 Task: Check the departure time for the last NJ Transit train from Penn Station to Trenton.
Action: Mouse moved to (906, 59)
Screenshot: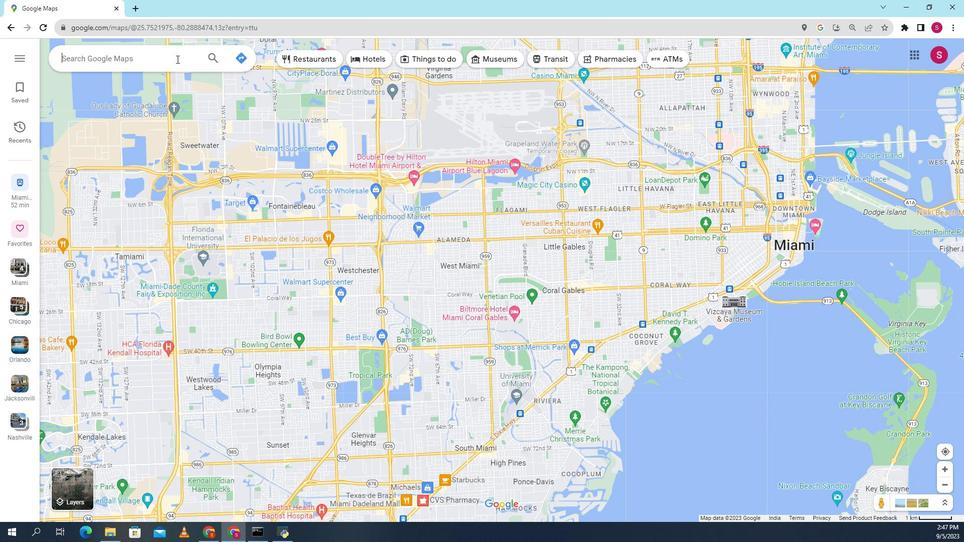 
Action: Mouse pressed left at (906, 59)
Screenshot: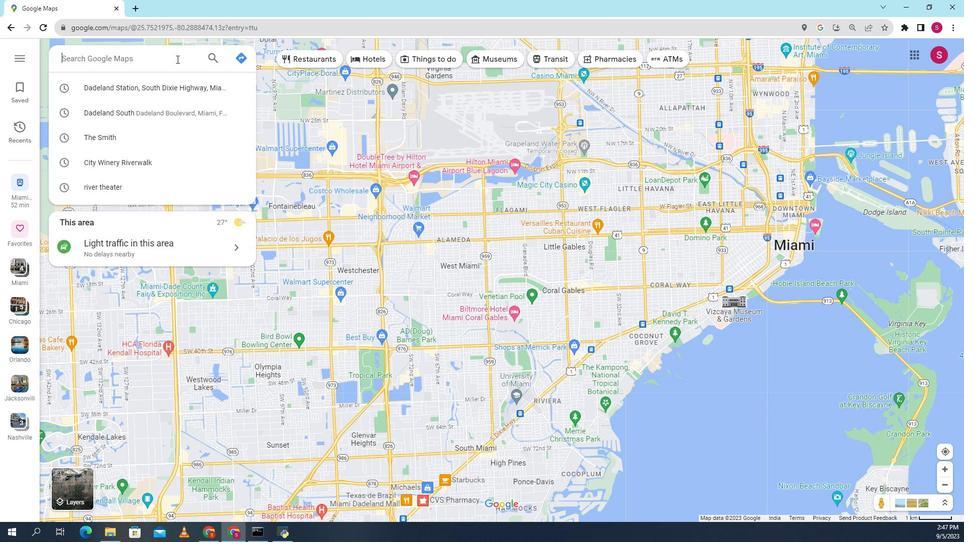 
Action: Mouse moved to (906, 59)
Screenshot: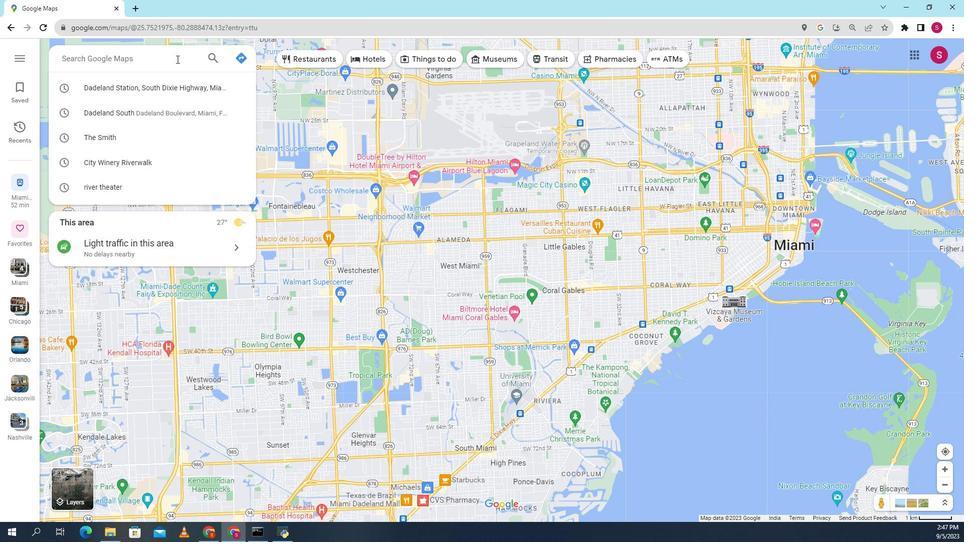 
Action: Key pressed peen<Key.space><Key.backspace><Key.backspace><Key.backspace>nn
Screenshot: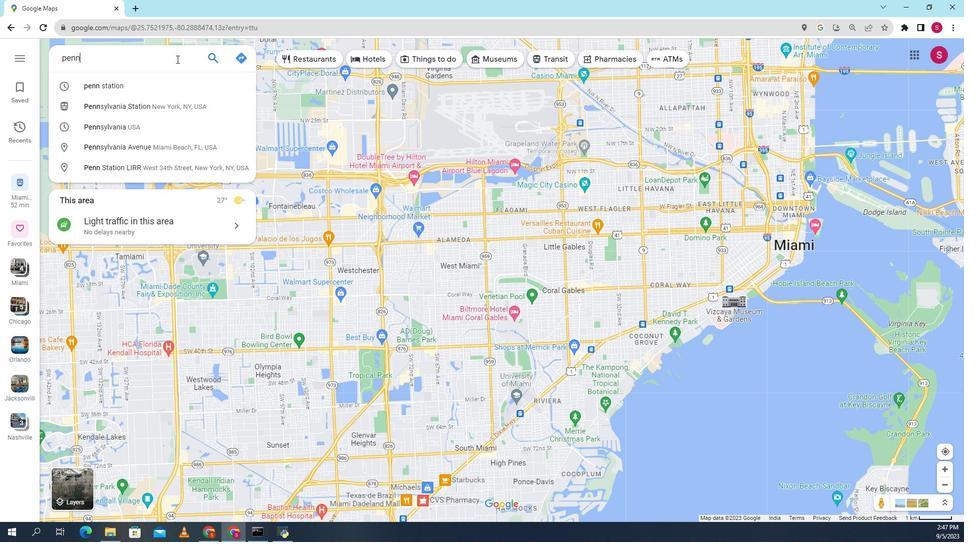 
Action: Mouse moved to (870, 84)
Screenshot: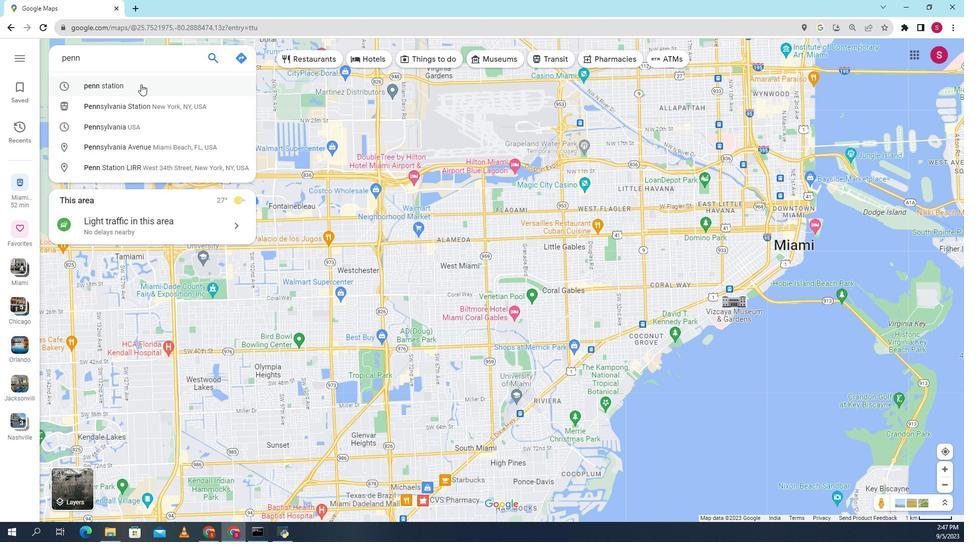 
Action: Mouse pressed left at (870, 84)
Screenshot: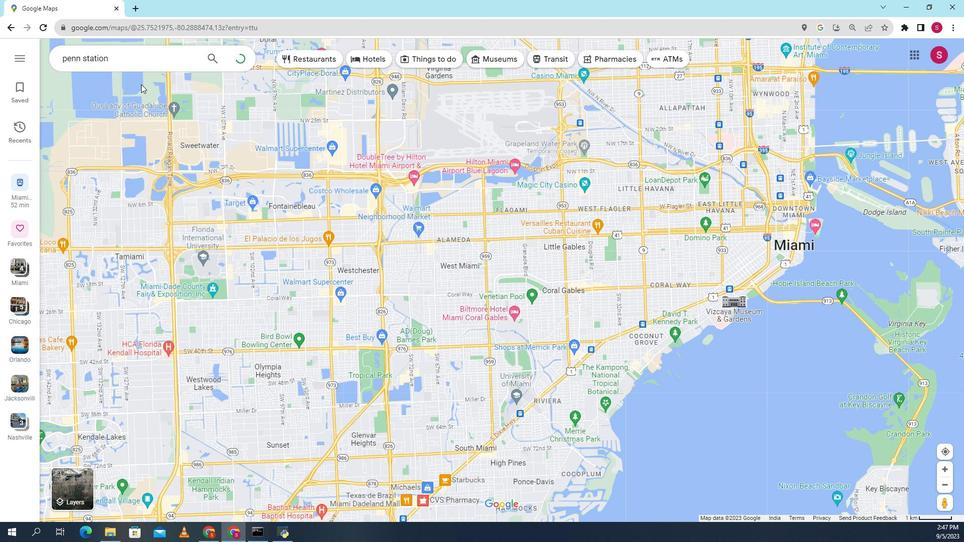 
Action: Mouse moved to (966, 98)
Screenshot: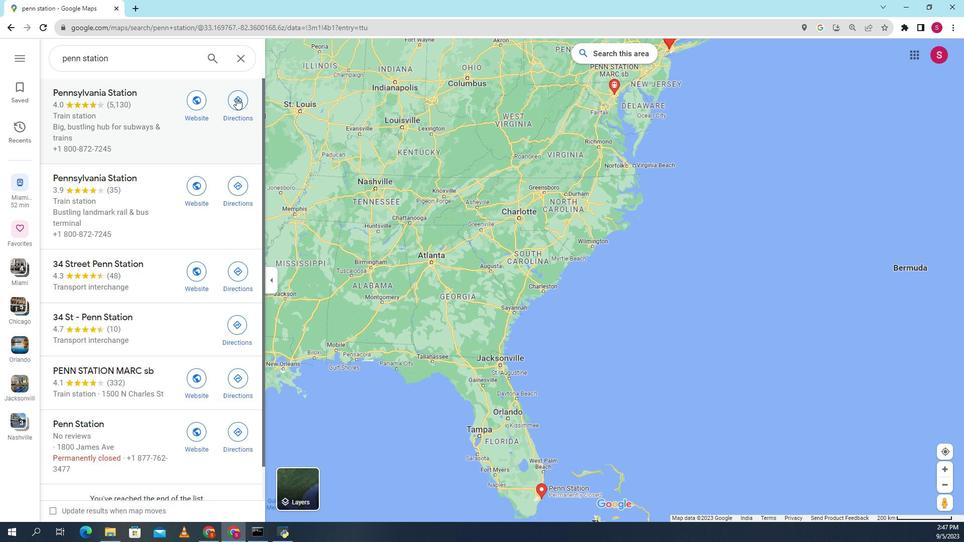 
Action: Mouse pressed left at (966, 98)
Screenshot: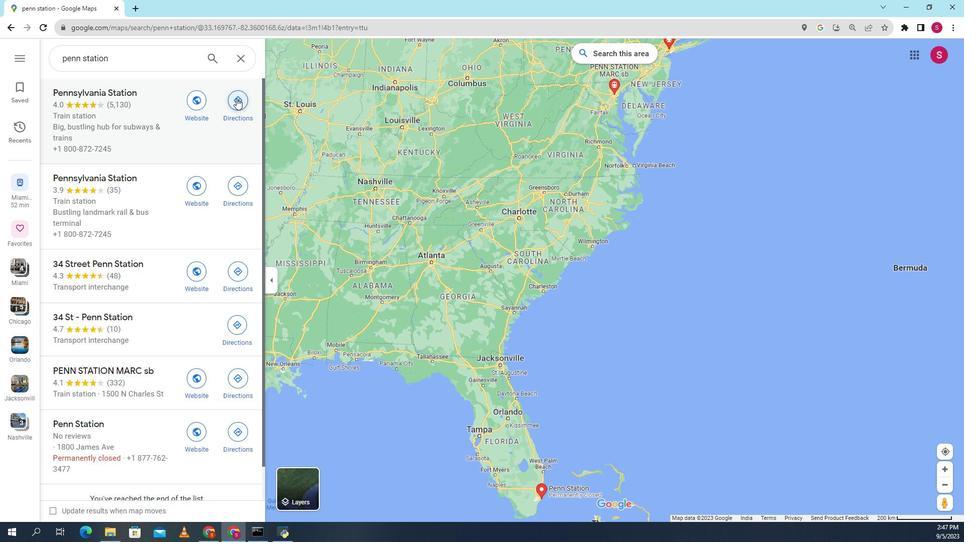 
Action: Mouse moved to (788, 119)
Screenshot: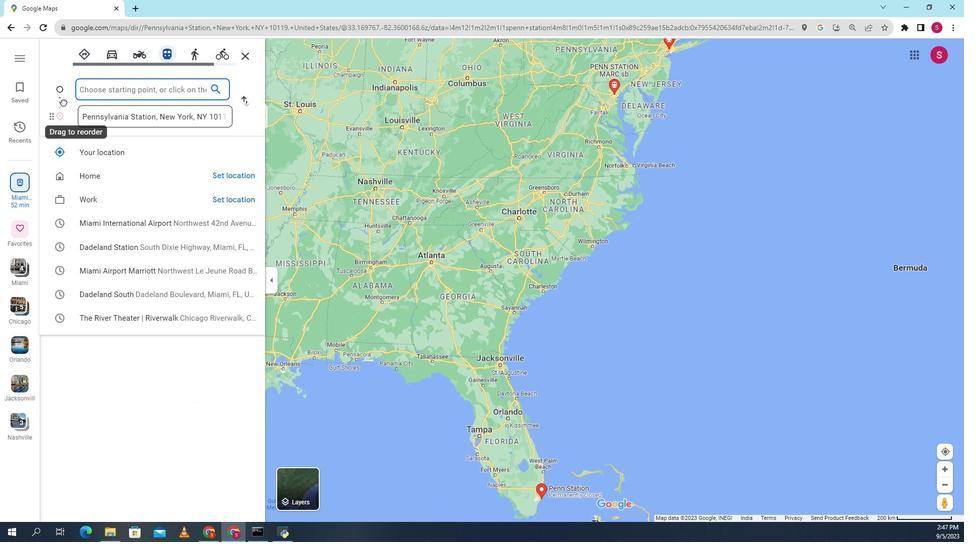 
Action: Mouse pressed left at (788, 119)
Screenshot: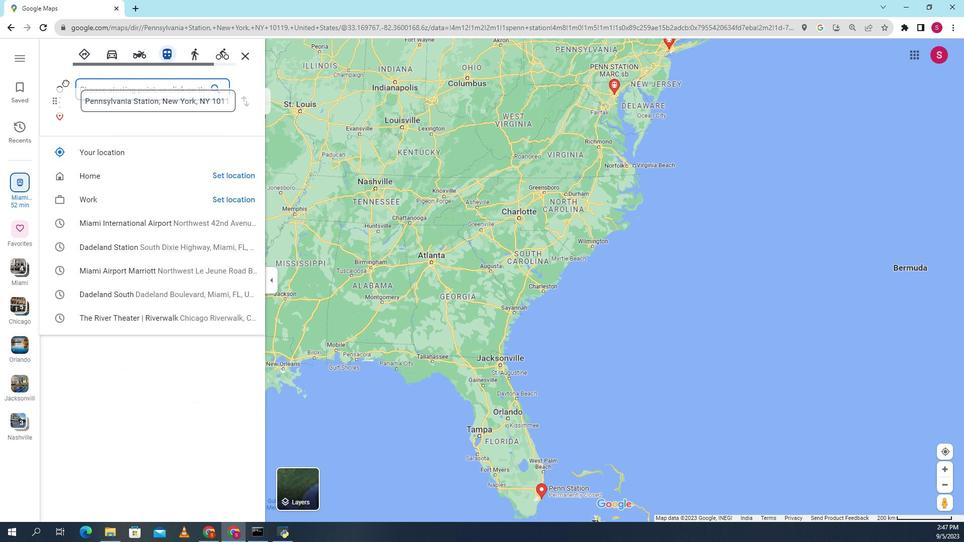 
Action: Mouse moved to (854, 112)
Screenshot: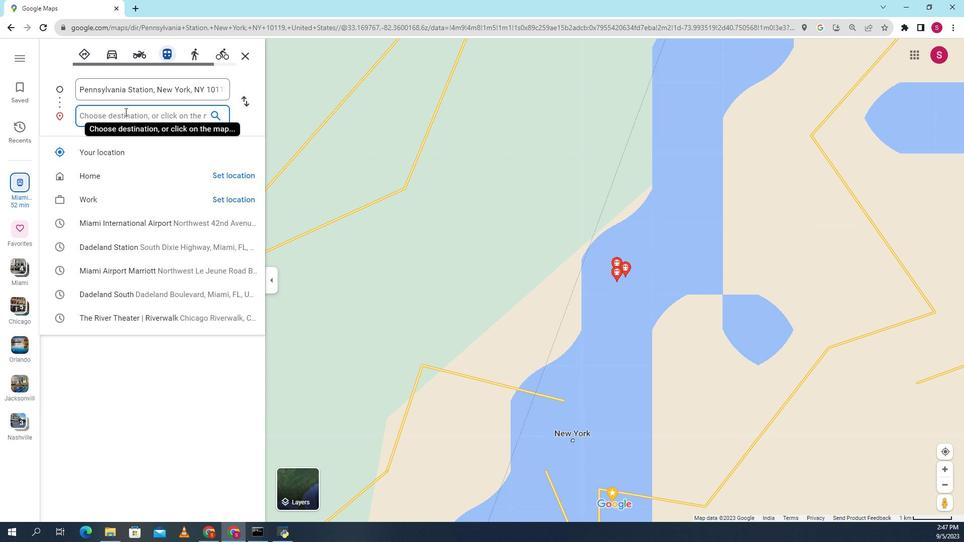 
Action: Key pressed trenton
Screenshot: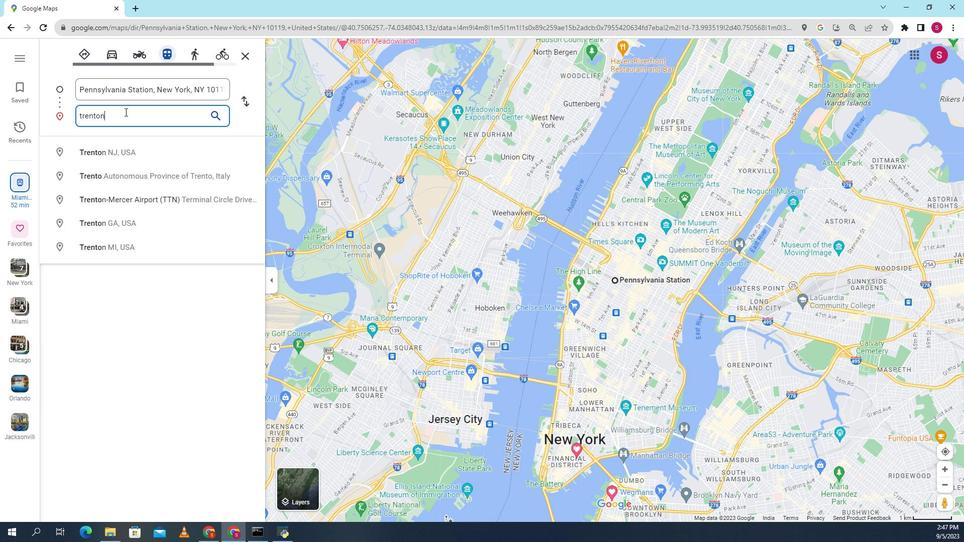 
Action: Mouse moved to (876, 155)
Screenshot: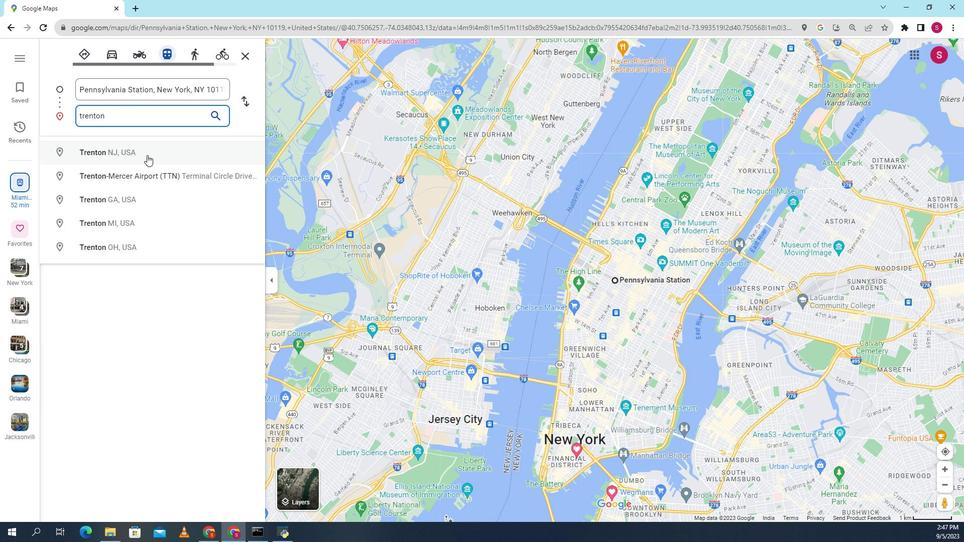 
Action: Mouse pressed left at (876, 155)
Screenshot: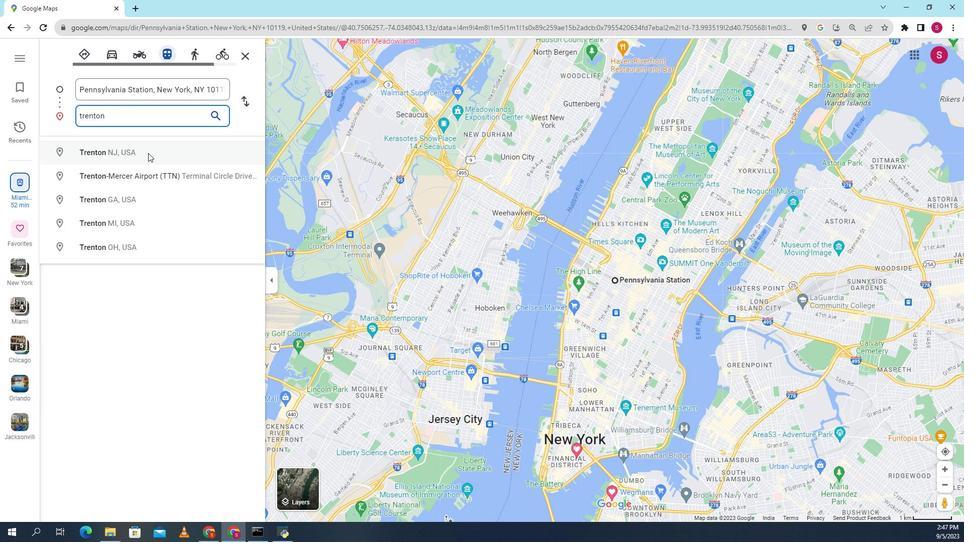 
Action: Mouse moved to (841, 159)
Screenshot: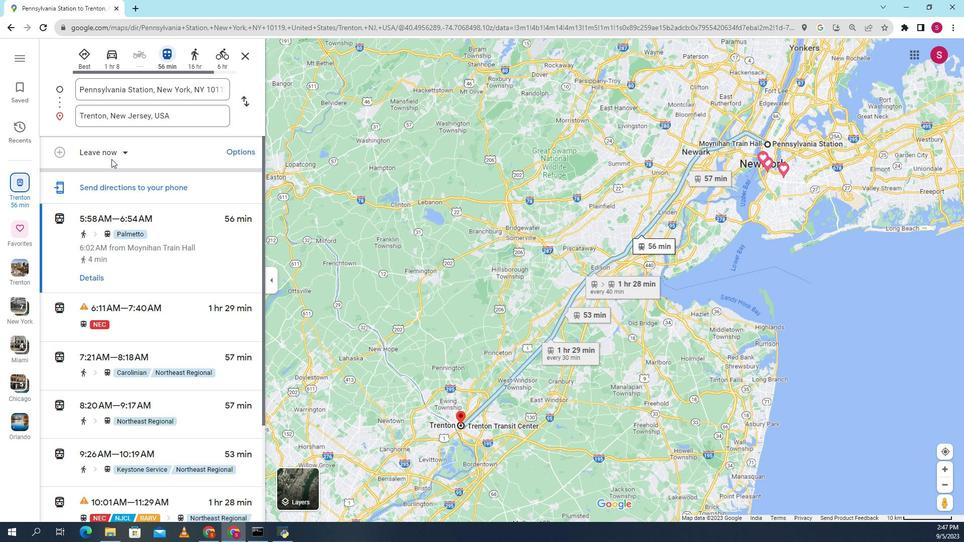
Action: Mouse pressed left at (841, 159)
Screenshot: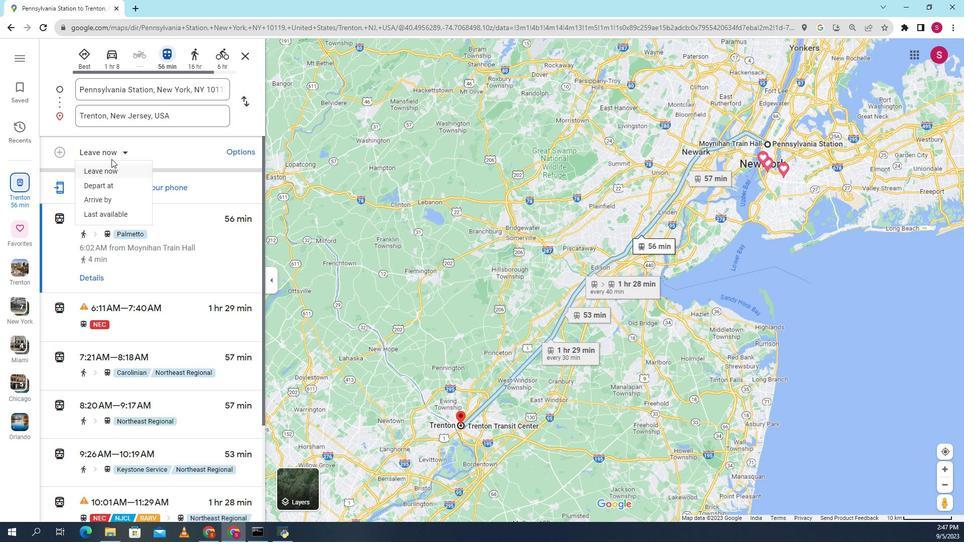 
Action: Mouse moved to (845, 212)
Screenshot: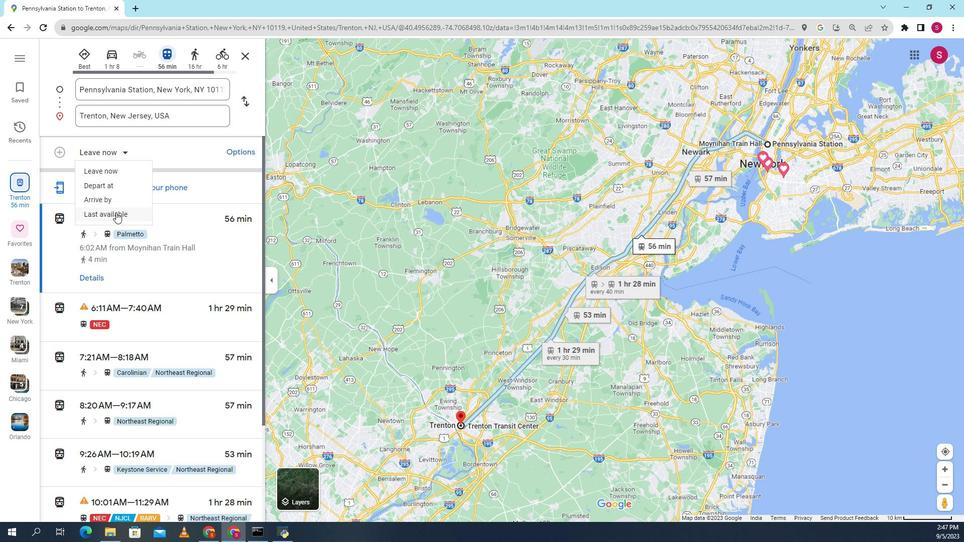
Action: Mouse pressed left at (845, 212)
Screenshot: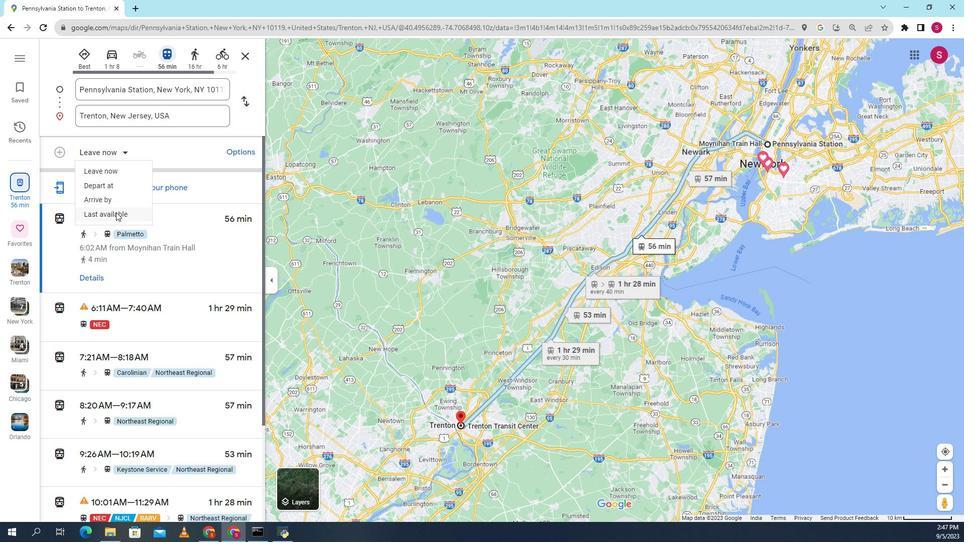 
Action: Mouse moved to (898, 224)
Screenshot: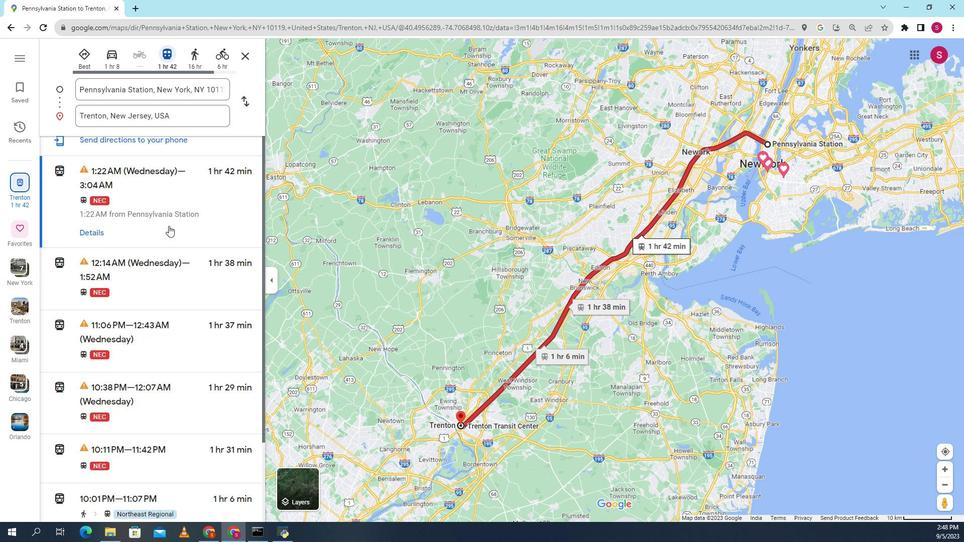 
Action: Mouse scrolled (898, 224) with delta (0, 0)
Screenshot: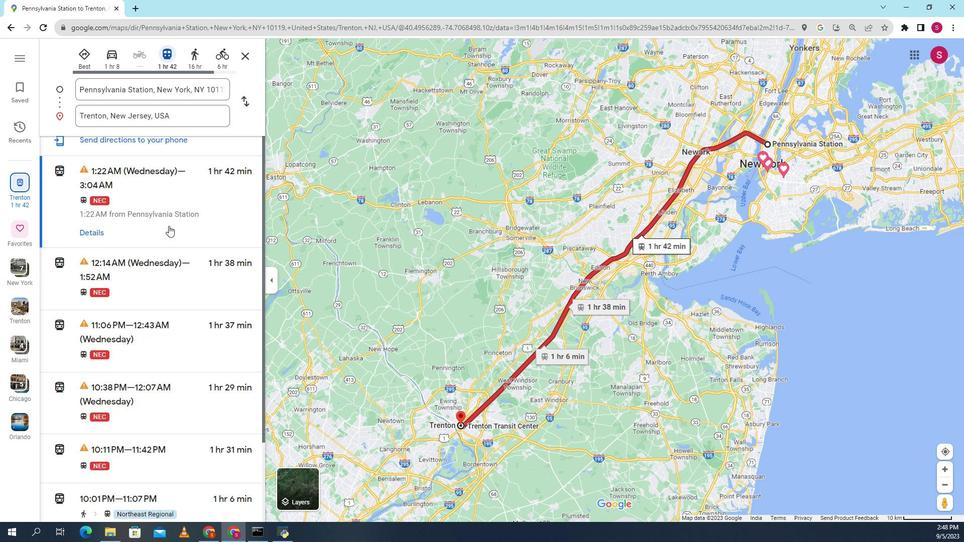 
Action: Mouse moved to (898, 226)
Screenshot: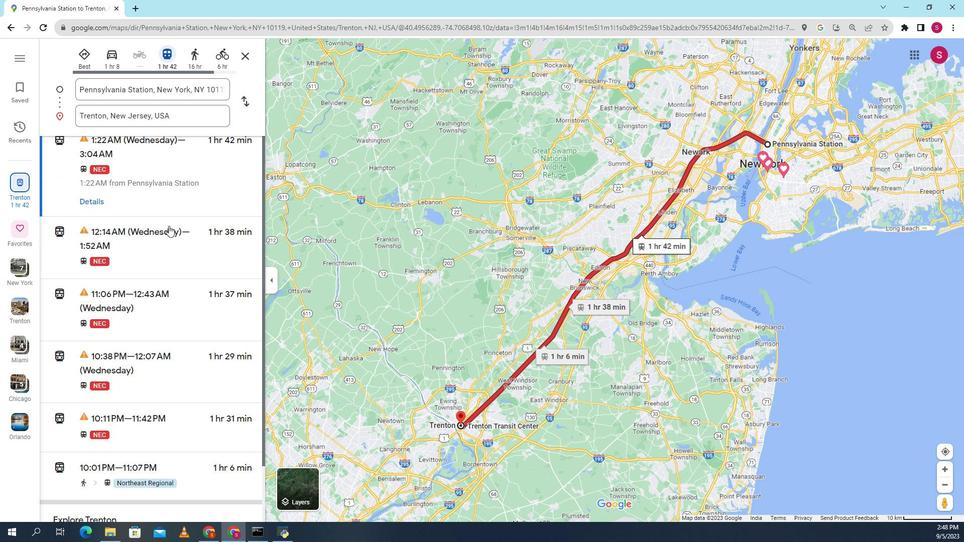 
Action: Mouse scrolled (898, 225) with delta (0, 0)
Screenshot: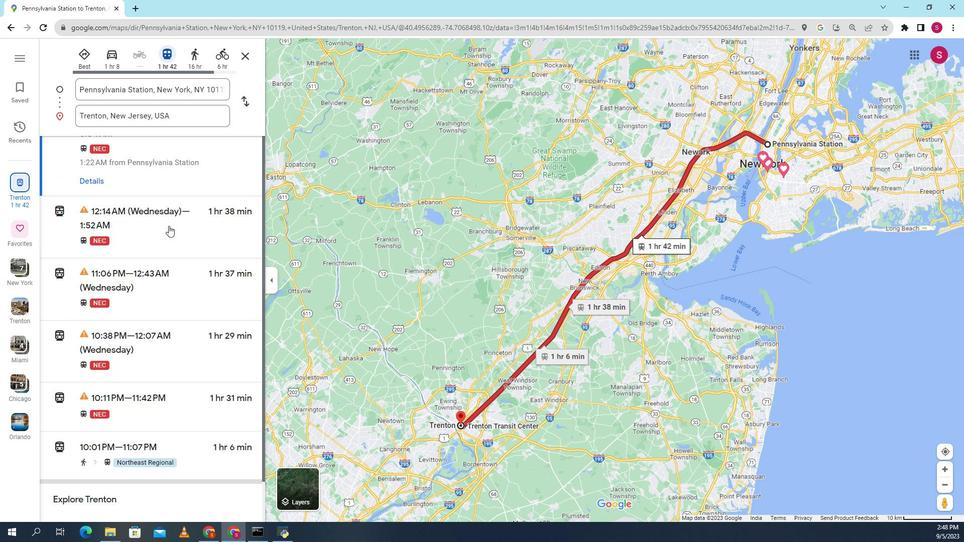 
Action: Mouse scrolled (898, 226) with delta (0, 0)
Screenshot: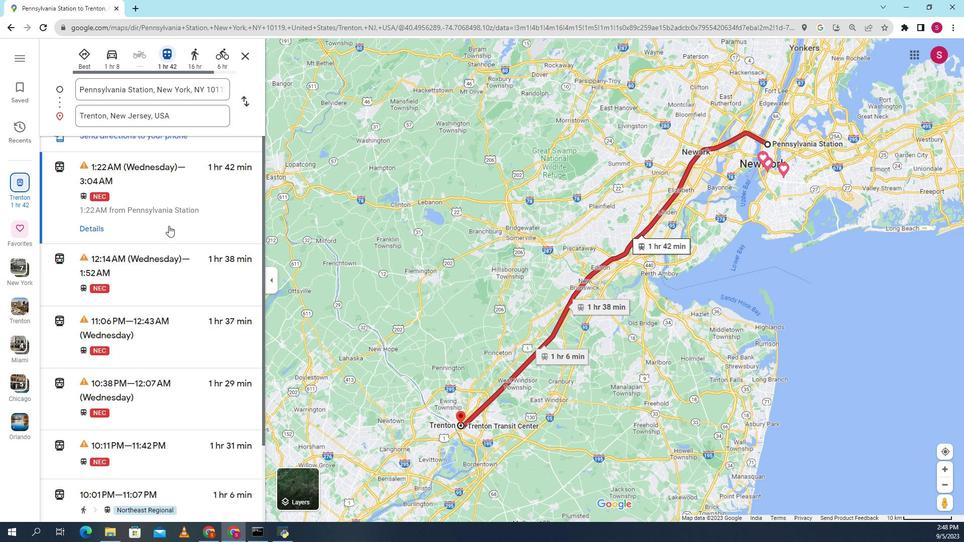 
Action: Mouse scrolled (898, 226) with delta (0, 0)
Screenshot: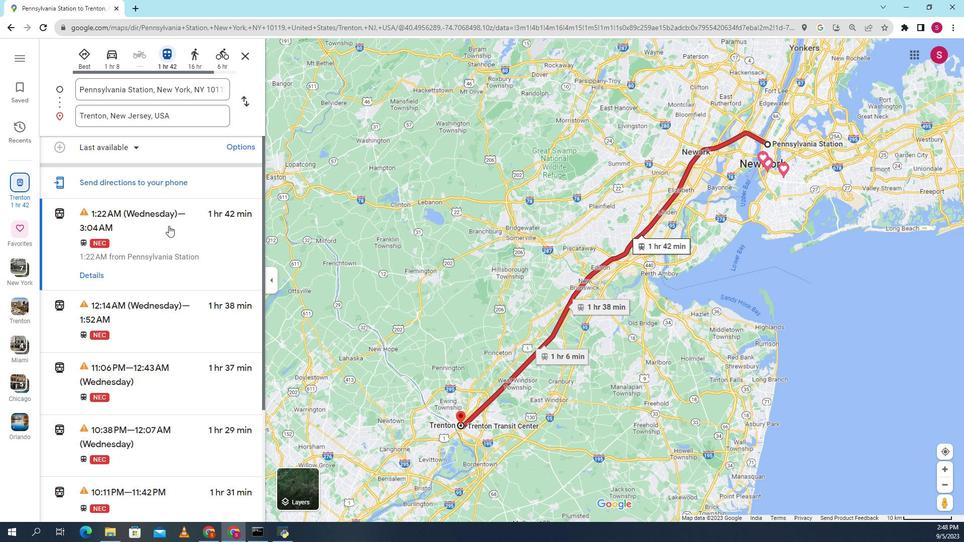
Action: Mouse moved to (937, 88)
Screenshot: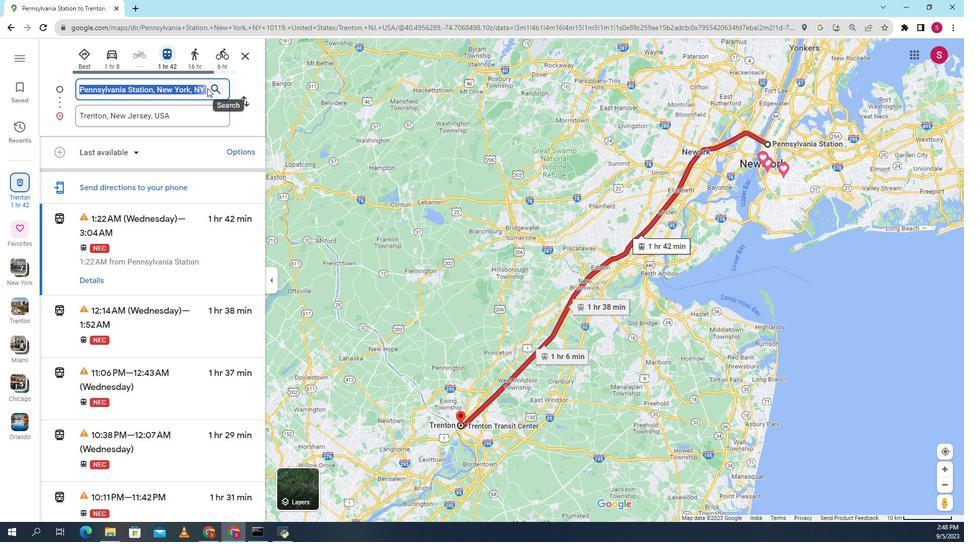 
Action: Mouse pressed left at (937, 88)
Screenshot: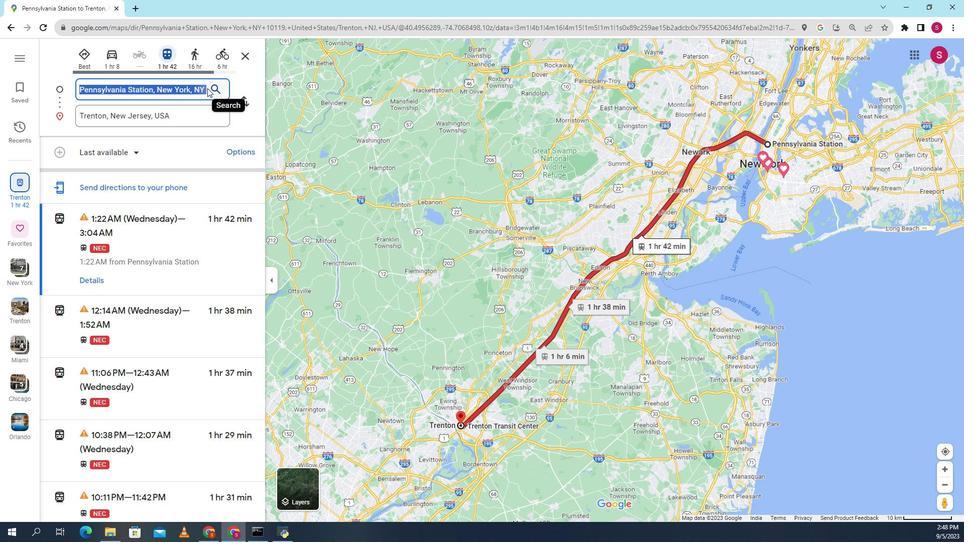 
Action: Mouse moved to (942, 90)
Screenshot: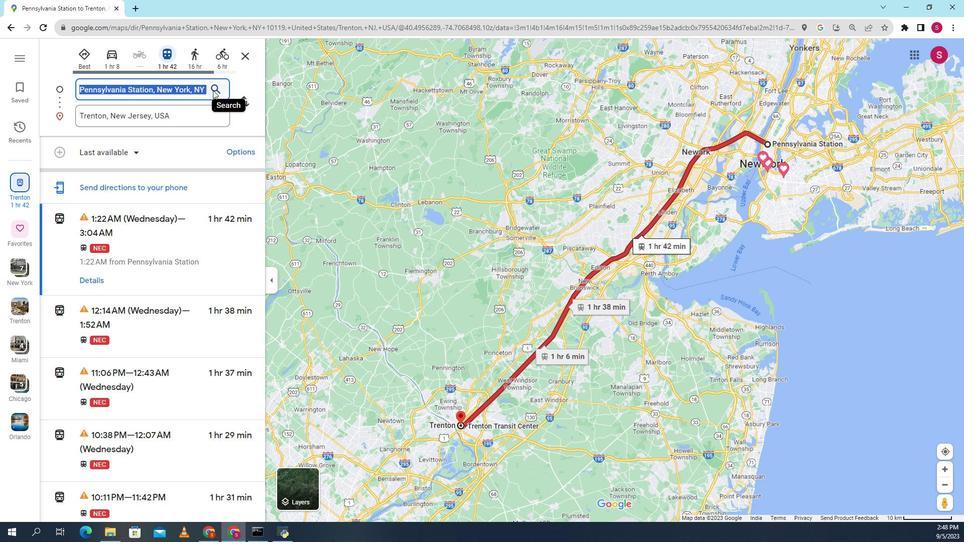 
Action: Key pressed peen<Key.backspace><Key.backspace>nn<Key.space>station
Screenshot: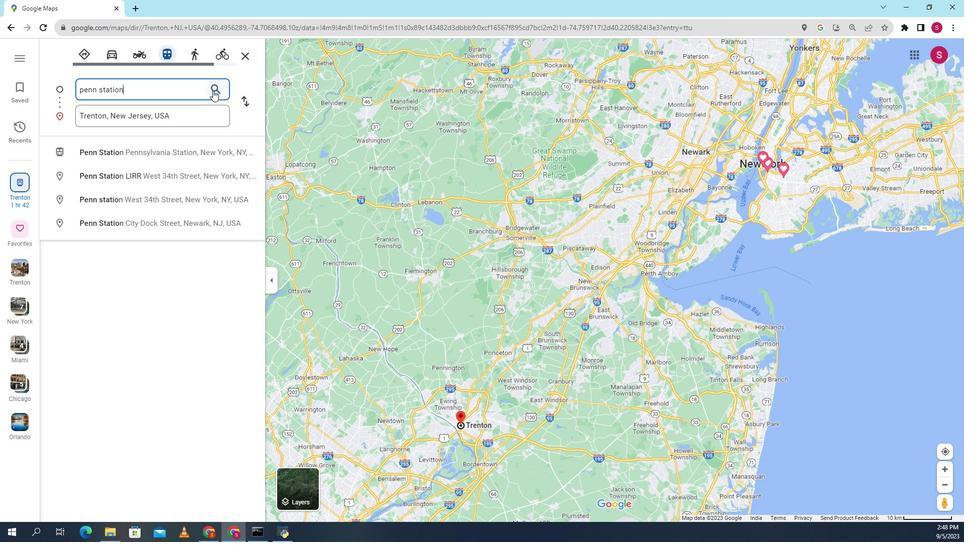 
Action: Mouse moved to (924, 146)
Screenshot: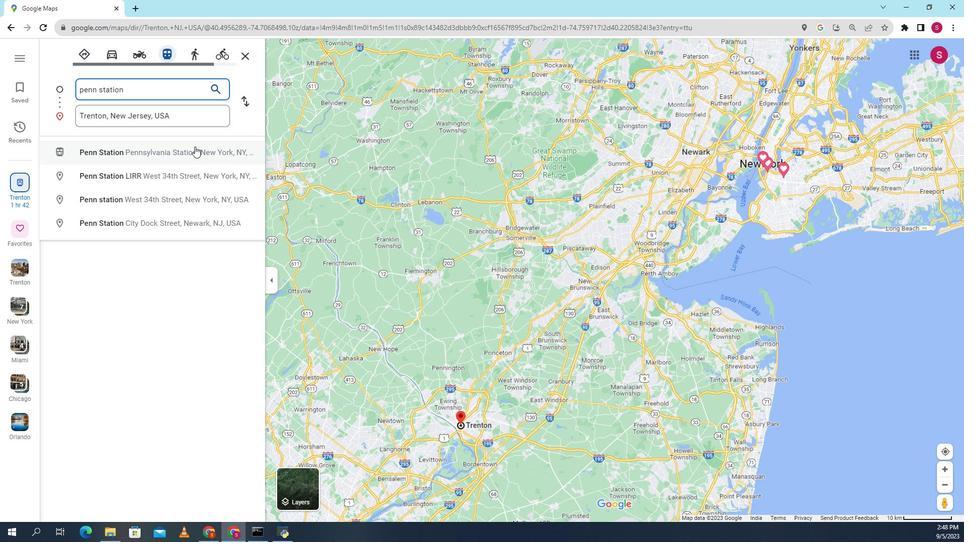 
Action: Mouse pressed left at (924, 146)
Screenshot: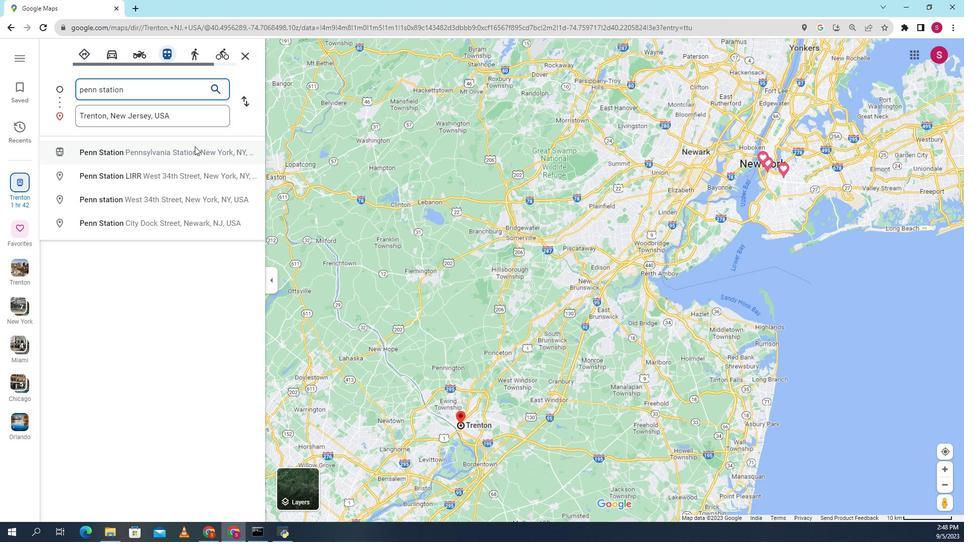 
Action: Mouse moved to (925, 261)
Screenshot: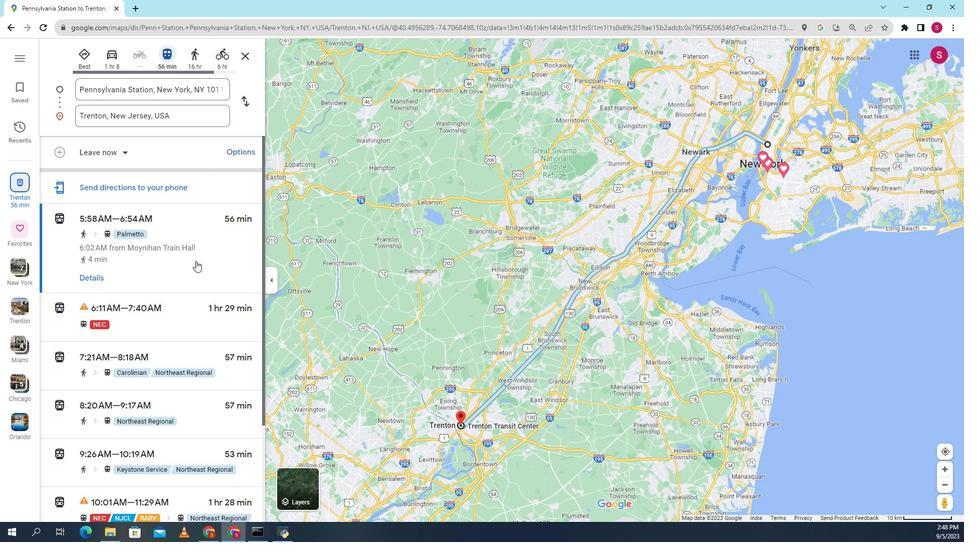 
Action: Mouse scrolled (925, 260) with delta (0, 0)
Screenshot: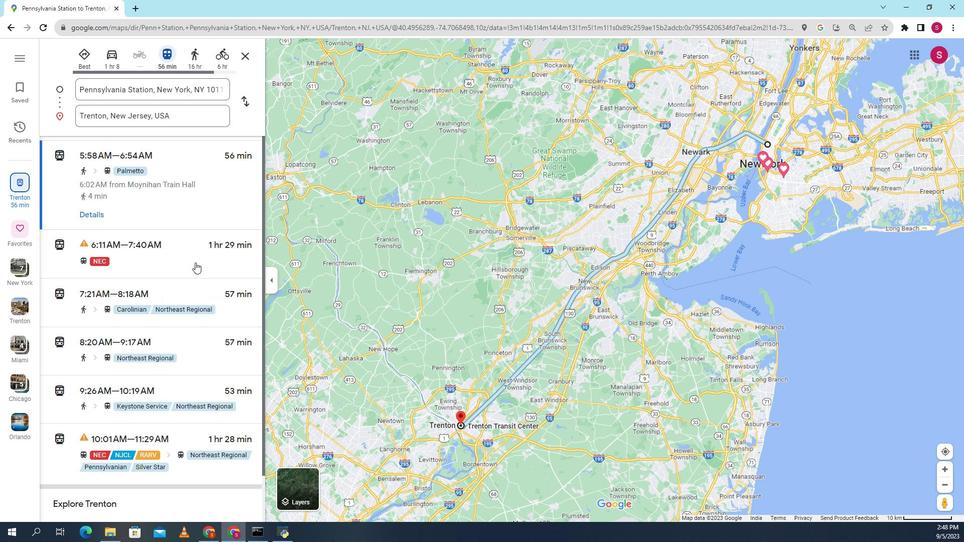 
Action: Mouse moved to (925, 262)
Screenshot: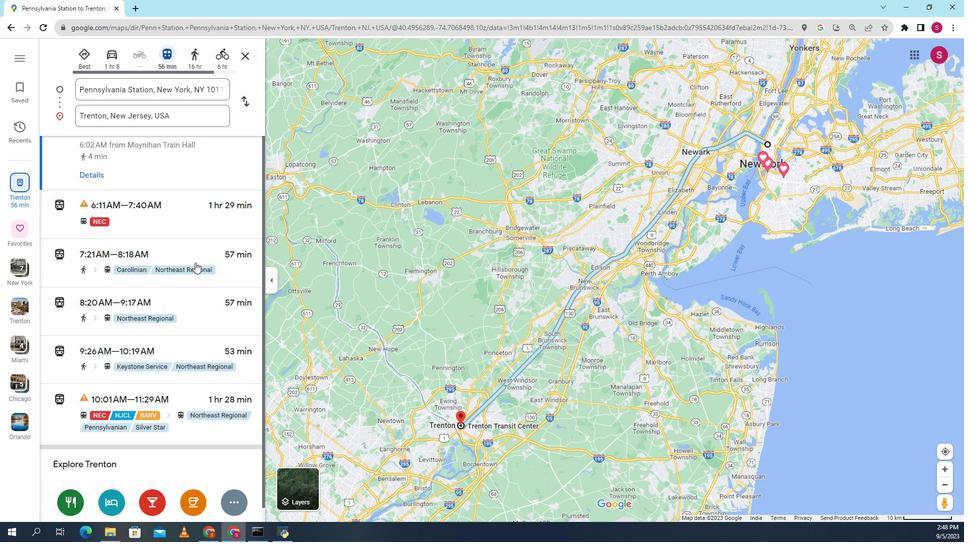 
Action: Mouse scrolled (925, 262) with delta (0, 0)
Screenshot: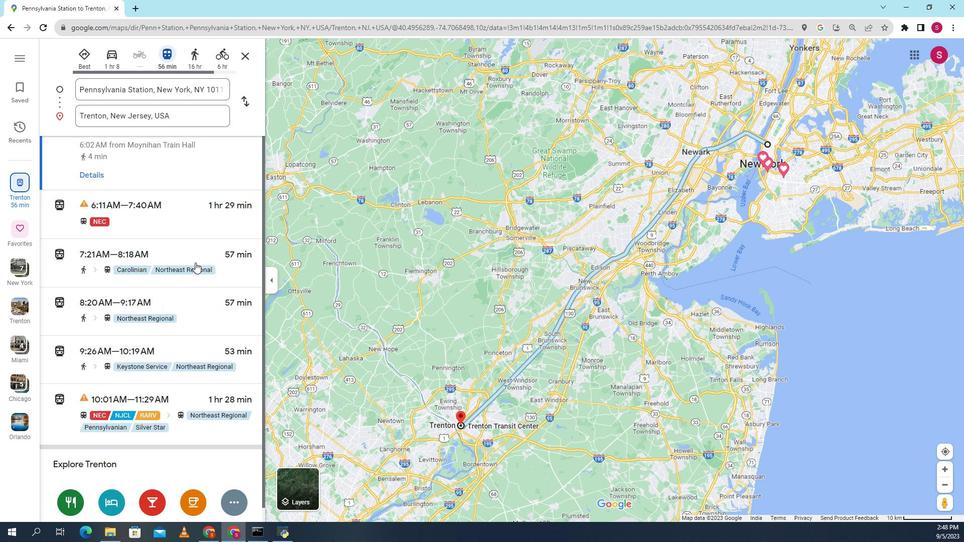 
Action: Mouse scrolled (925, 262) with delta (0, 0)
Screenshot: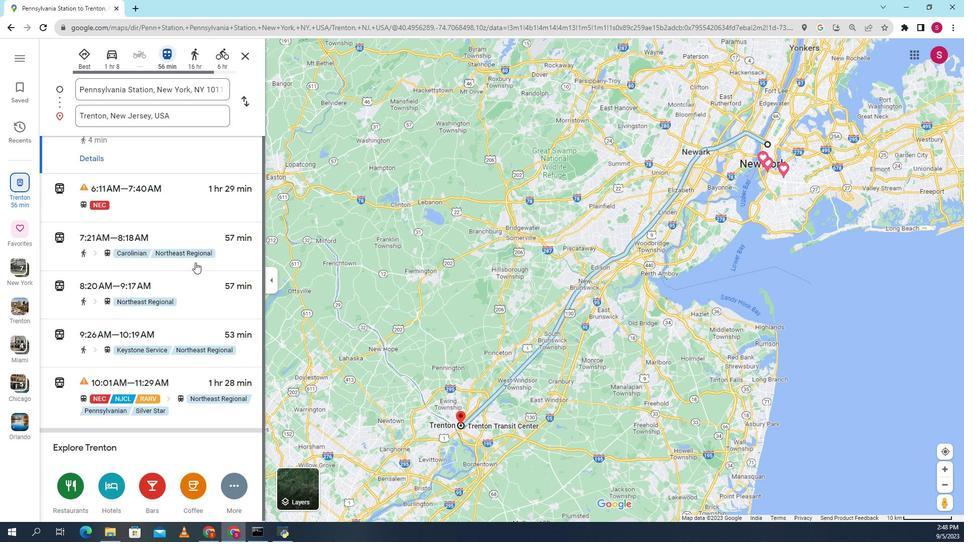 
Action: Mouse moved to (857, 126)
Screenshot: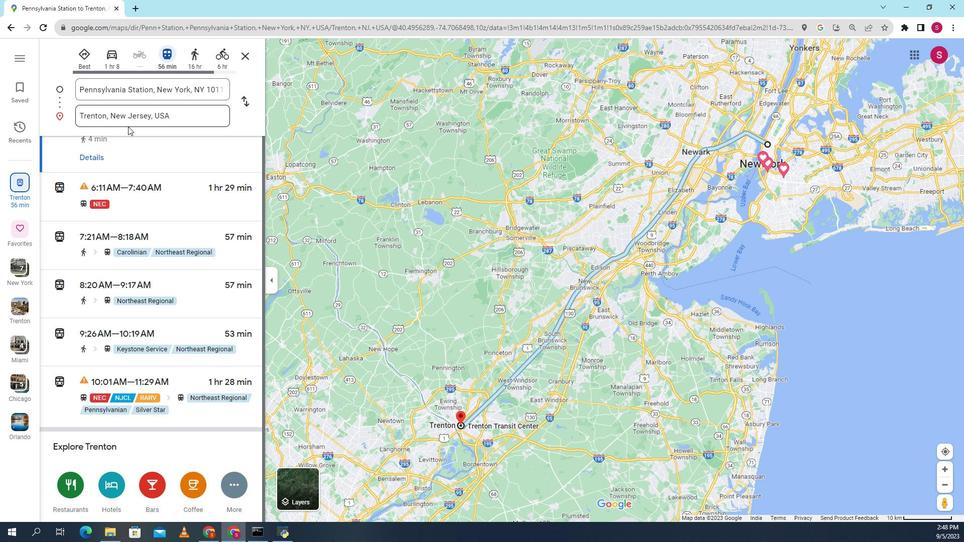 
Action: Mouse scrolled (857, 126) with delta (0, 0)
Screenshot: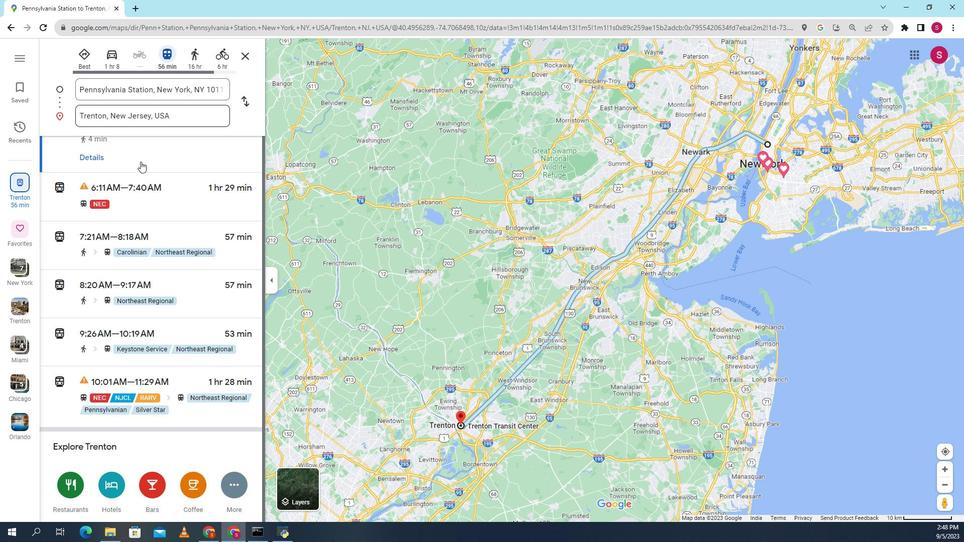 
Action: Mouse scrolled (857, 126) with delta (0, 0)
Screenshot: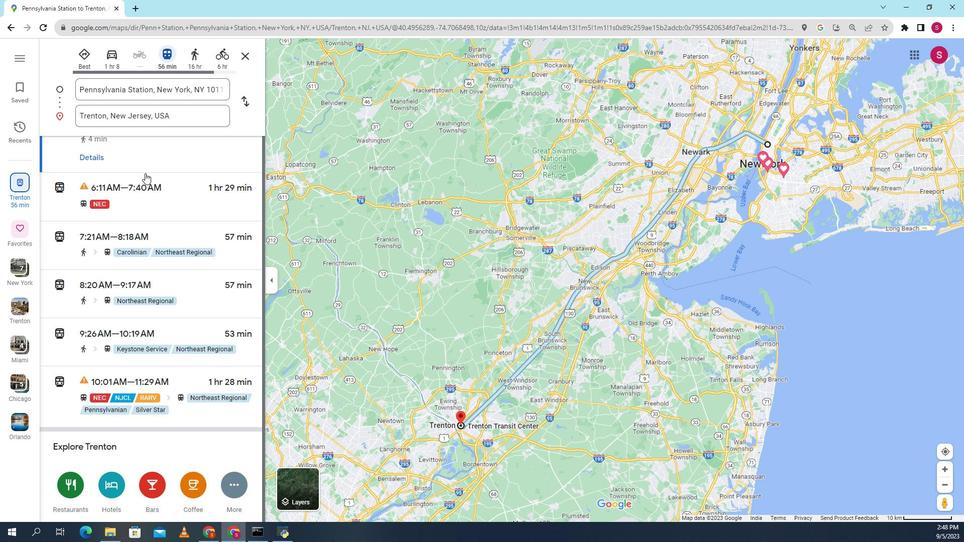 
Action: Mouse moved to (876, 173)
Screenshot: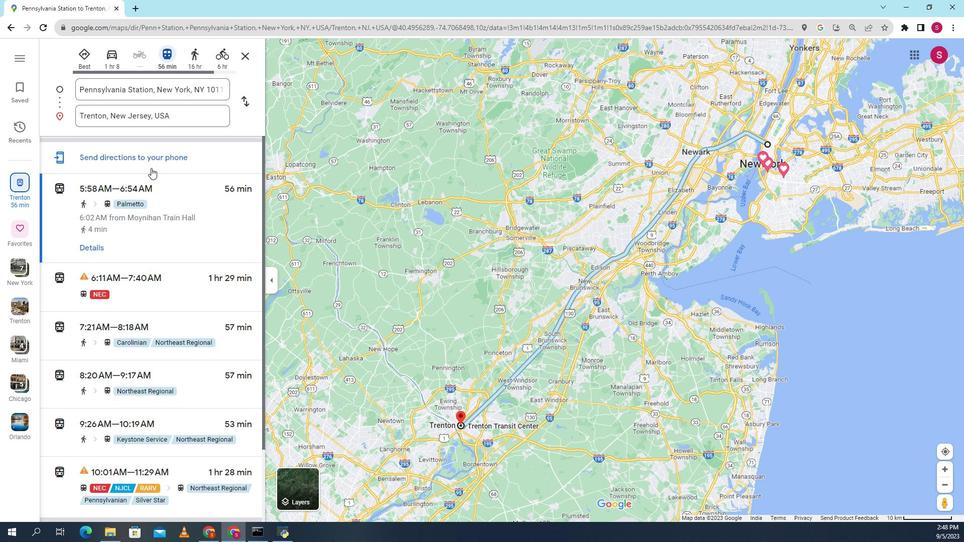 
Action: Mouse scrolled (876, 174) with delta (0, 0)
Screenshot: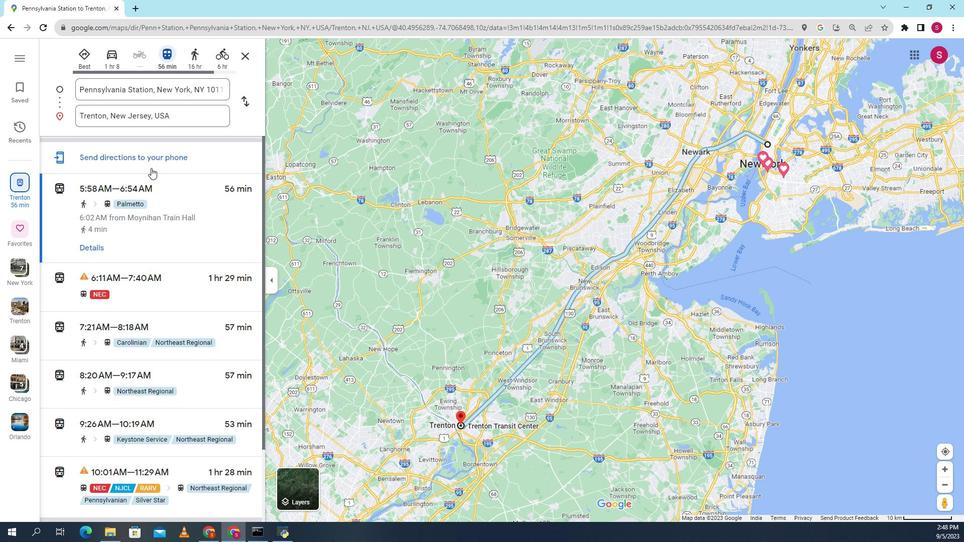 
Action: Mouse moved to (877, 172)
Screenshot: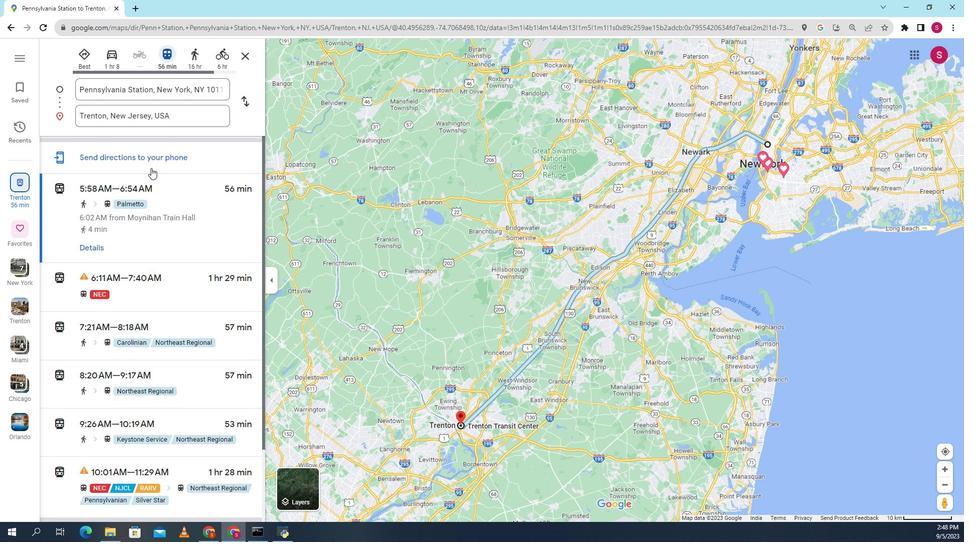 
Action: Mouse scrolled (877, 172) with delta (0, 0)
Screenshot: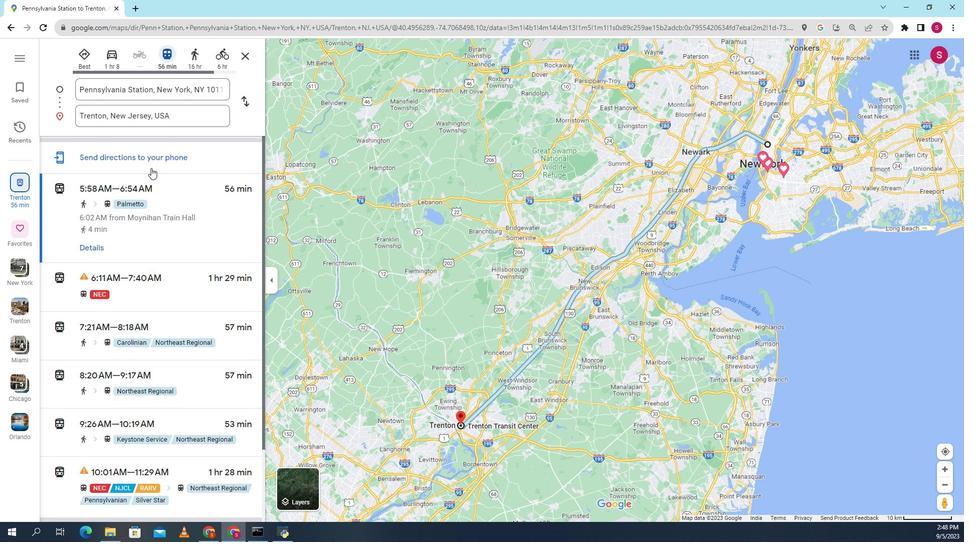 
Action: Mouse moved to (879, 170)
Screenshot: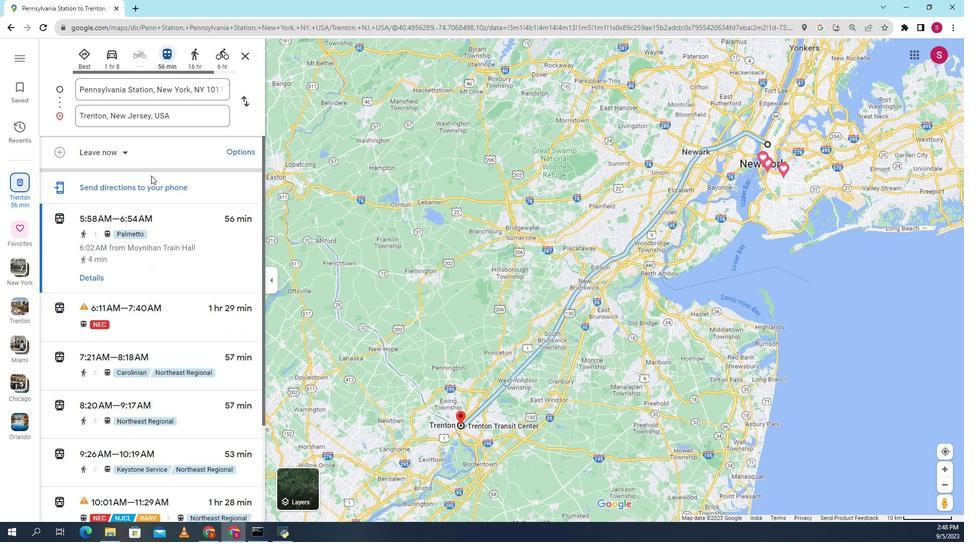 
Action: Mouse scrolled (879, 171) with delta (0, 0)
Screenshot: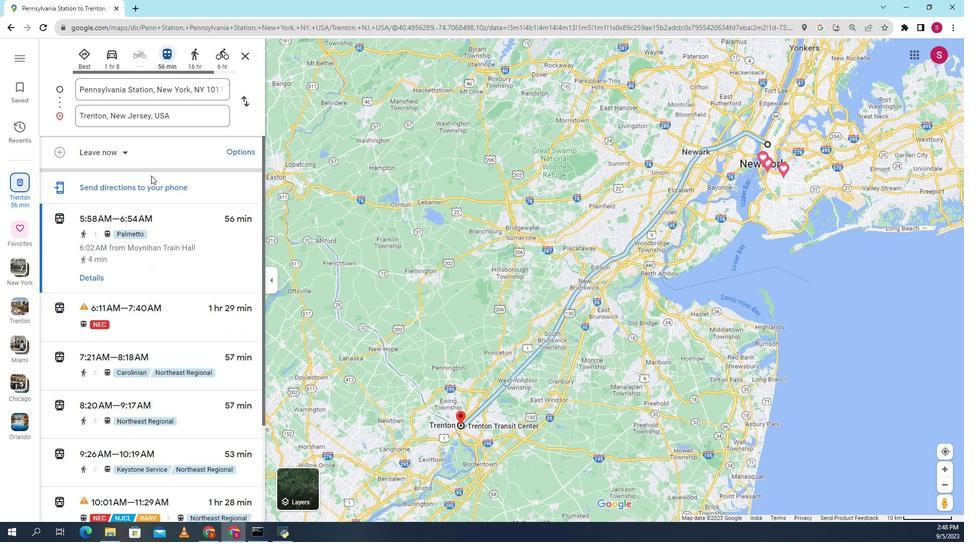 
Action: Mouse moved to (888, 197)
Screenshot: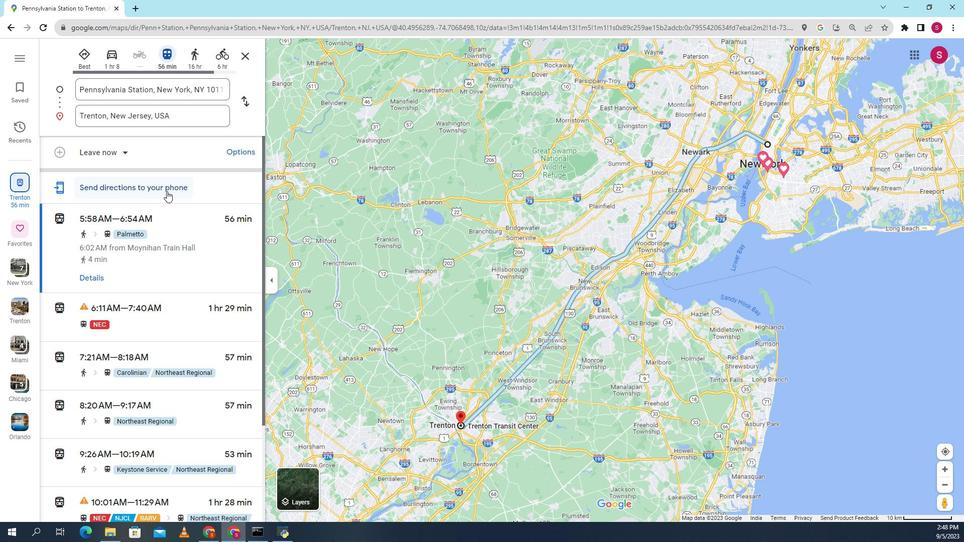 
Action: Mouse scrolled (888, 197) with delta (0, 0)
Screenshot: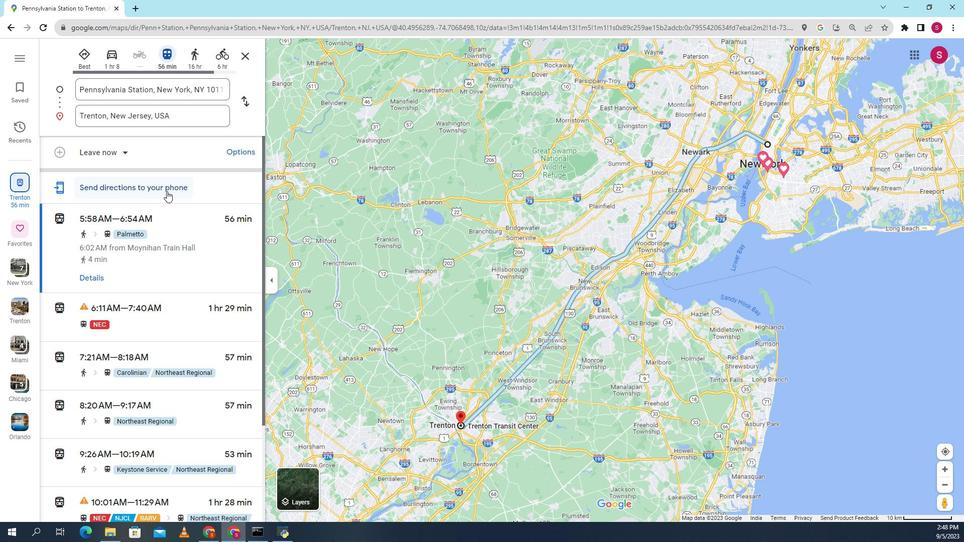 
Action: Mouse moved to (889, 198)
Screenshot: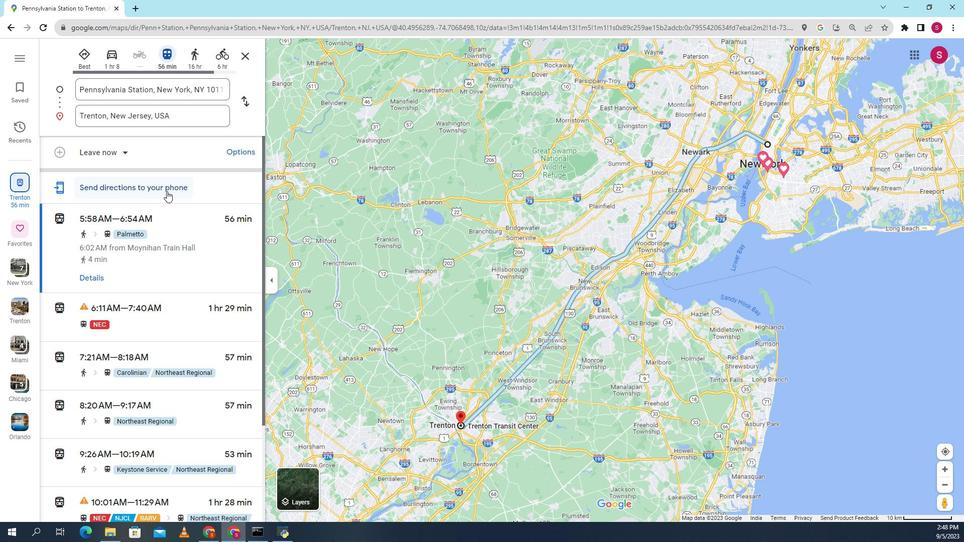 
Action: Mouse scrolled (889, 199) with delta (0, 0)
Screenshot: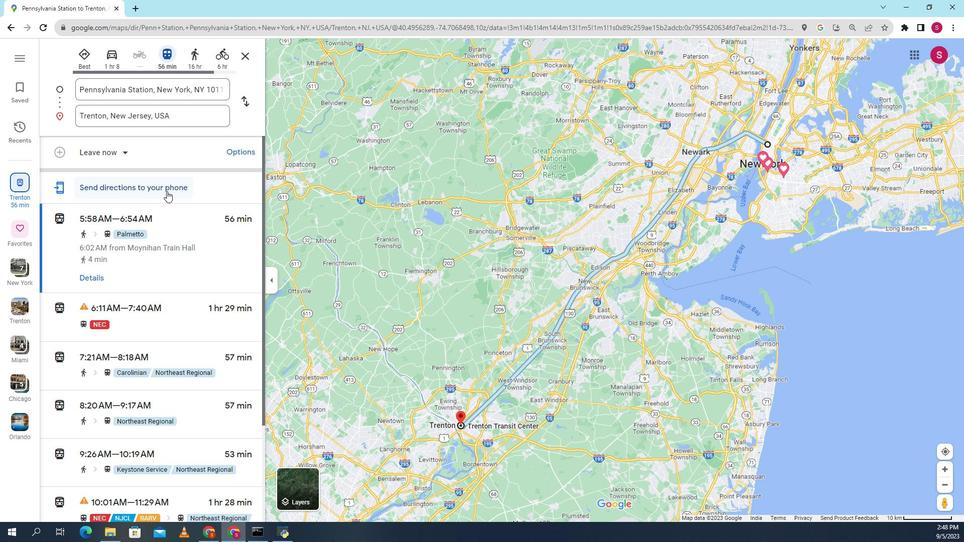 
Action: Mouse moved to (892, 198)
Screenshot: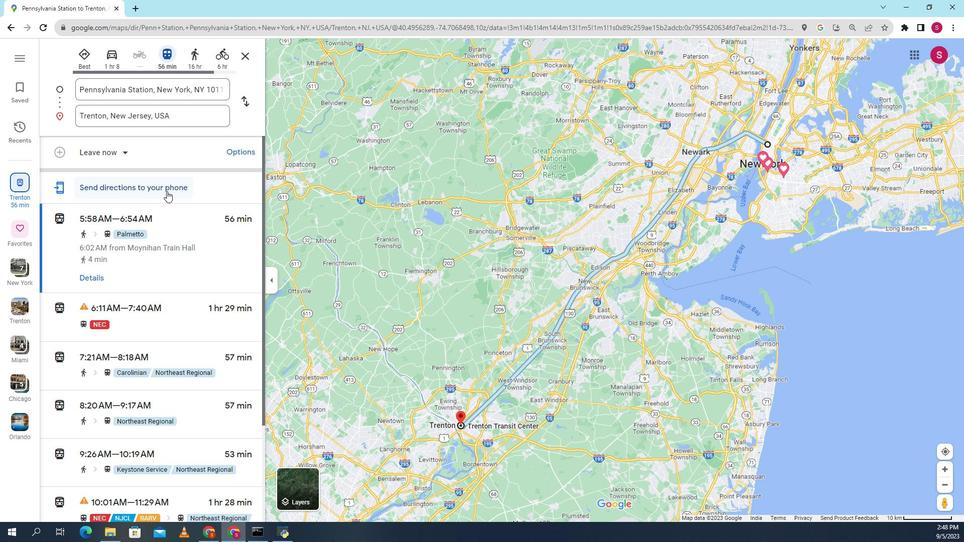 
Action: Mouse scrolled (892, 199) with delta (0, 0)
Screenshot: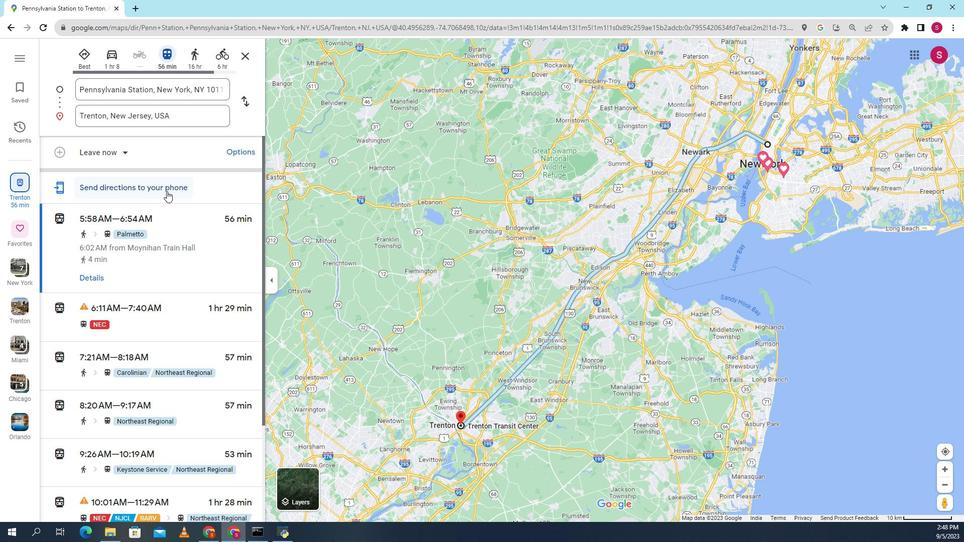 
Action: Mouse moved to (962, 156)
Screenshot: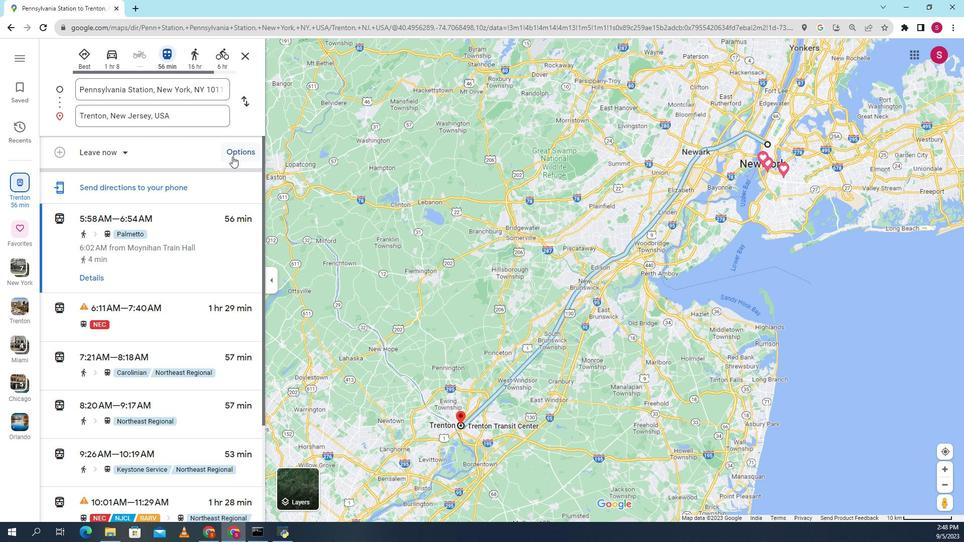 
Action: Mouse pressed left at (962, 156)
Screenshot: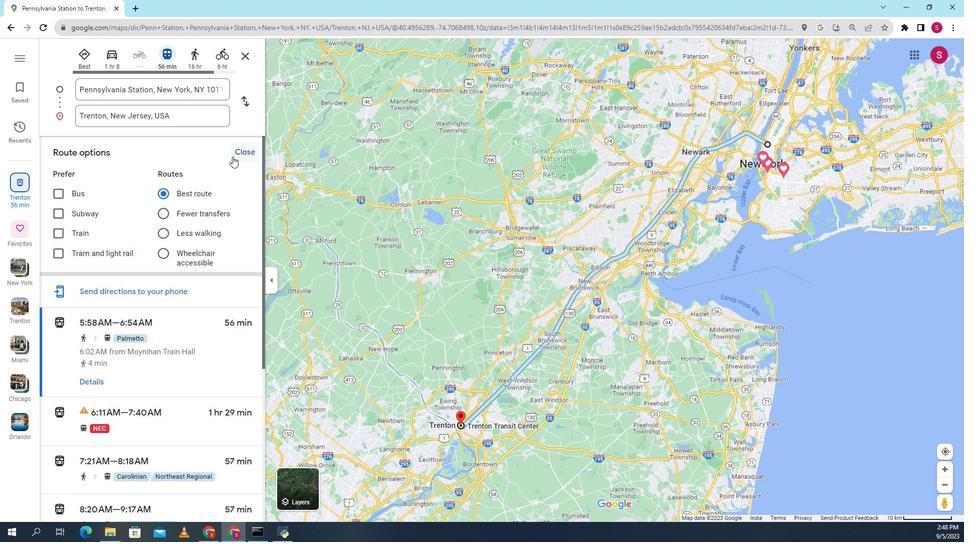 
Action: Mouse moved to (808, 232)
Screenshot: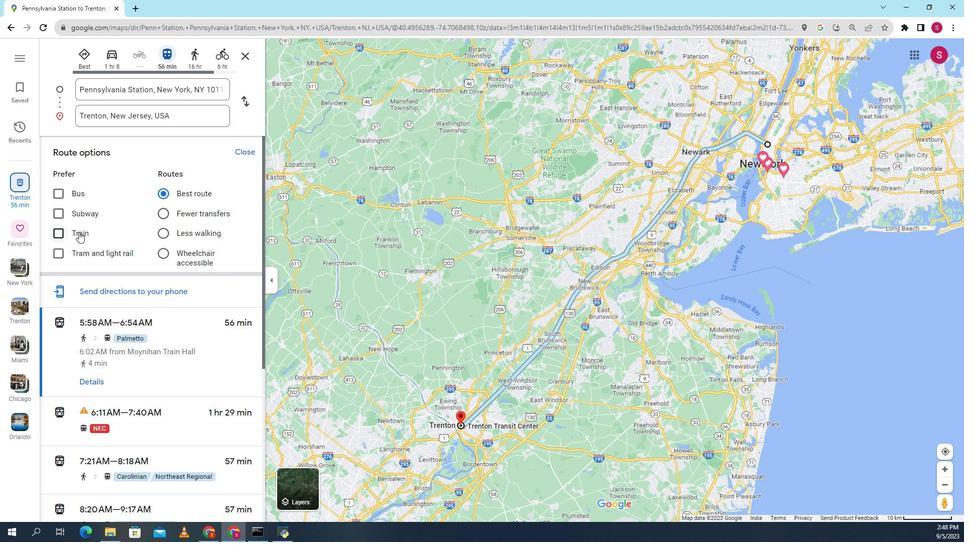 
Action: Mouse pressed left at (808, 232)
Screenshot: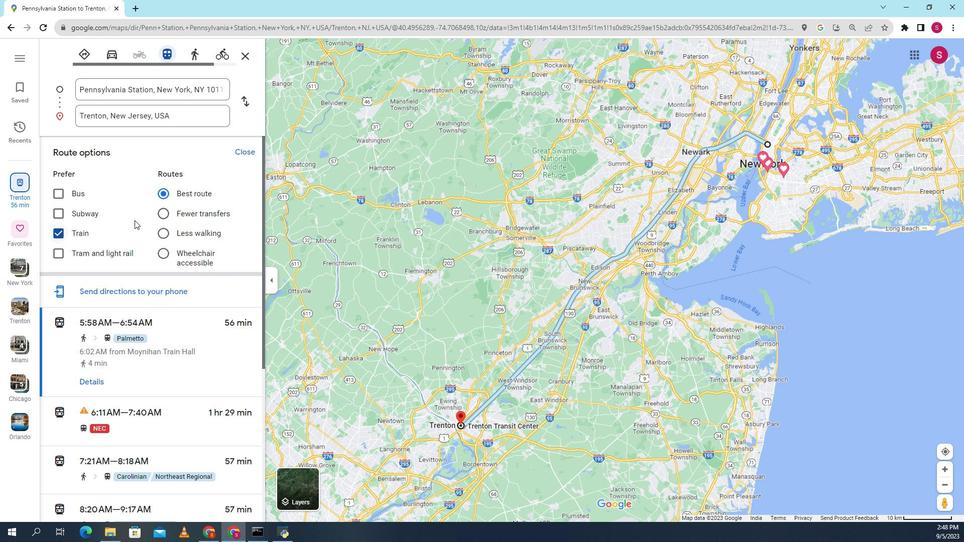 
Action: Mouse moved to (920, 196)
Screenshot: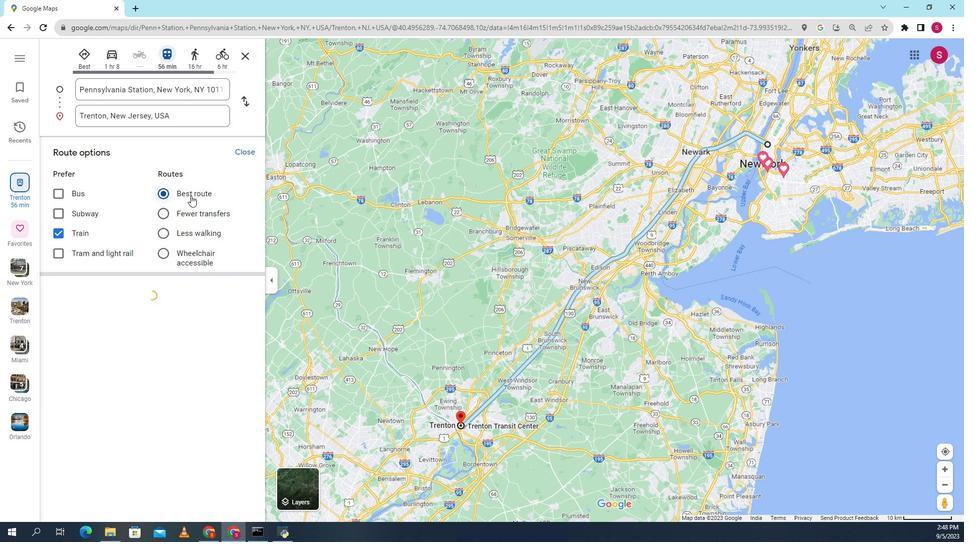 
Action: Mouse pressed left at (920, 196)
Screenshot: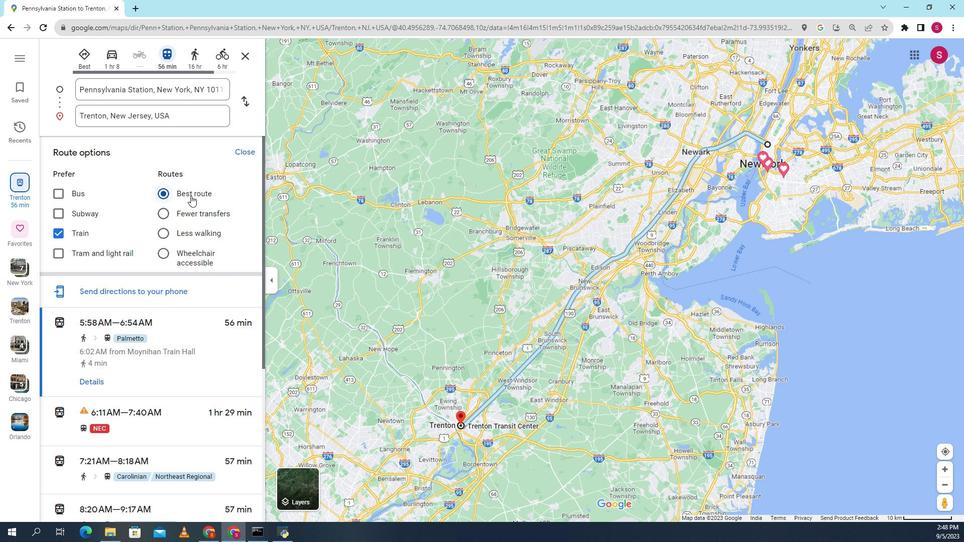 
Action: Mouse moved to (932, 214)
Screenshot: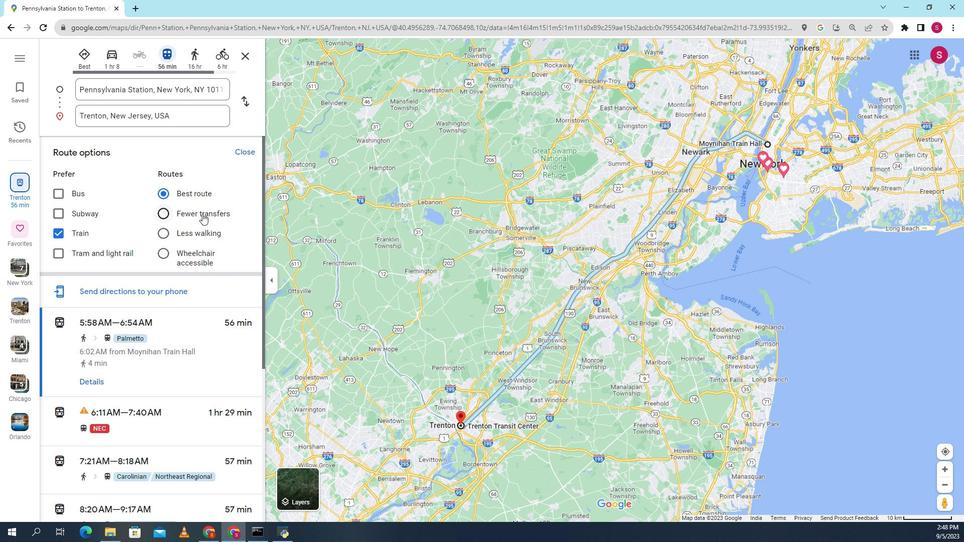 
Action: Mouse pressed left at (932, 214)
Screenshot: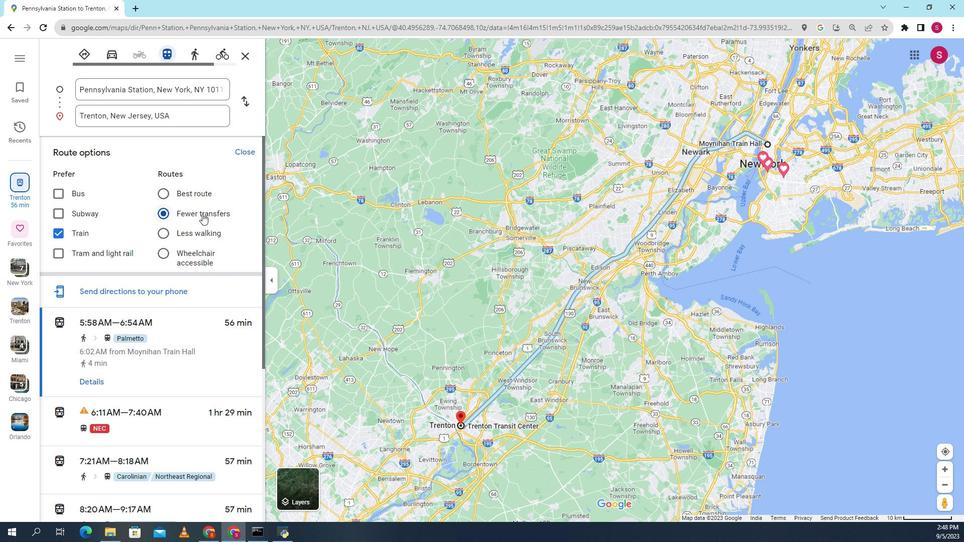 
Action: Mouse moved to (932, 233)
Screenshot: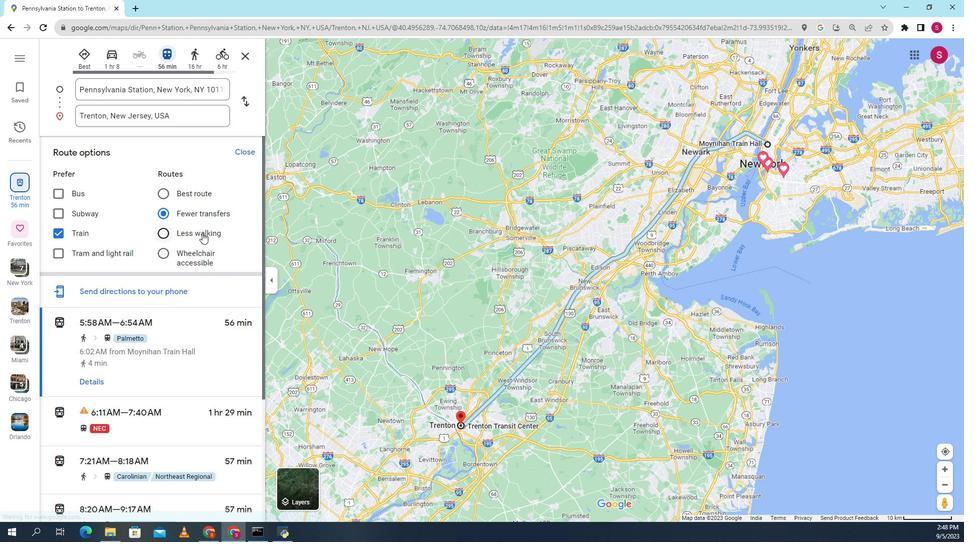 
Action: Mouse scrolled (932, 232) with delta (0, 0)
Screenshot: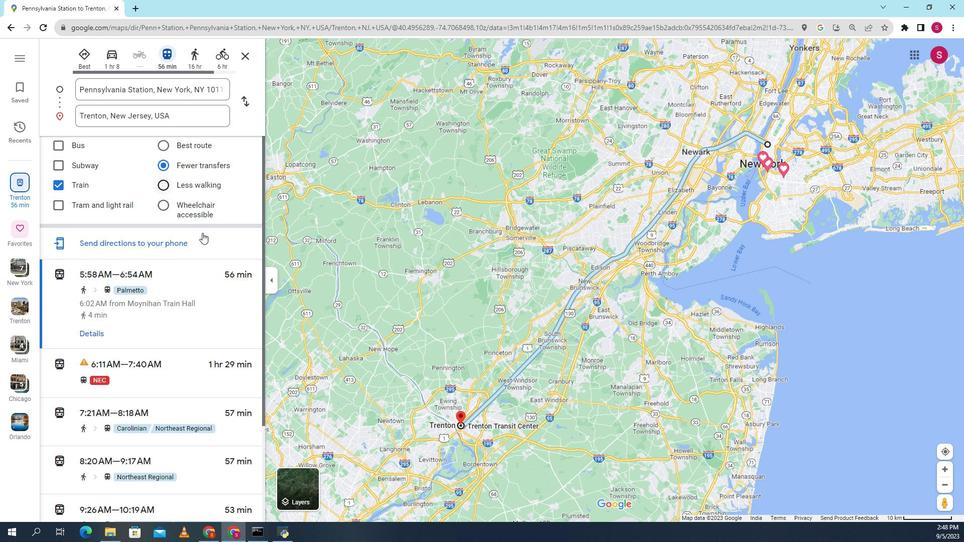 
Action: Mouse scrolled (932, 232) with delta (0, 0)
Screenshot: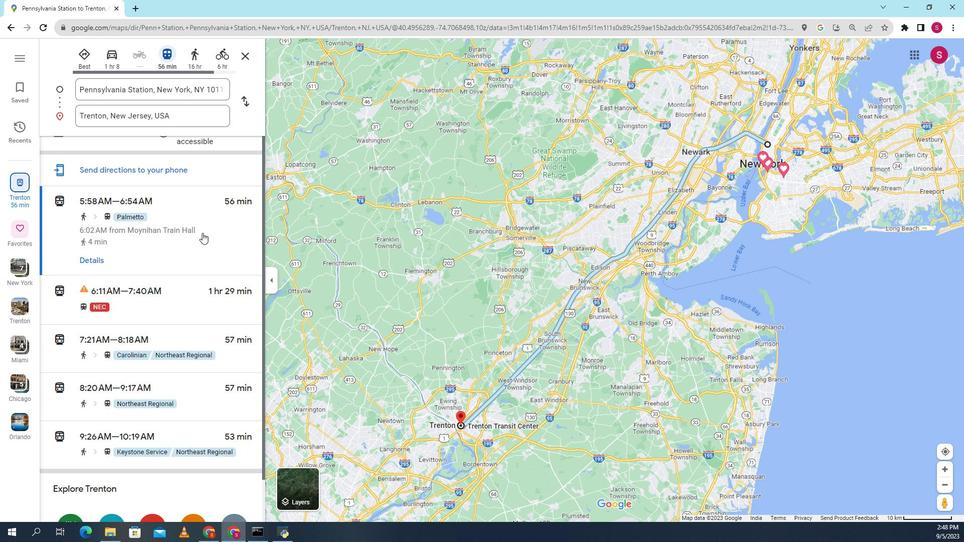 
Action: Mouse scrolled (932, 232) with delta (0, 0)
Screenshot: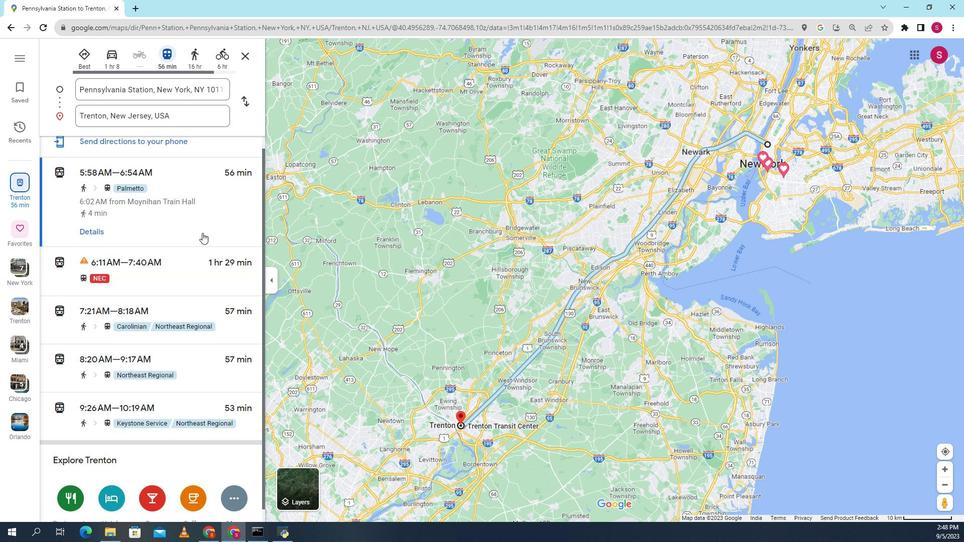 
Action: Mouse scrolled (932, 232) with delta (0, 0)
Screenshot: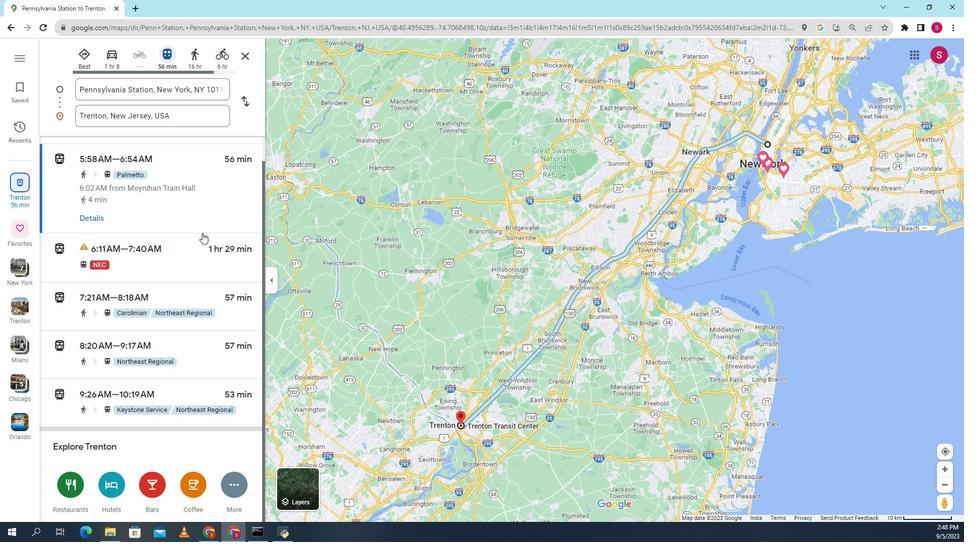 
Action: Mouse scrolled (932, 233) with delta (0, 0)
Screenshot: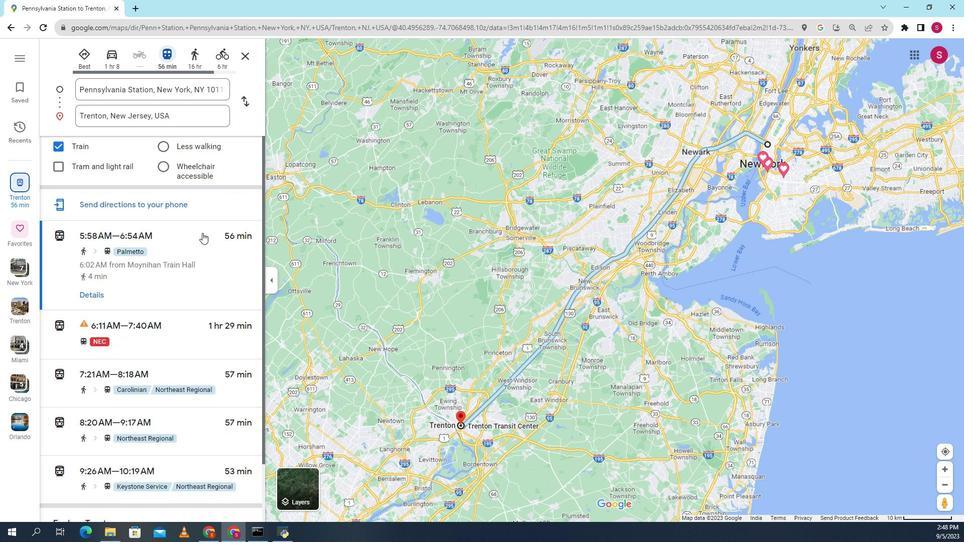 
Action: Mouse scrolled (932, 233) with delta (0, 0)
Screenshot: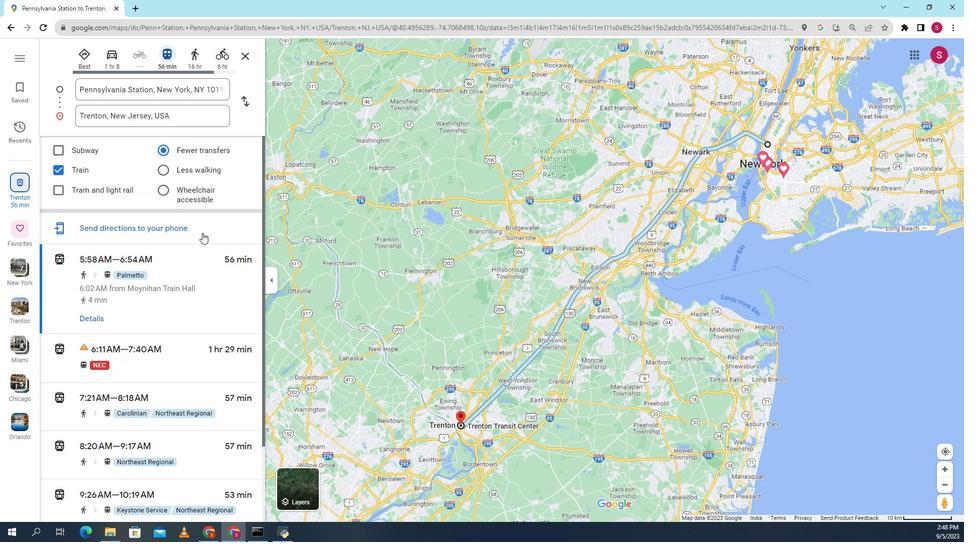 
Action: Mouse scrolled (932, 232) with delta (0, 0)
Screenshot: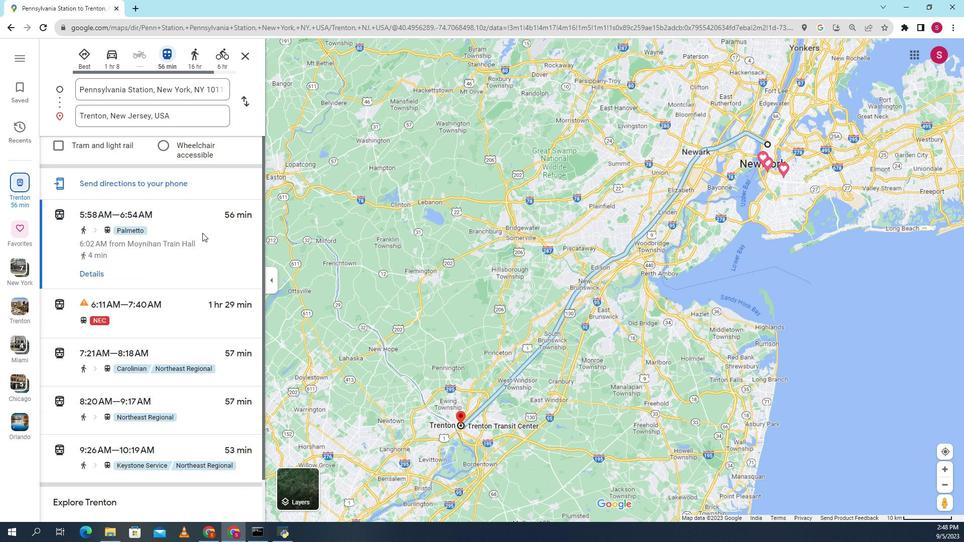 
Action: Mouse scrolled (932, 232) with delta (0, 0)
Screenshot: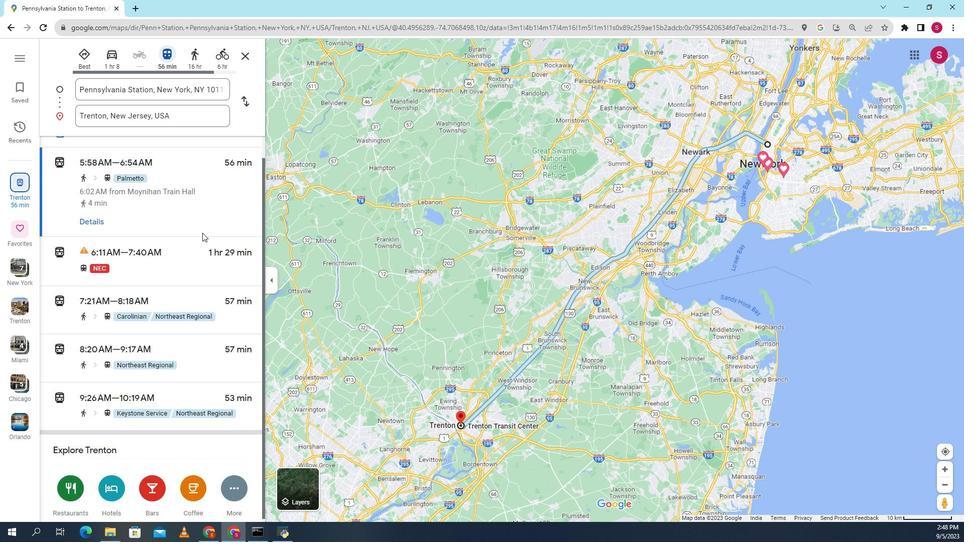 
Action: Mouse moved to (903, 270)
Screenshot: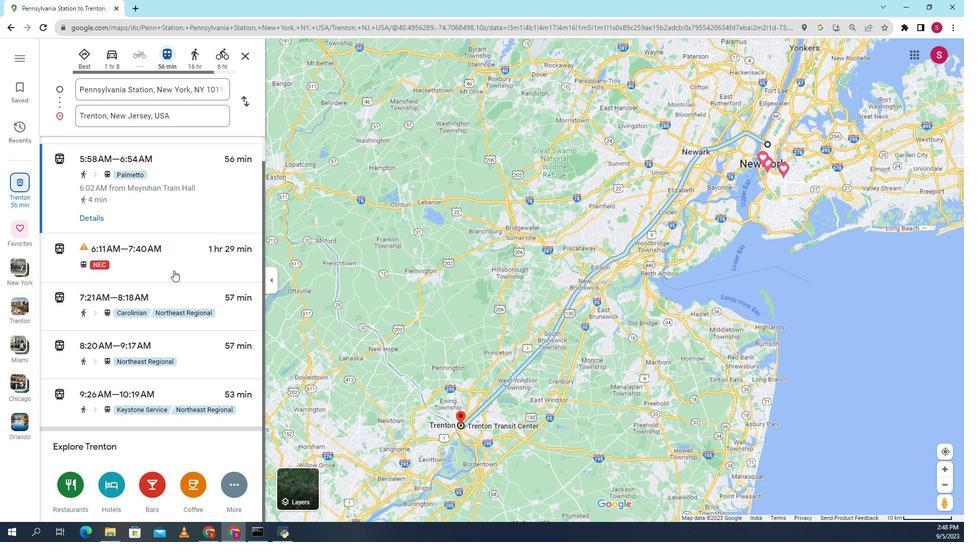
Action: Mouse pressed left at (903, 270)
Screenshot: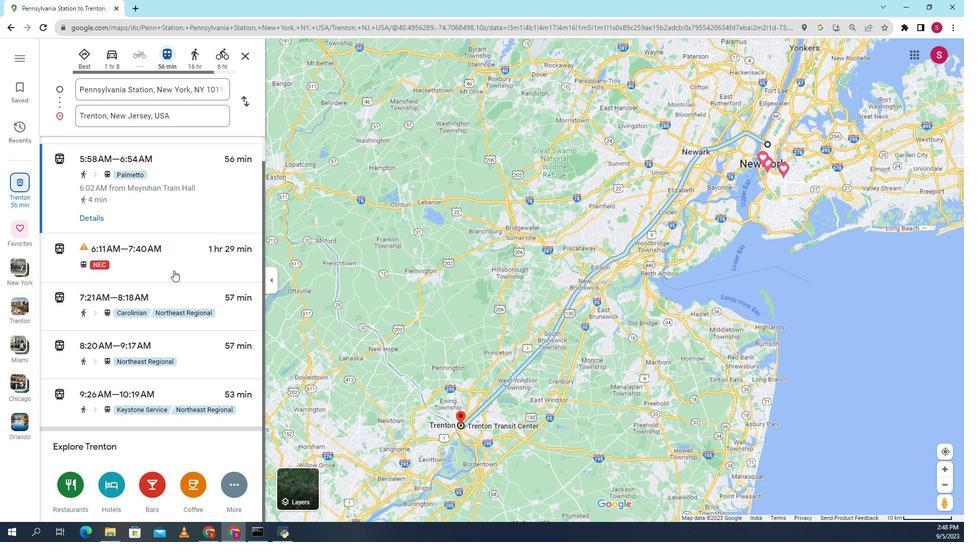 
Action: Mouse moved to (830, 269)
Screenshot: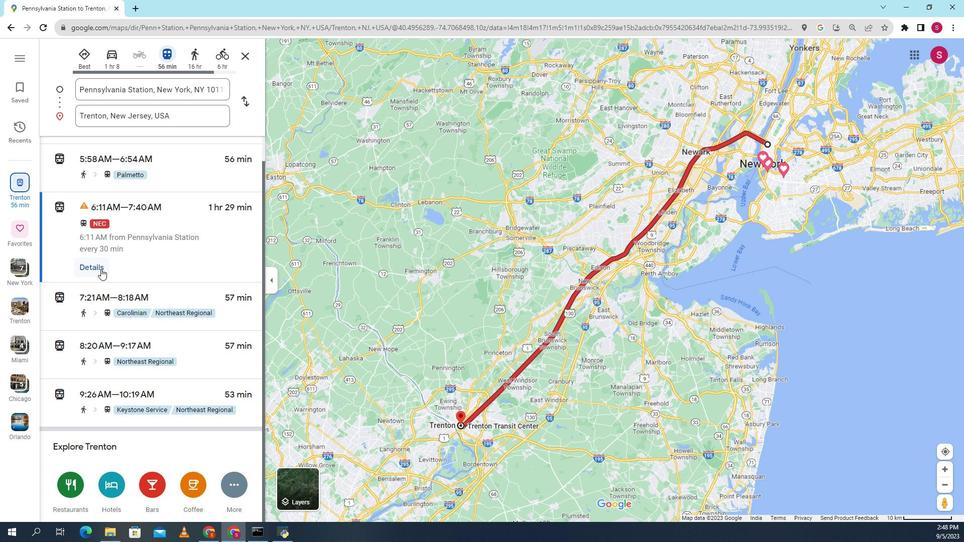 
Action: Mouse pressed left at (830, 269)
Screenshot: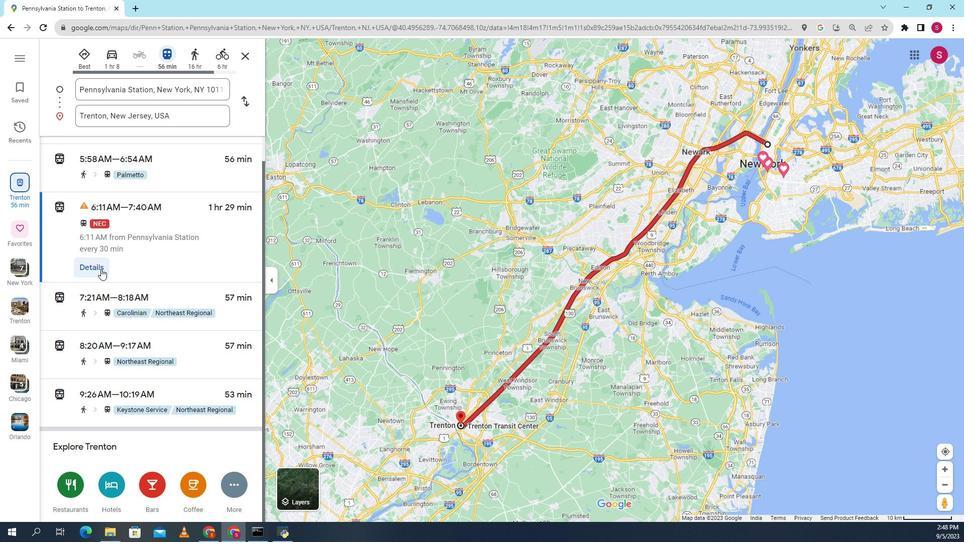 
Action: Mouse moved to (881, 263)
Screenshot: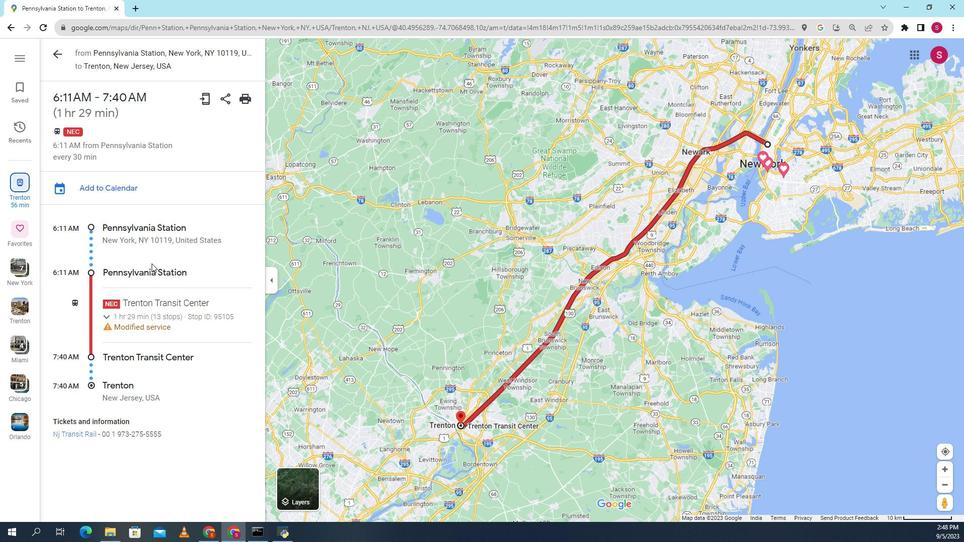 
Action: Mouse scrolled (881, 263) with delta (0, 0)
Screenshot: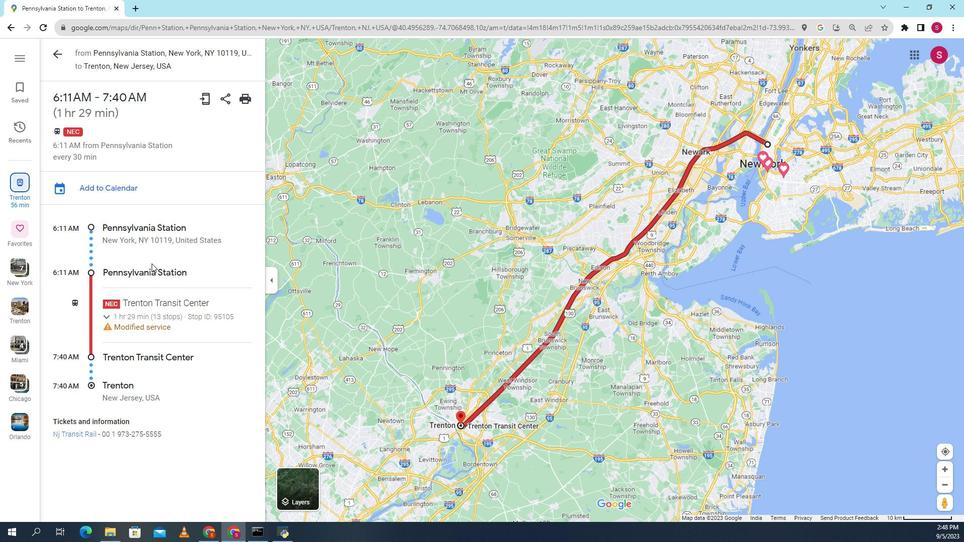 
Action: Mouse scrolled (881, 263) with delta (0, 0)
Screenshot: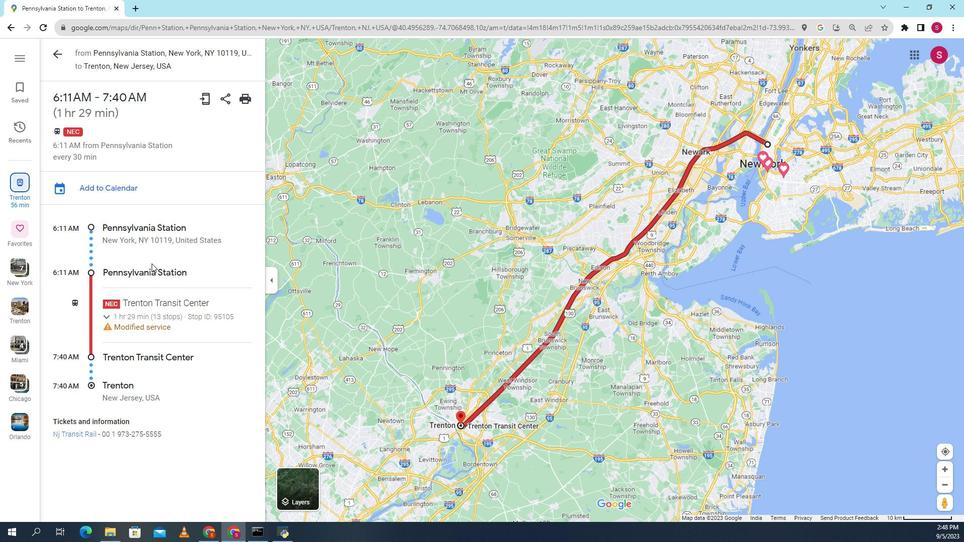 
Action: Mouse moved to (839, 320)
Screenshot: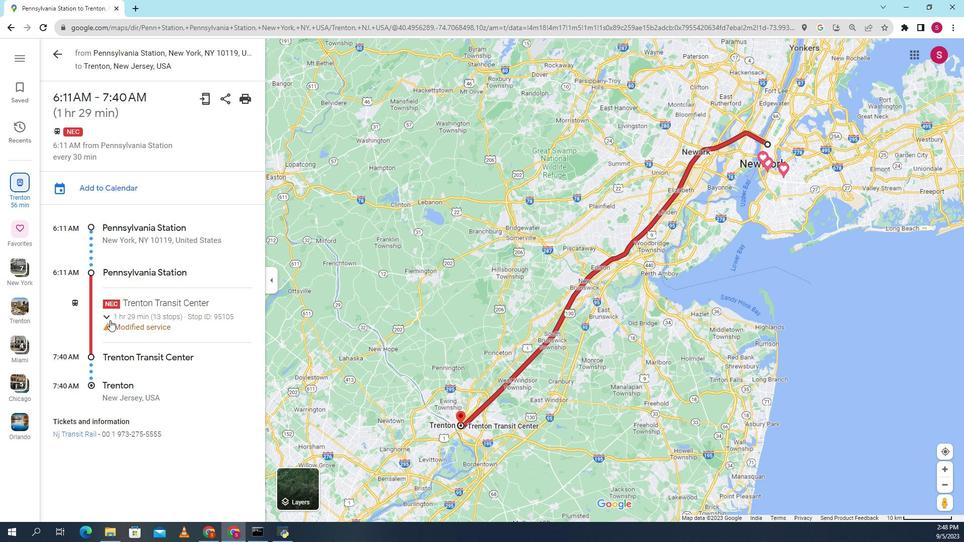 
Action: Mouse pressed left at (839, 320)
Screenshot: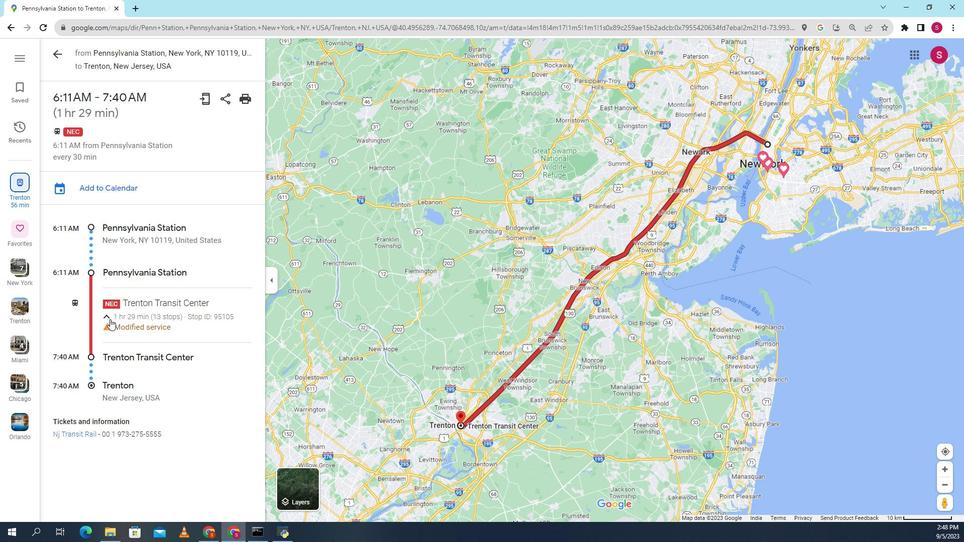 
Action: Mouse moved to (890, 317)
Screenshot: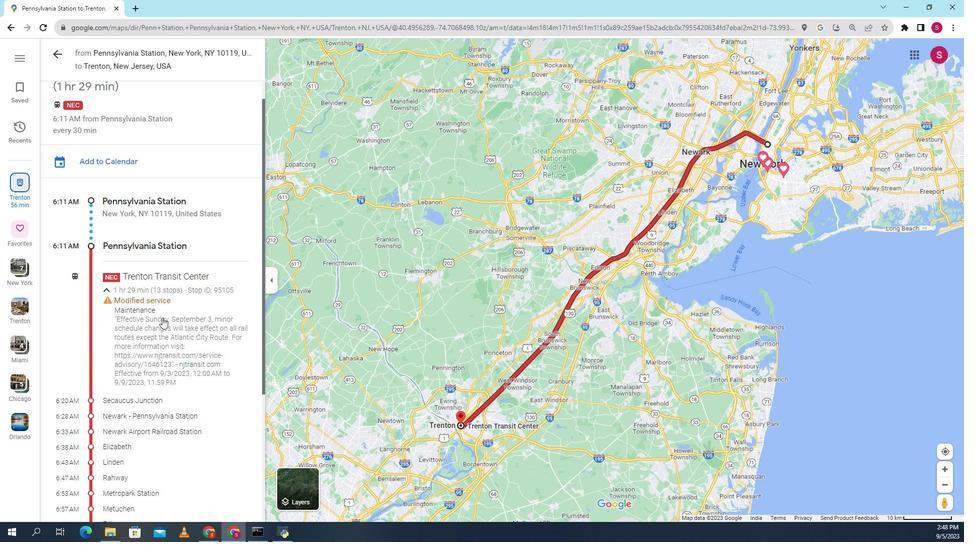 
Action: Mouse scrolled (890, 317) with delta (0, 0)
Screenshot: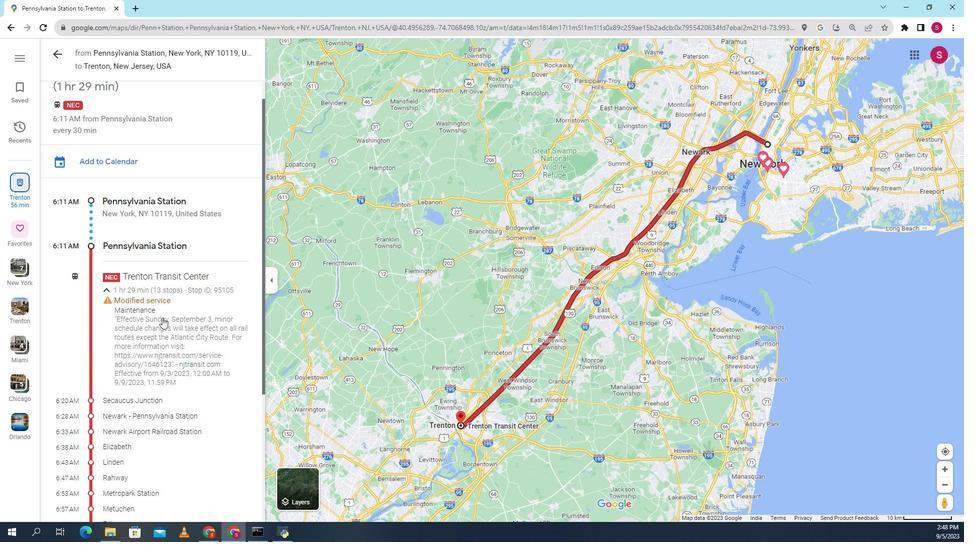 
Action: Mouse moved to (911, 280)
Screenshot: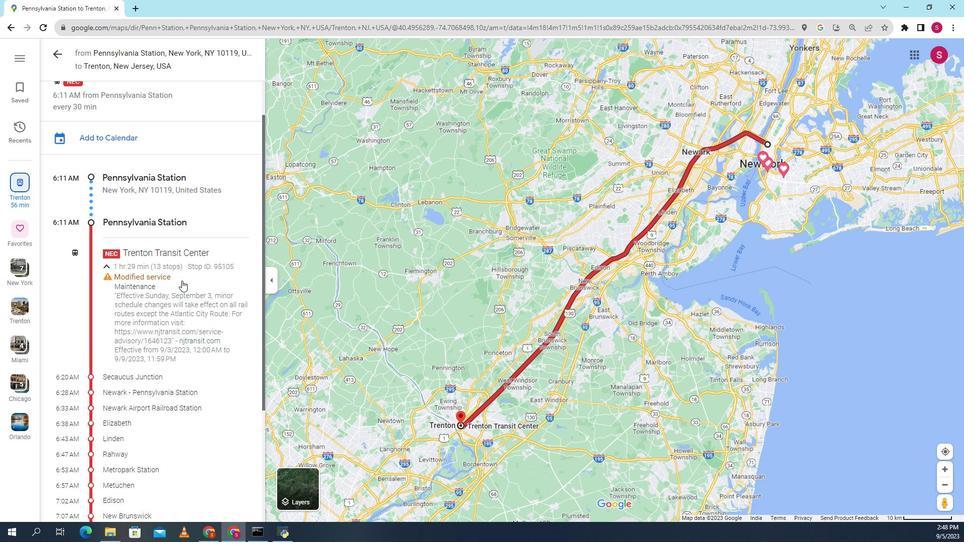 
Action: Mouse scrolled (911, 280) with delta (0, 0)
Screenshot: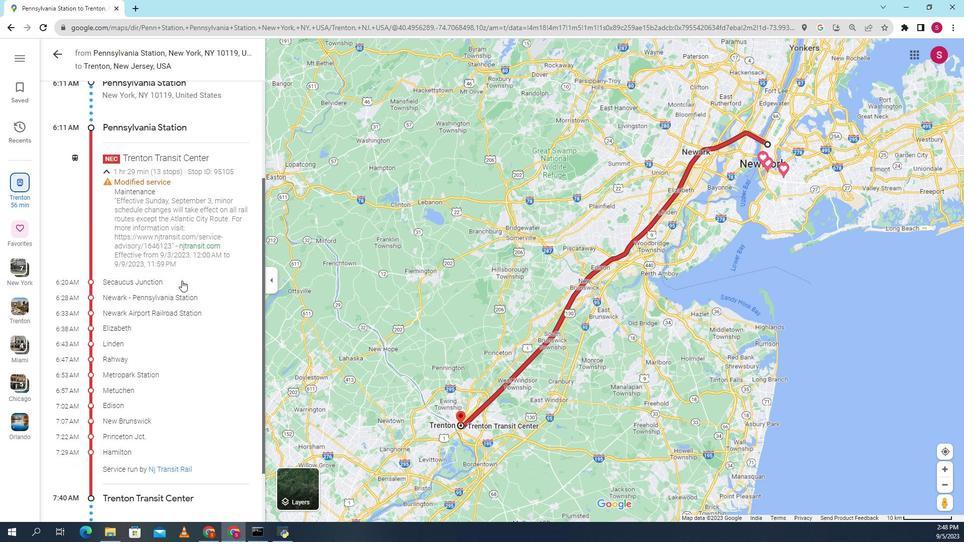 
Action: Mouse scrolled (911, 280) with delta (0, 0)
Screenshot: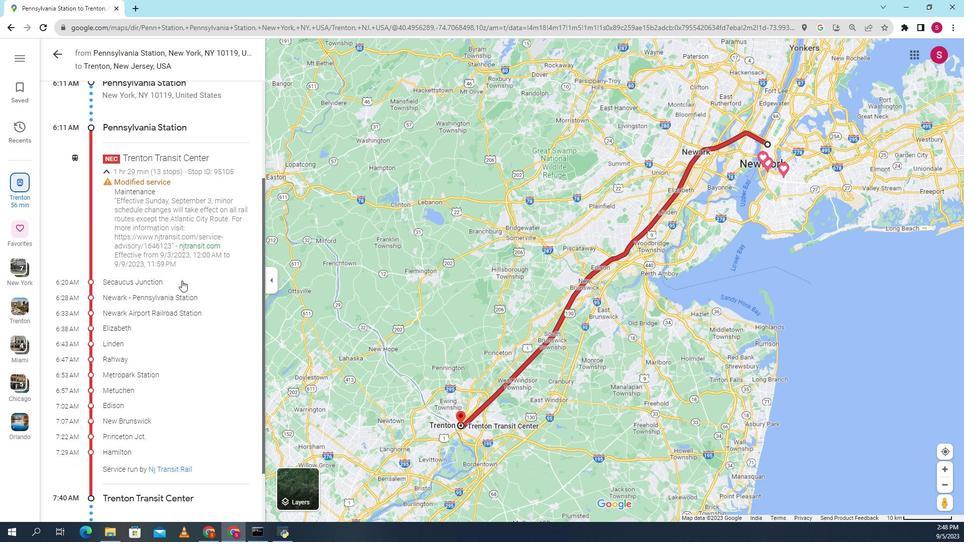 
Action: Mouse scrolled (911, 280) with delta (0, 0)
Screenshot: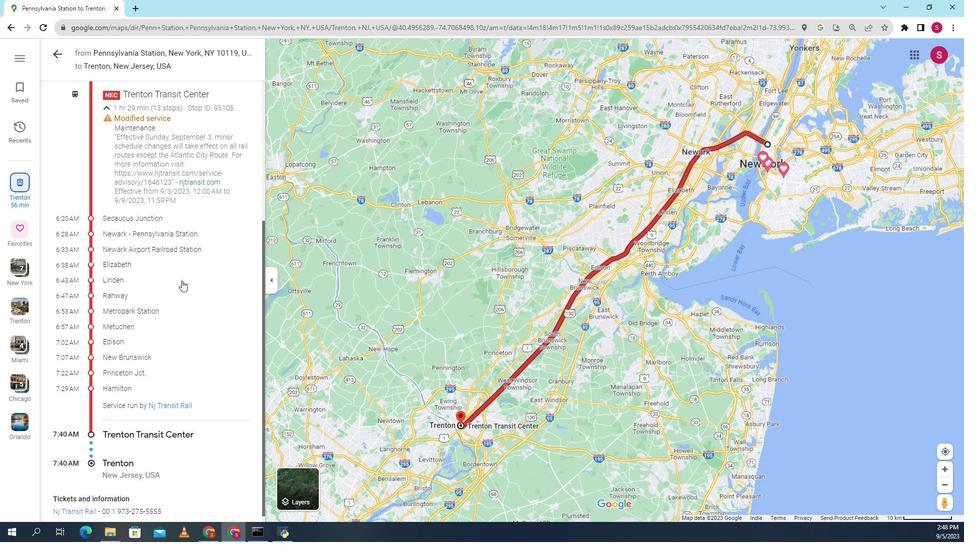 
Action: Mouse scrolled (911, 280) with delta (0, 0)
Screenshot: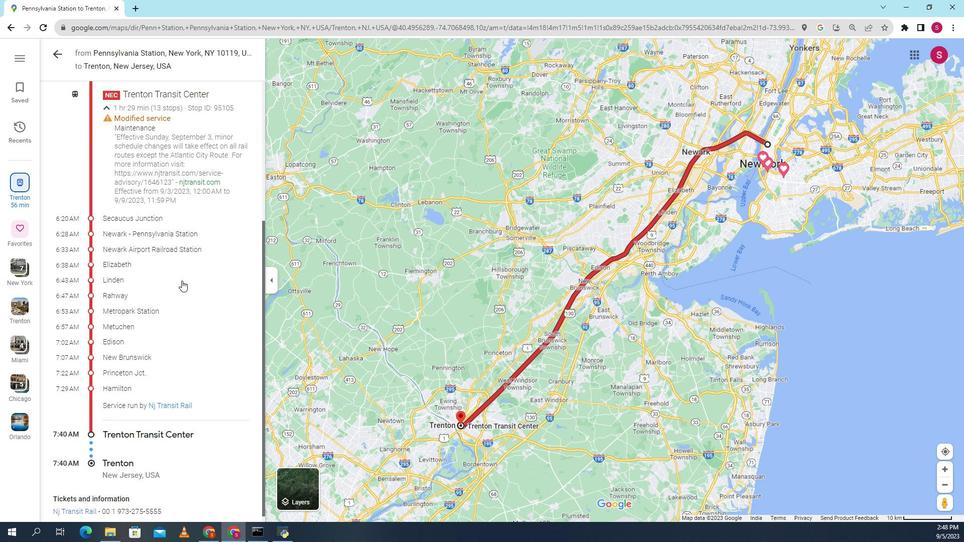 
Action: Mouse scrolled (911, 281) with delta (0, 0)
Screenshot: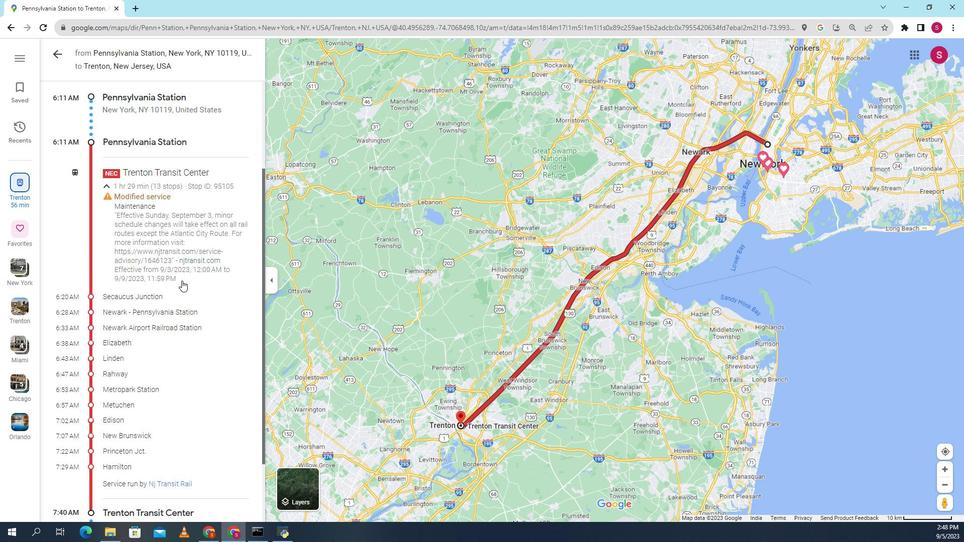 
Action: Mouse scrolled (911, 281) with delta (0, 0)
Screenshot: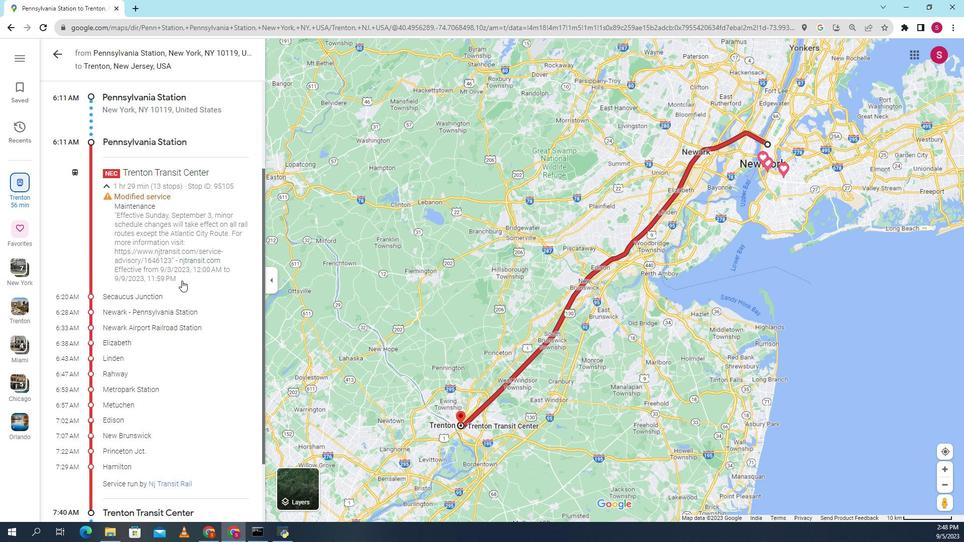 
Action: Mouse scrolled (911, 281) with delta (0, 0)
Screenshot: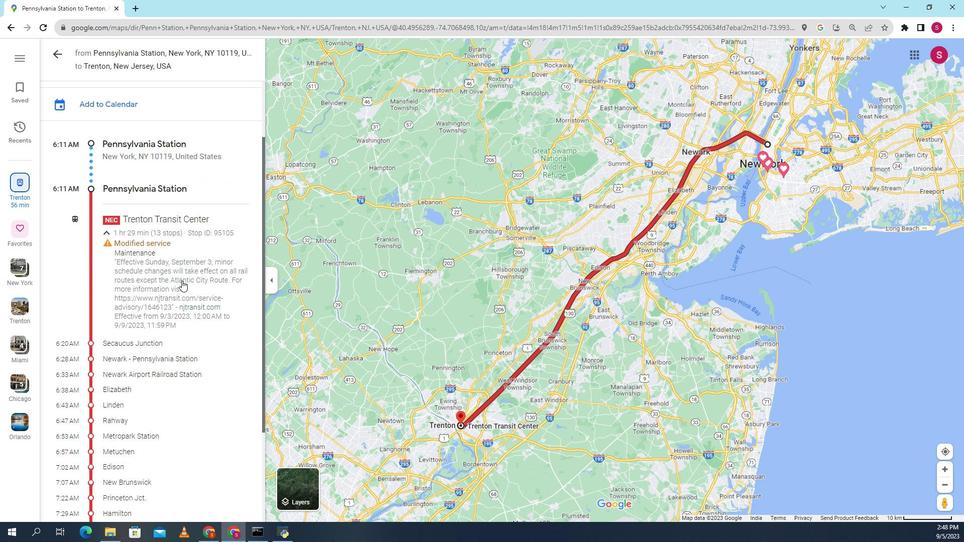 
Action: Mouse scrolled (911, 281) with delta (0, 0)
Screenshot: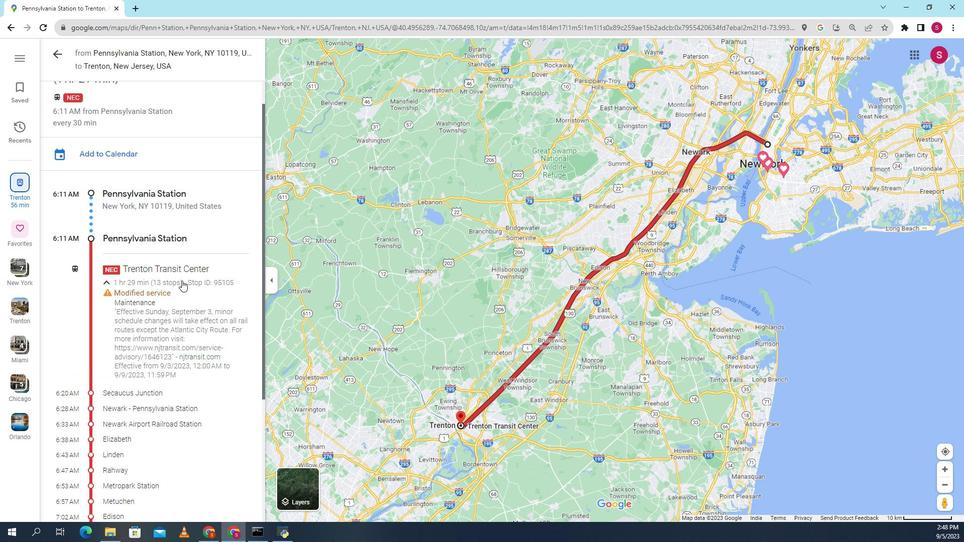 
Action: Mouse scrolled (911, 281) with delta (0, 0)
Screenshot: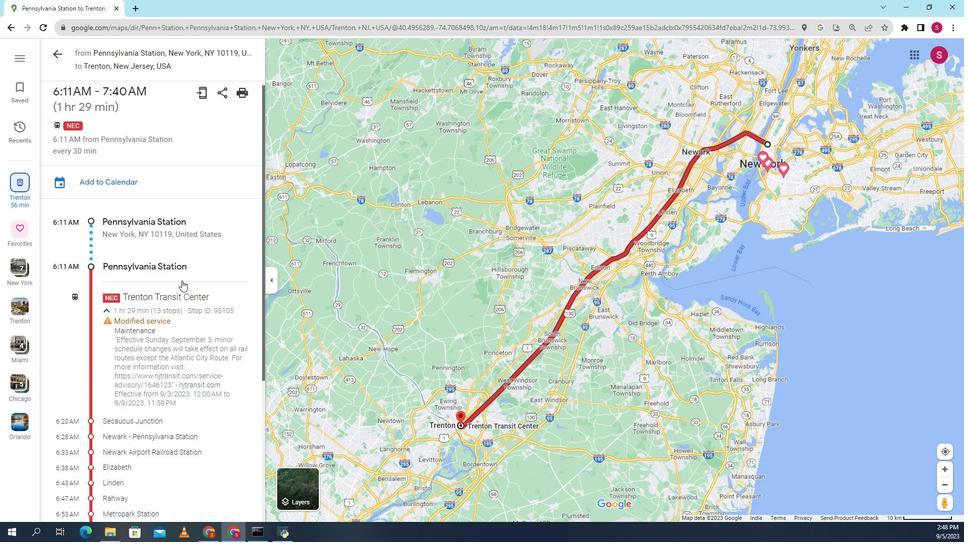 
Action: Mouse scrolled (911, 281) with delta (0, 0)
Screenshot: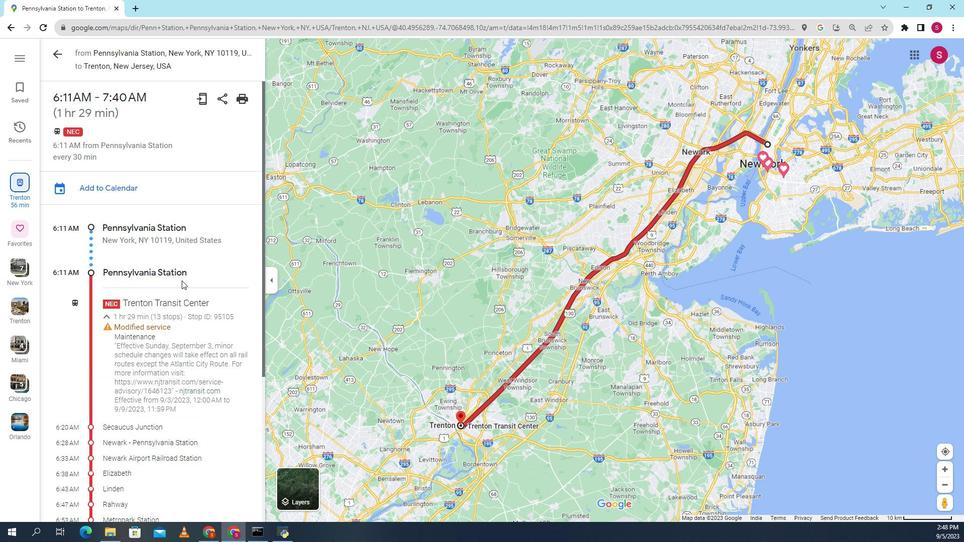 
Action: Mouse scrolled (911, 281) with delta (0, 0)
Screenshot: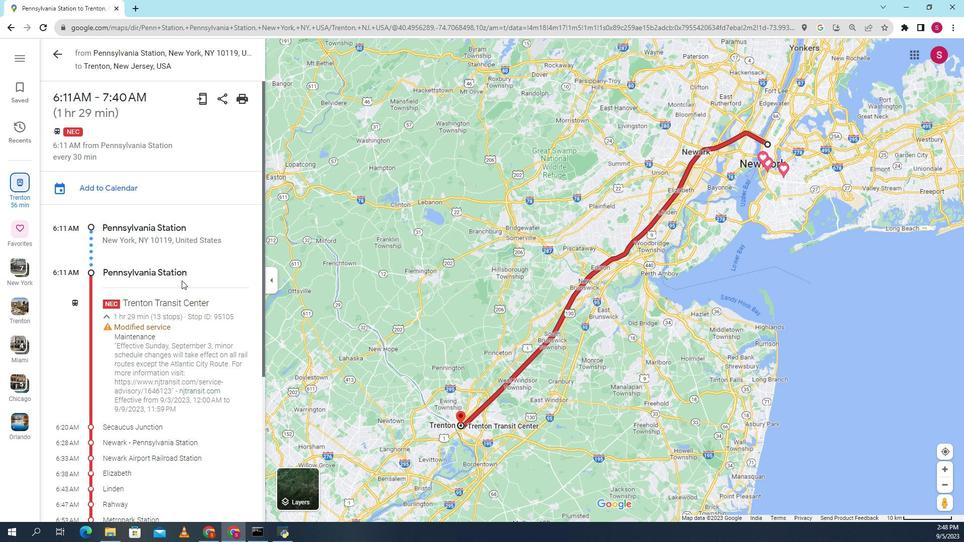 
Action: Mouse scrolled (911, 280) with delta (0, 0)
Screenshot: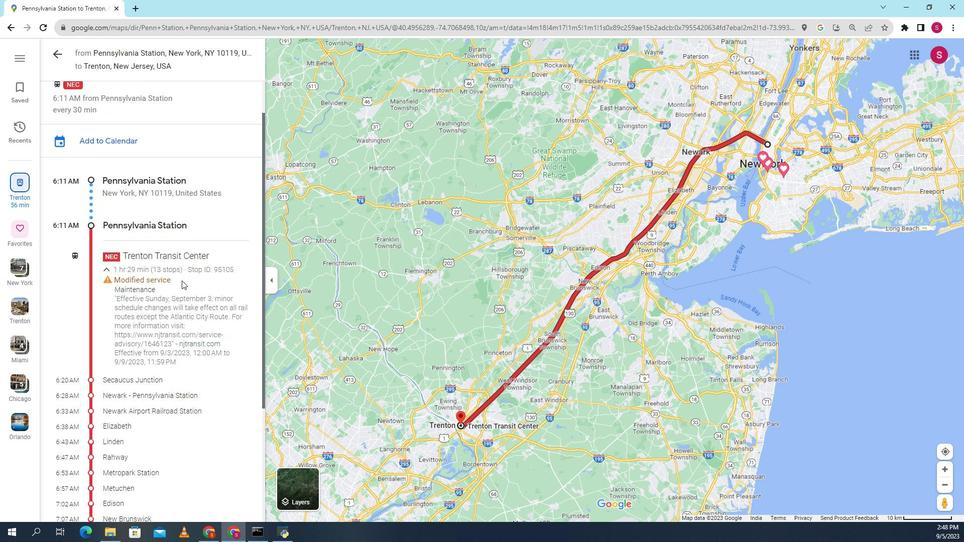 
Action: Mouse scrolled (911, 280) with delta (0, 0)
Screenshot: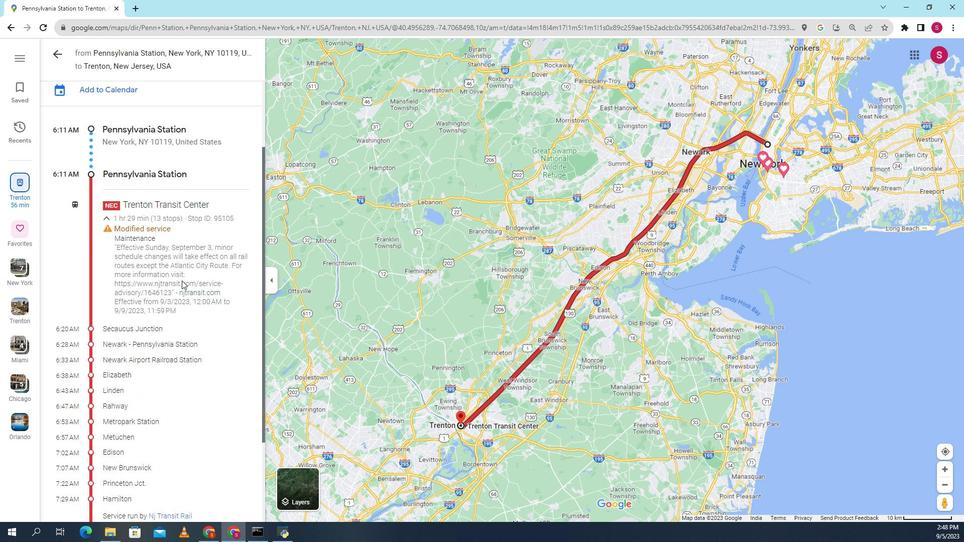 
Action: Mouse moved to (887, 224)
Screenshot: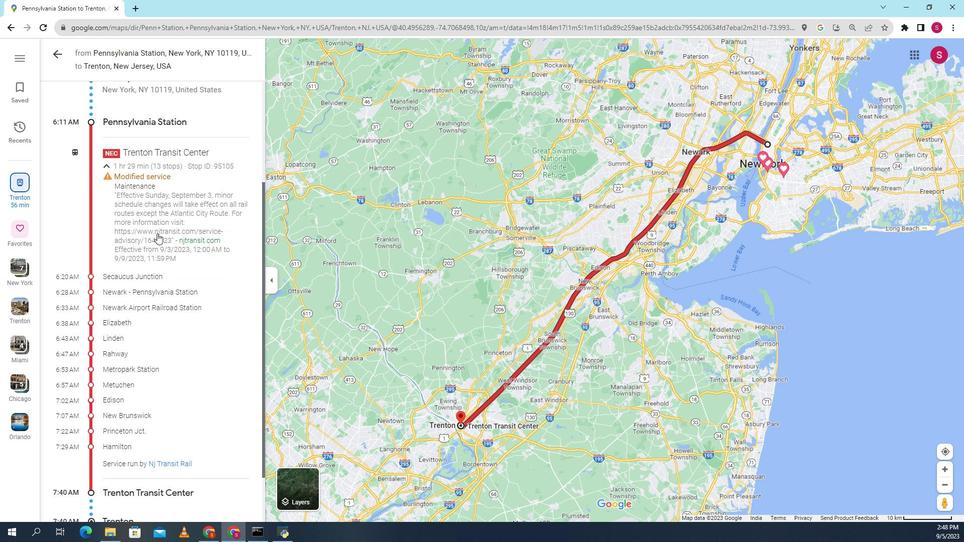 
Action: Mouse scrolled (887, 224) with delta (0, 0)
Screenshot: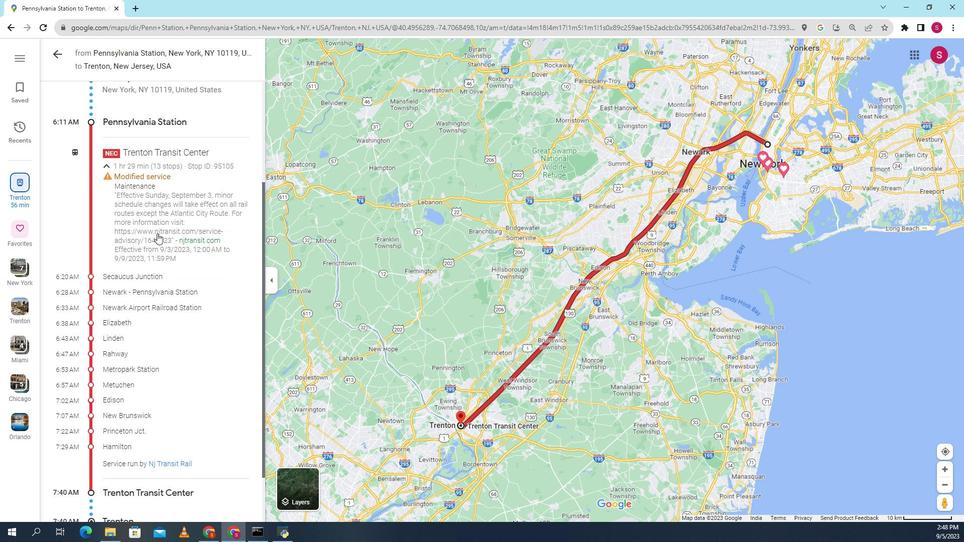 
Action: Mouse moved to (887, 229)
Screenshot: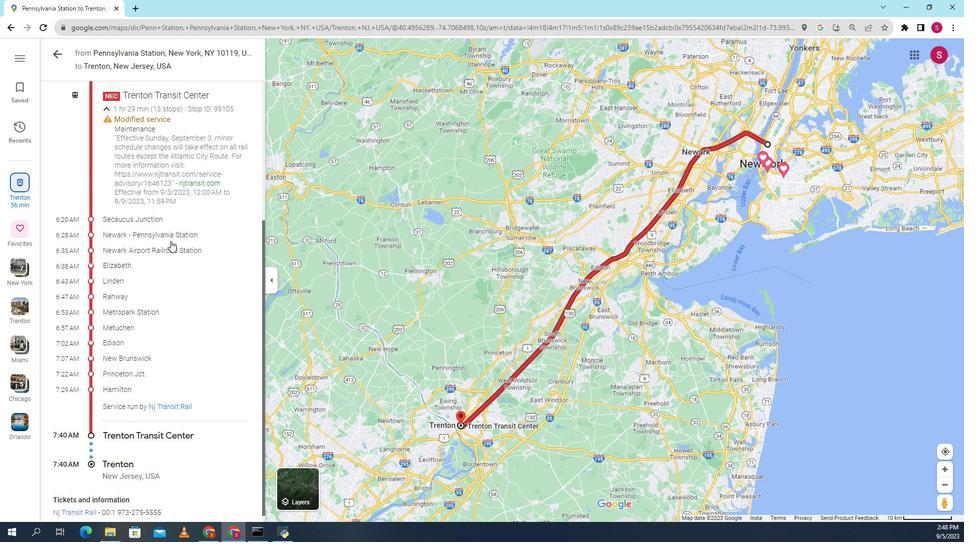 
Action: Mouse scrolled (887, 228) with delta (0, 0)
Screenshot: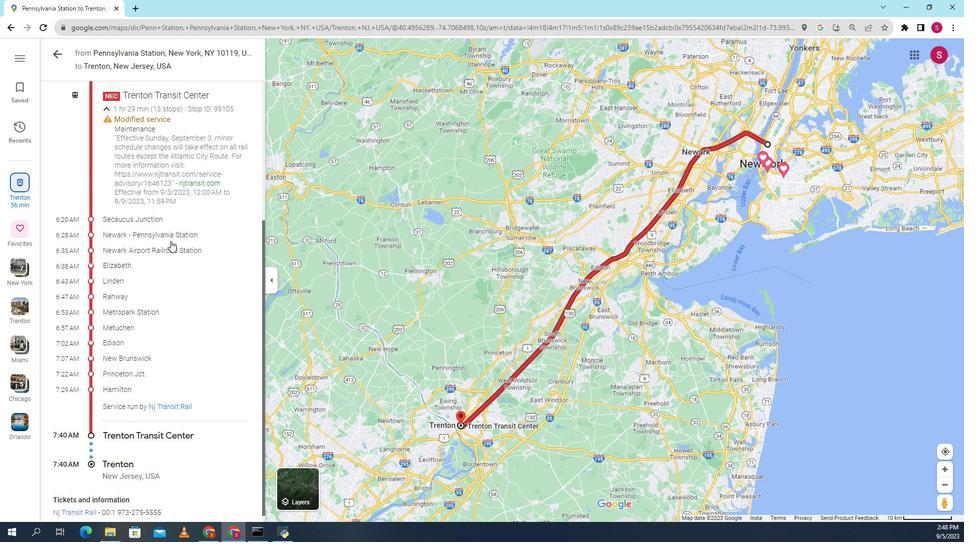 
Action: Mouse moved to (887, 232)
Screenshot: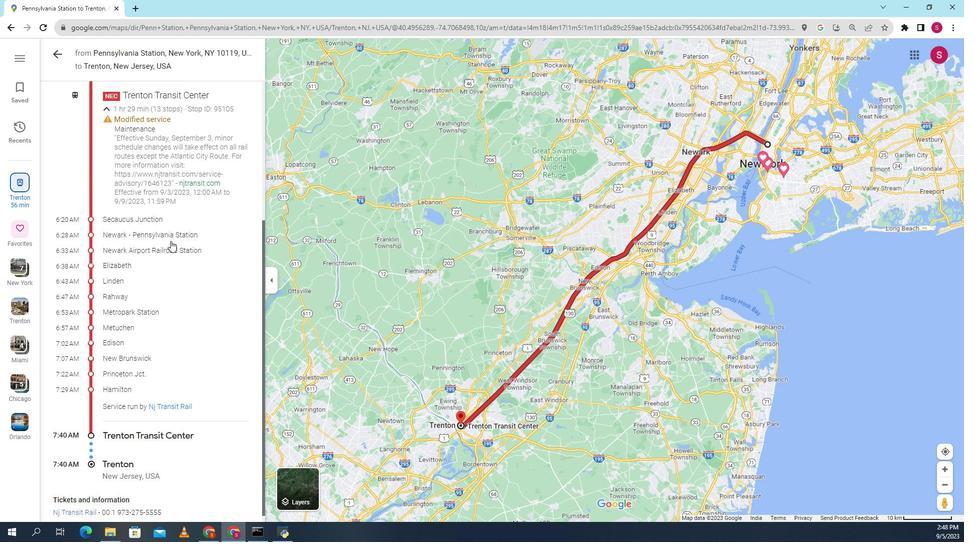 
Action: Mouse scrolled (887, 232) with delta (0, 0)
Screenshot: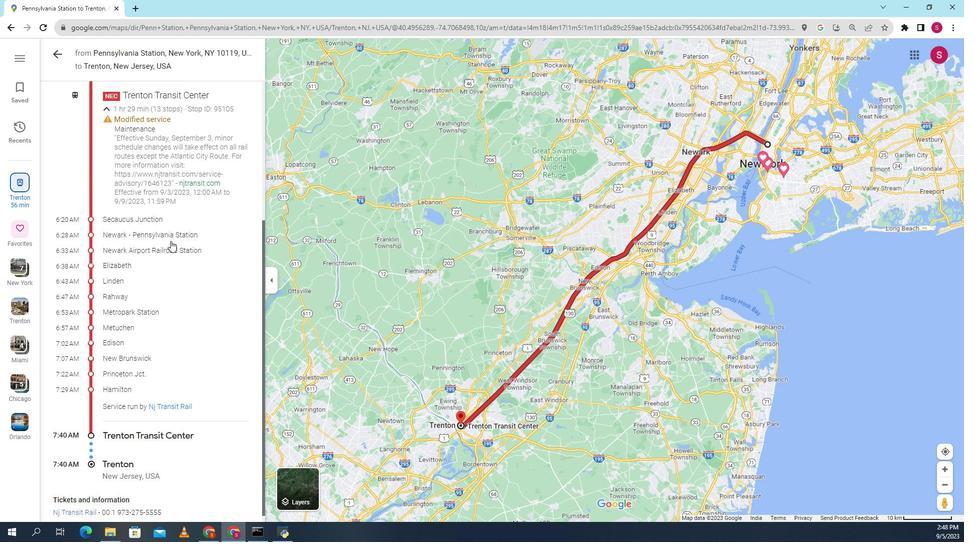 
Action: Mouse moved to (901, 246)
Screenshot: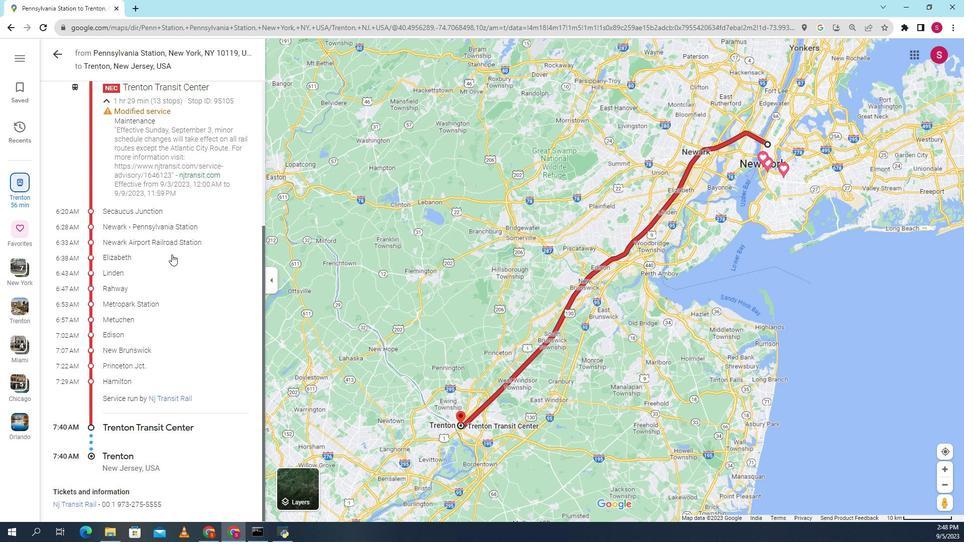
Action: Mouse scrolled (901, 245) with delta (0, 0)
Screenshot: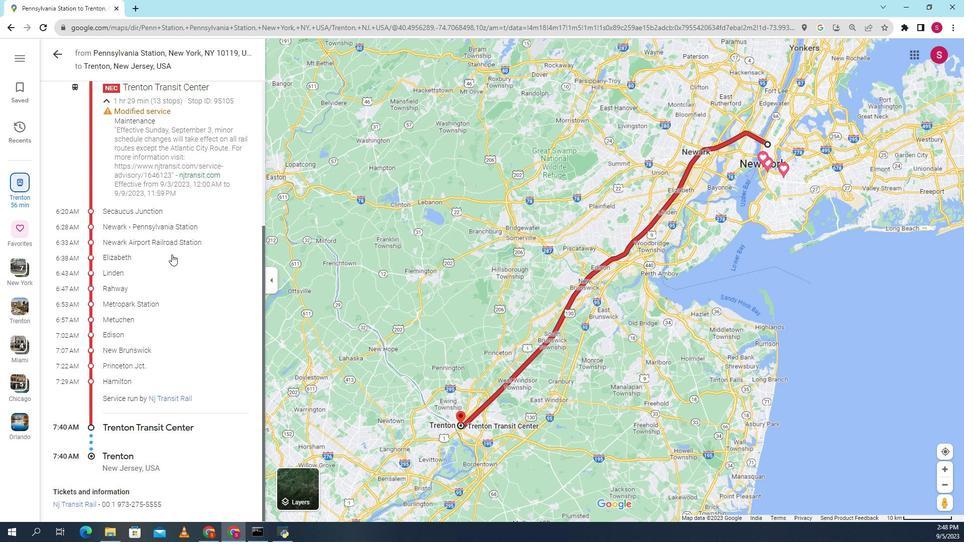 
Action: Mouse moved to (901, 249)
Screenshot: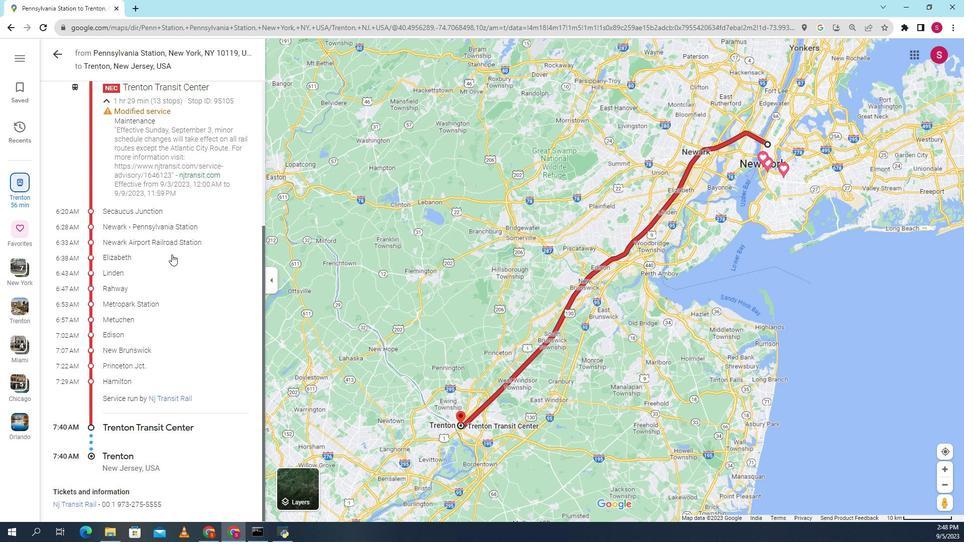
Action: Mouse scrolled (901, 249) with delta (0, 0)
Screenshot: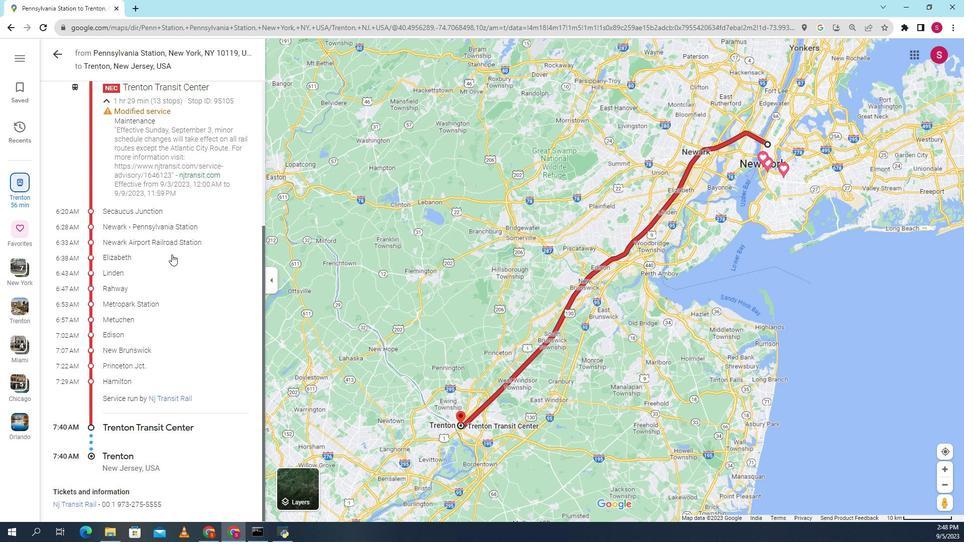 
Action: Mouse moved to (901, 252)
Screenshot: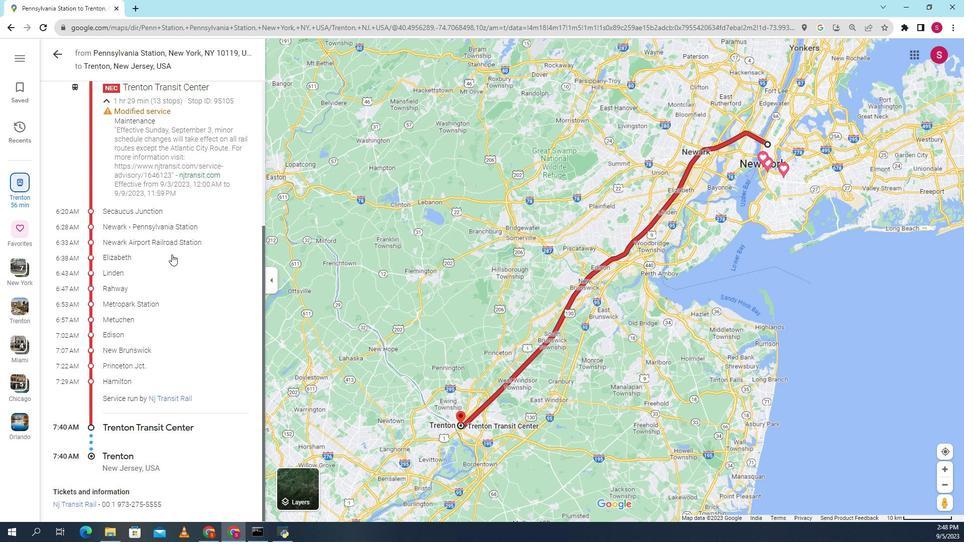 
Action: Mouse scrolled (901, 252) with delta (0, 0)
Screenshot: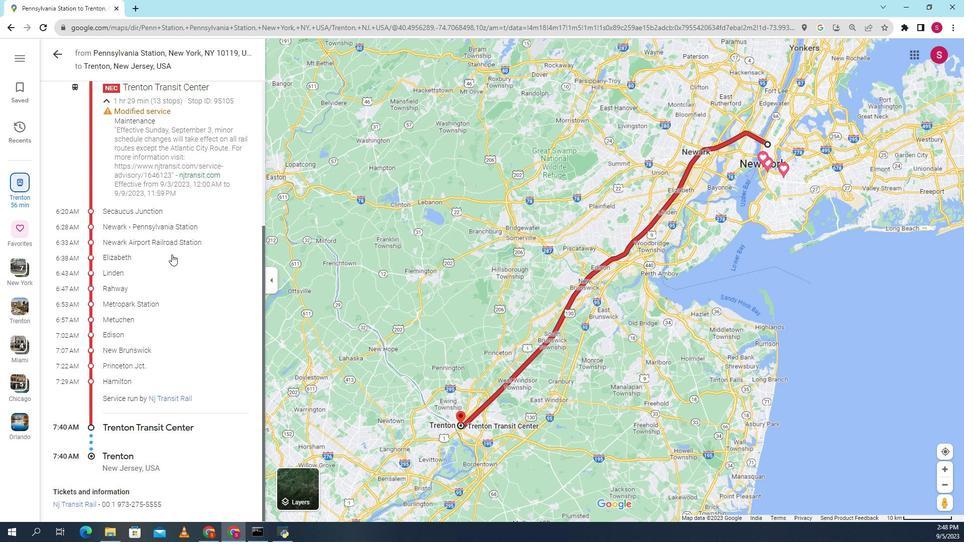 
Action: Mouse moved to (900, 269)
Screenshot: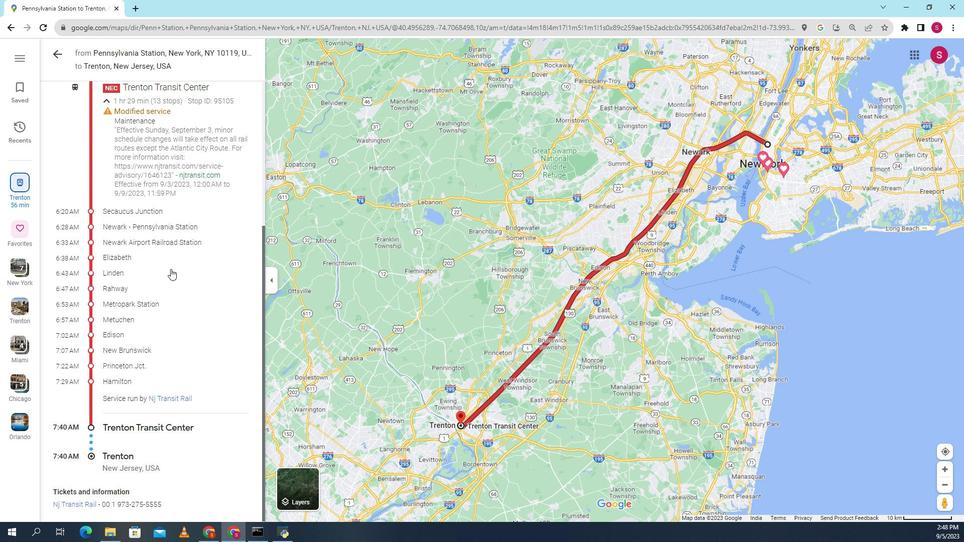 
Action: Mouse scrolled (900, 269) with delta (0, 0)
Screenshot: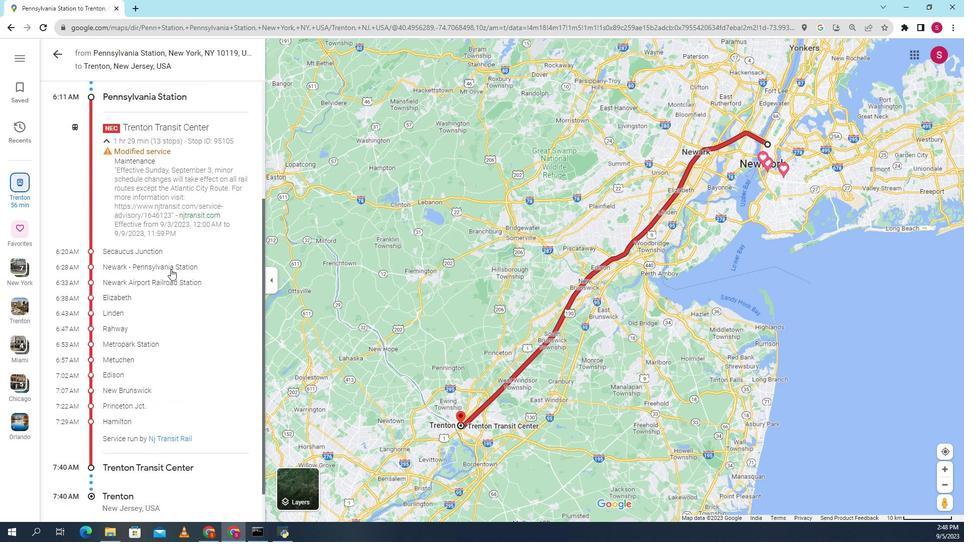 
Action: Mouse scrolled (900, 269) with delta (0, 0)
Screenshot: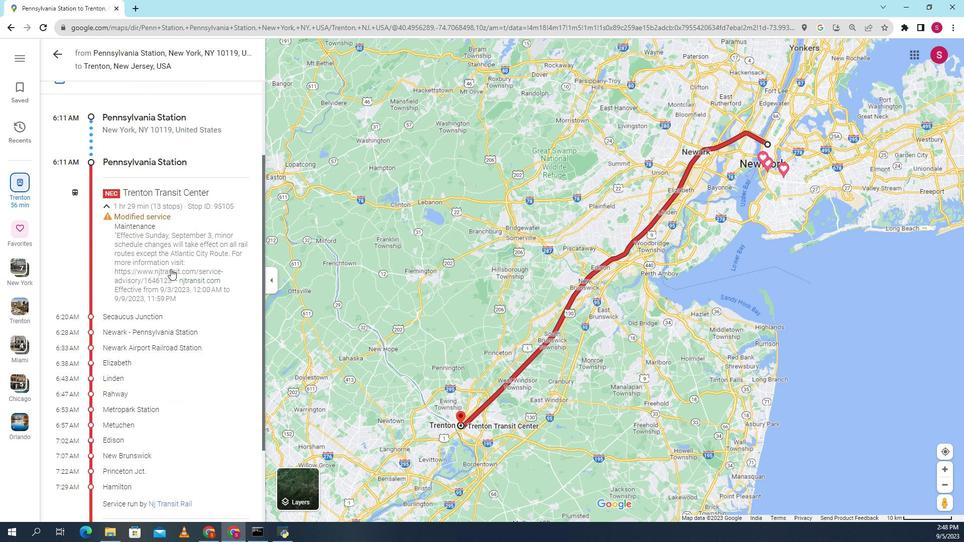 
Action: Mouse moved to (900, 269)
Screenshot: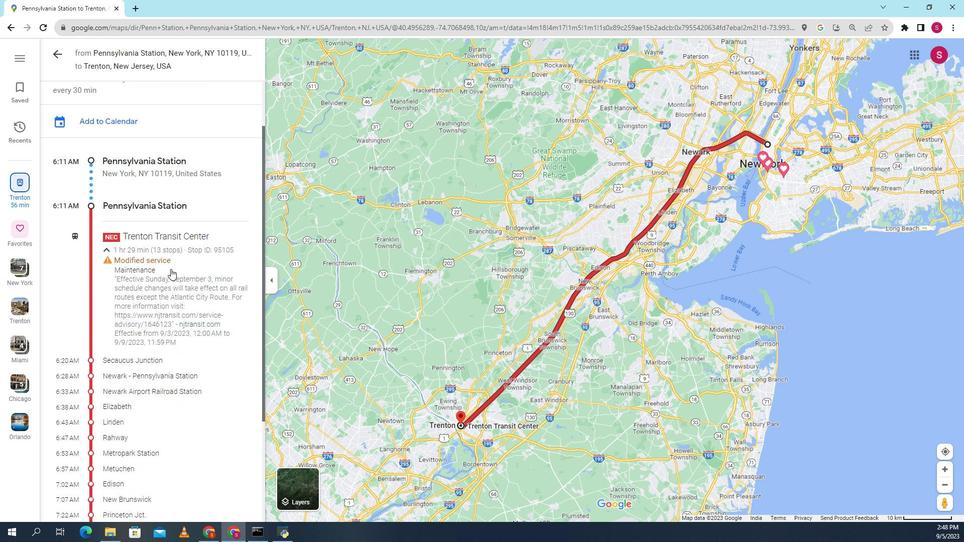 
Action: Mouse scrolled (900, 269) with delta (0, 0)
Screenshot: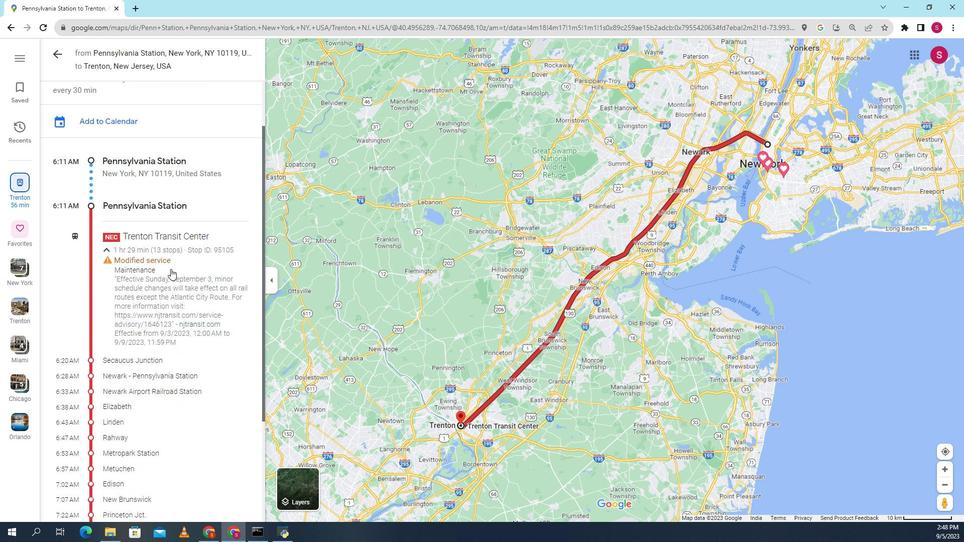 
Action: Mouse scrolled (900, 269) with delta (0, 0)
Screenshot: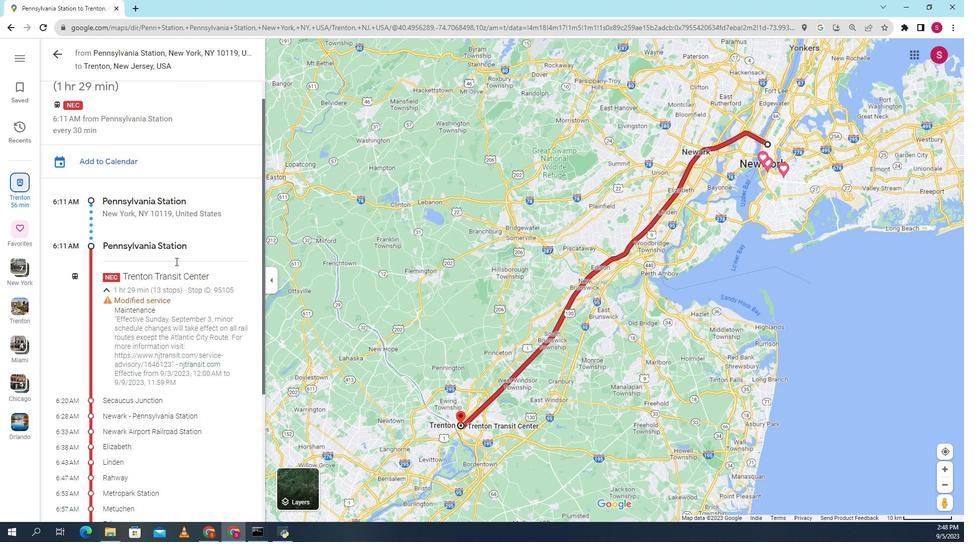
Action: Mouse moved to (902, 268)
Screenshot: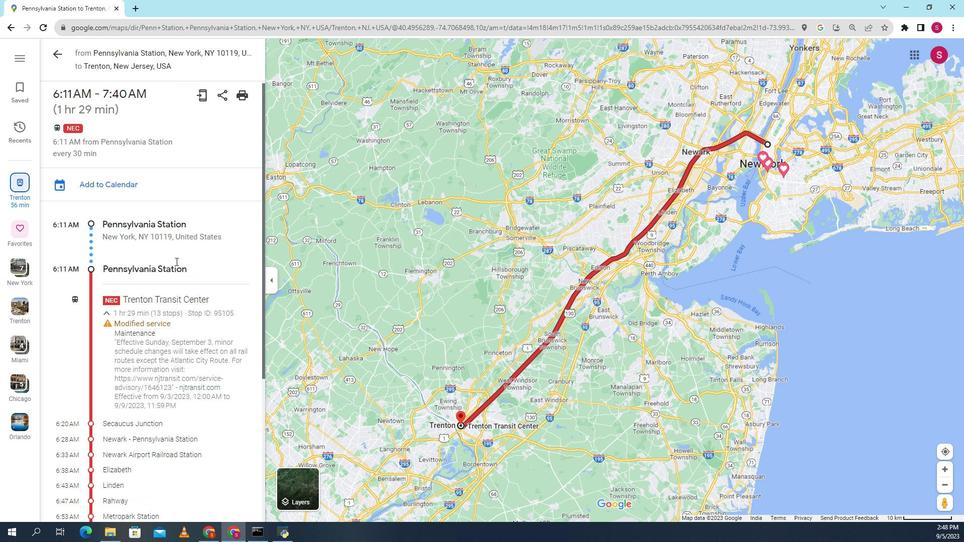 
Action: Mouse scrolled (902, 268) with delta (0, 0)
Screenshot: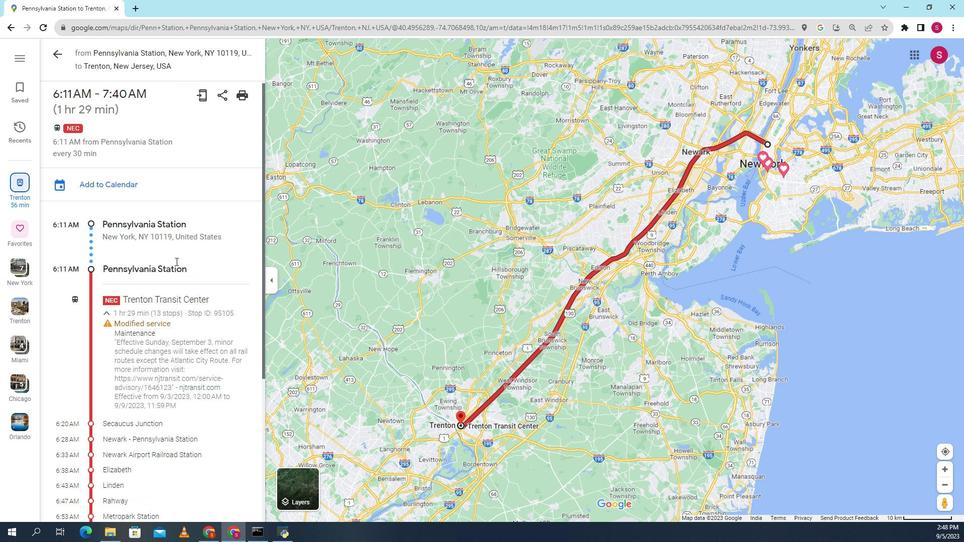 
Action: Mouse moved to (902, 268)
Screenshot: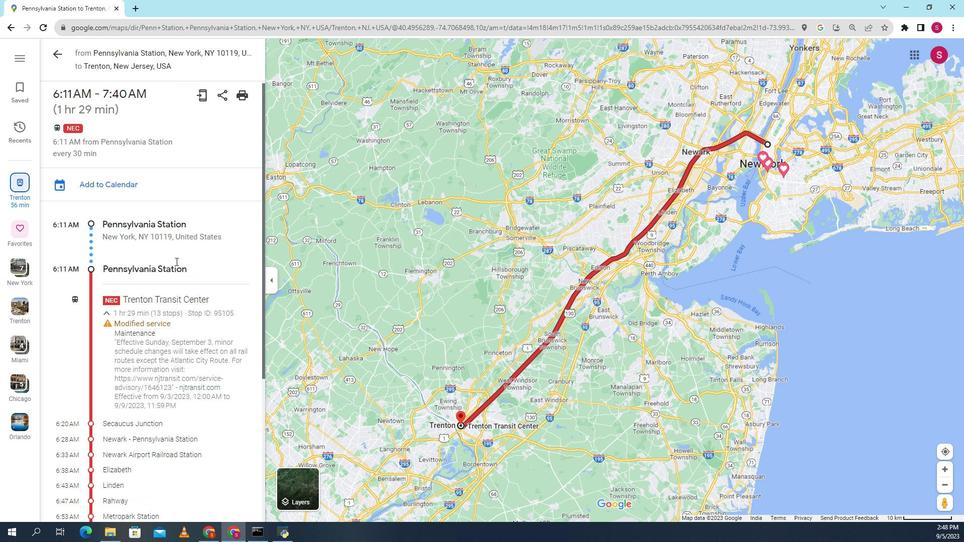 
Action: Mouse scrolled (902, 268) with delta (0, 0)
Screenshot: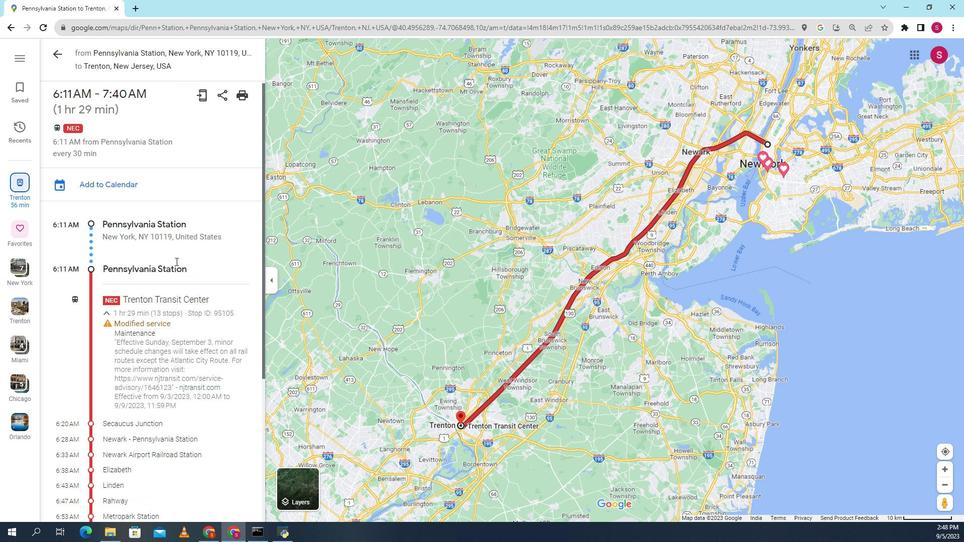 
Action: Mouse moved to (903, 267)
Screenshot: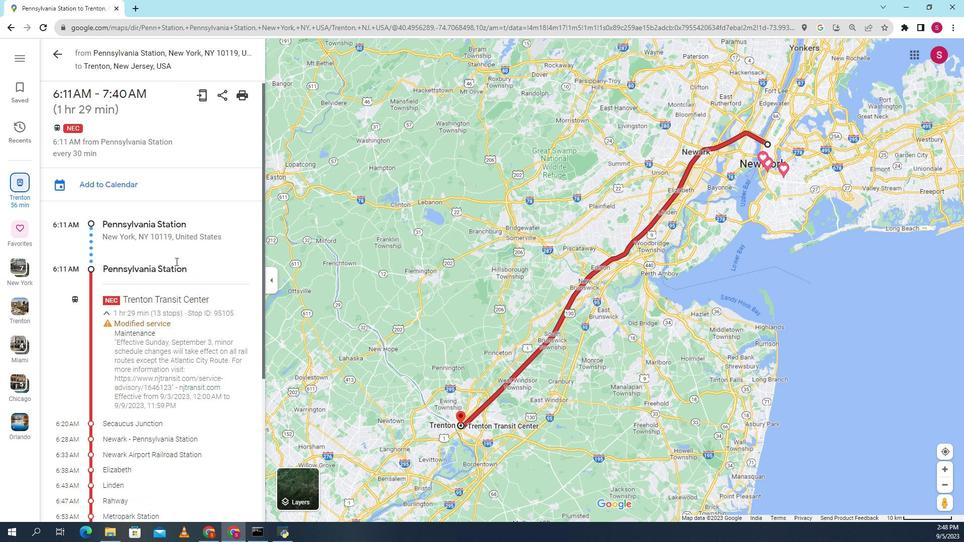 
Action: Mouse scrolled (903, 268) with delta (0, 0)
Screenshot: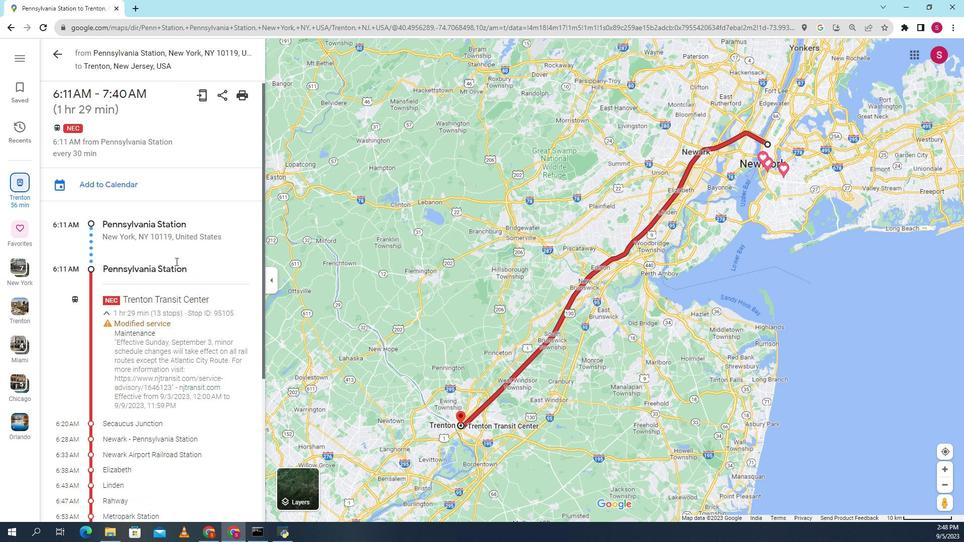 
Action: Mouse moved to (905, 261)
Screenshot: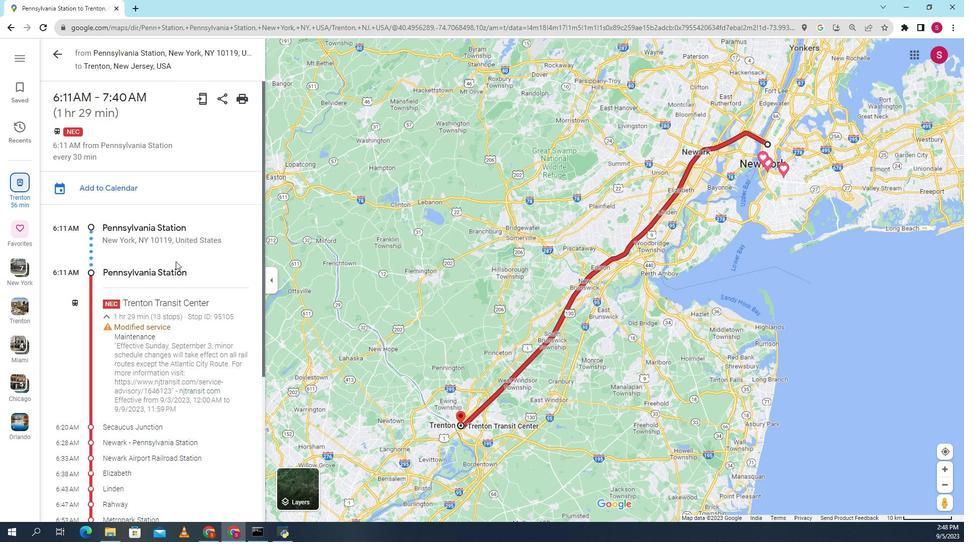 
Action: Mouse scrolled (905, 262) with delta (0, 0)
Screenshot: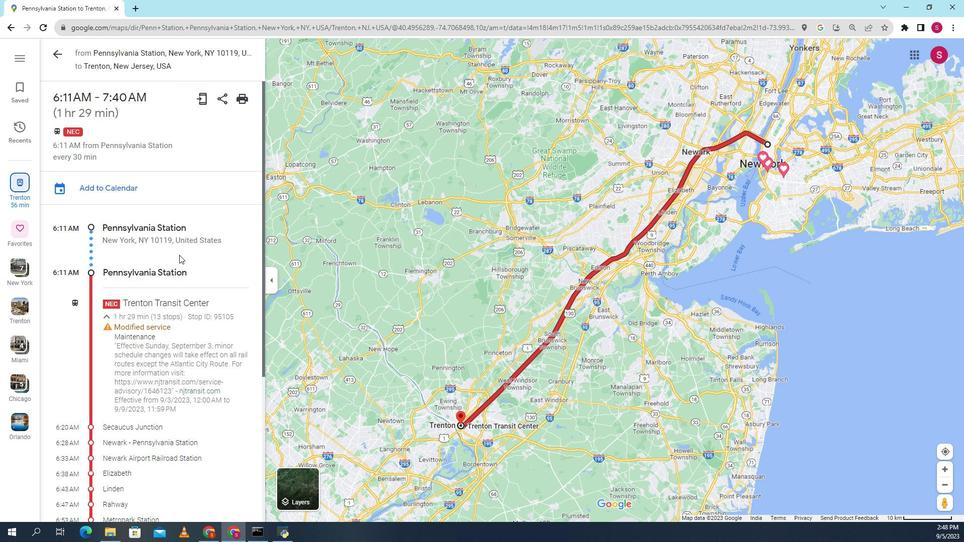 
Action: Mouse scrolled (905, 262) with delta (0, 0)
Screenshot: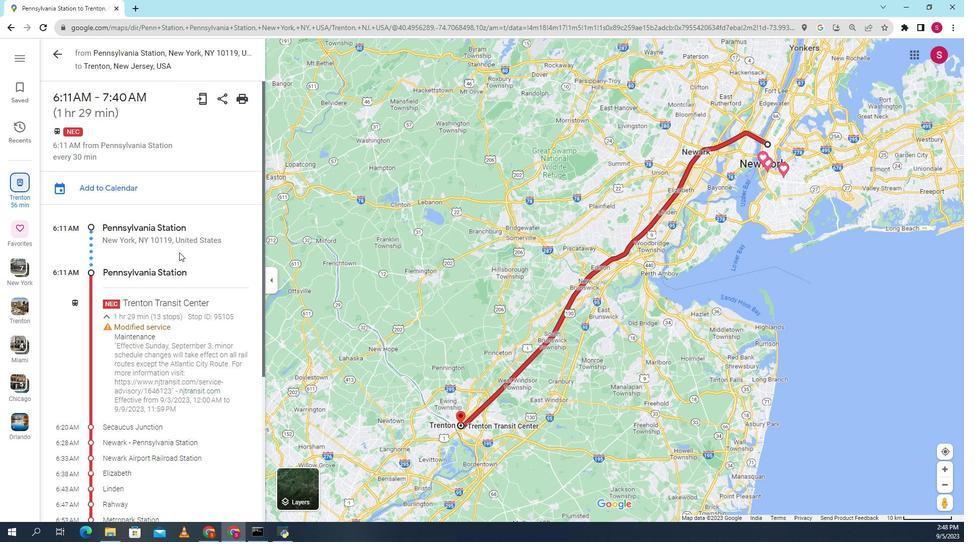 
Action: Mouse scrolled (905, 262) with delta (0, 0)
Screenshot: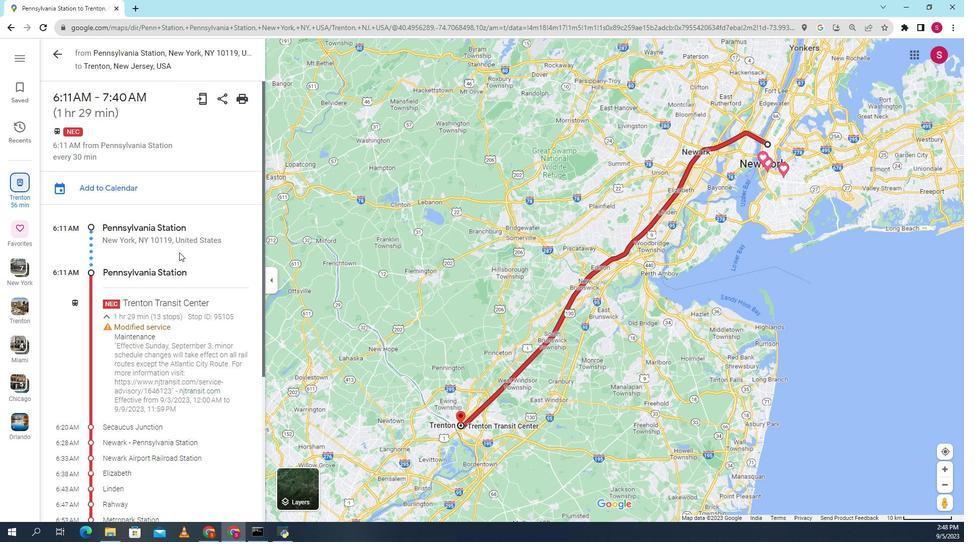 
Action: Mouse moved to (905, 261)
Screenshot: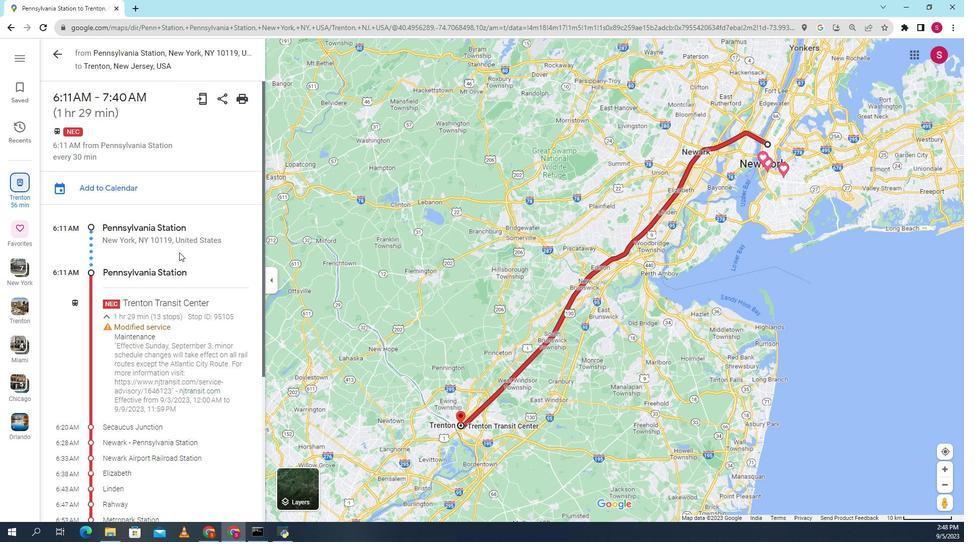 
Action: Mouse scrolled (905, 261) with delta (0, 0)
Screenshot: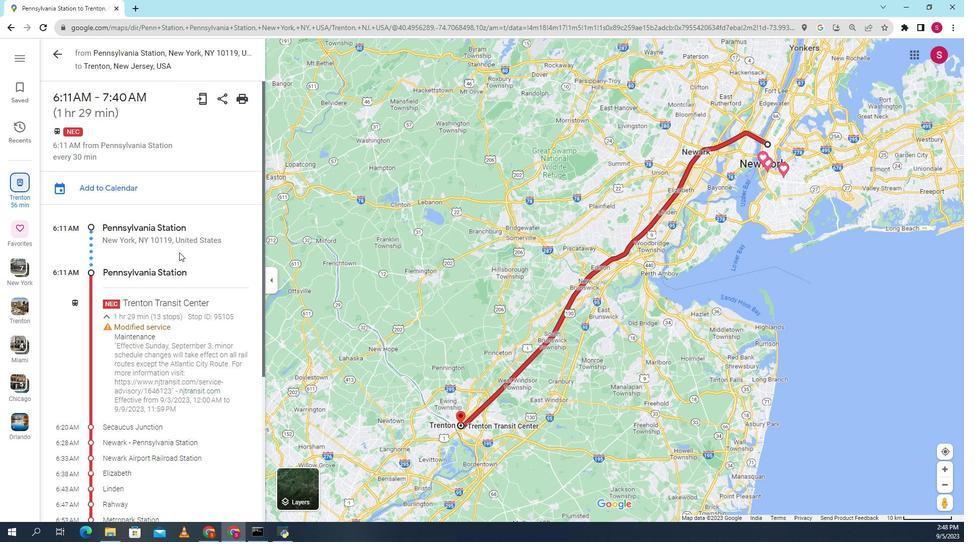 
Action: Mouse moved to (935, 107)
Screenshot: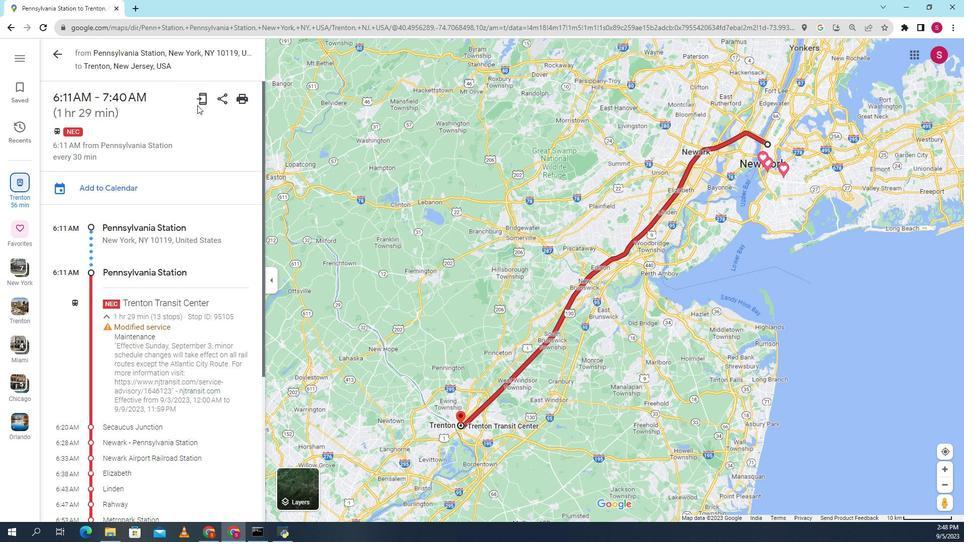 
Action: Mouse scrolled (935, 108) with delta (0, 0)
Screenshot: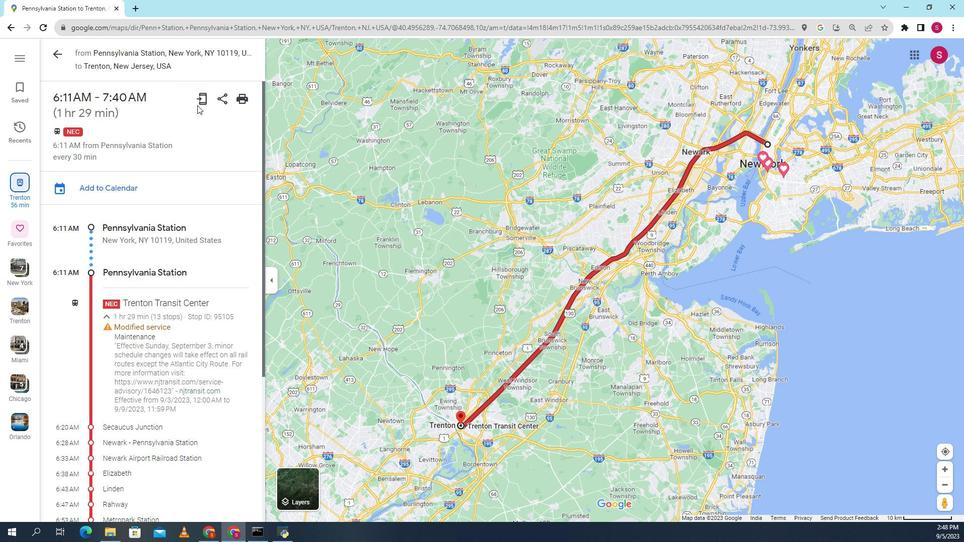
Action: Mouse scrolled (935, 108) with delta (0, 0)
Screenshot: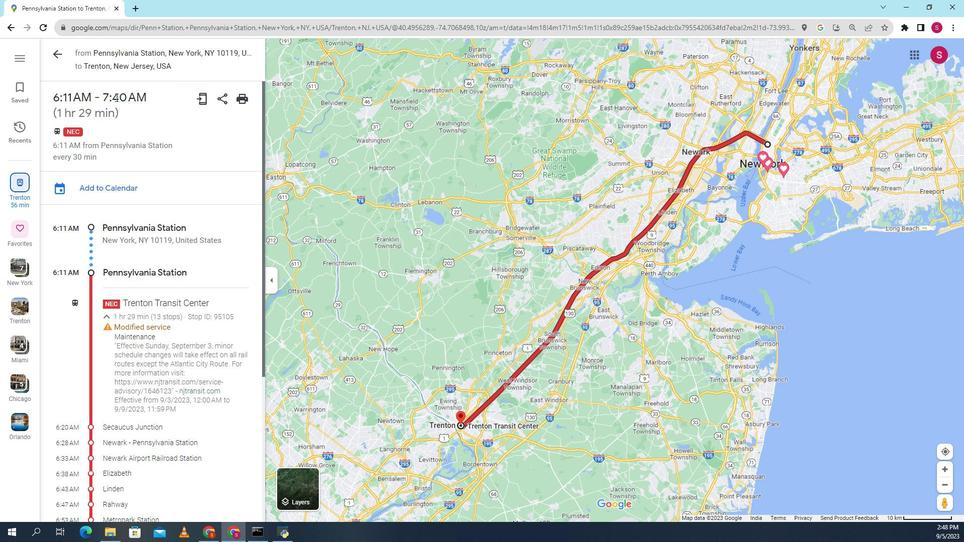 
Action: Mouse scrolled (935, 108) with delta (0, 0)
Screenshot: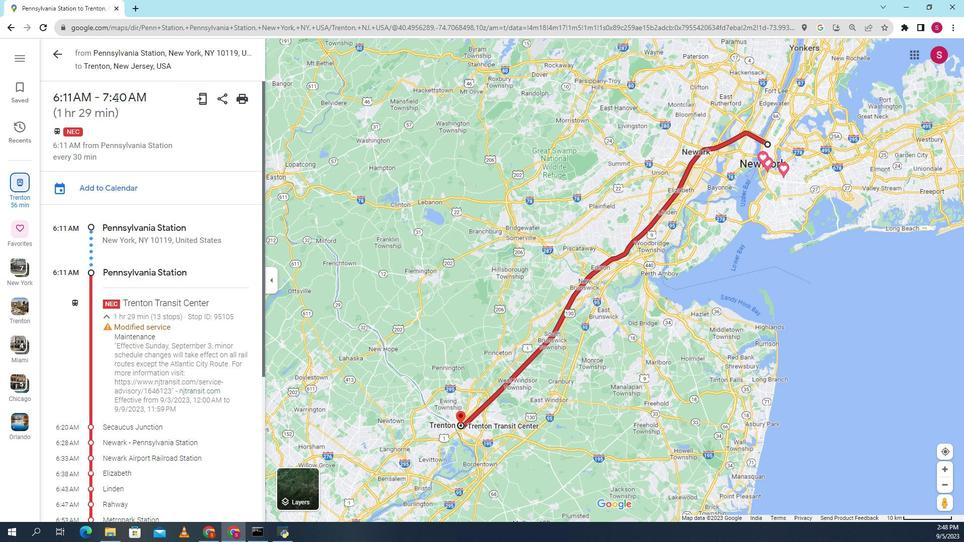 
Action: Mouse moved to (788, 52)
Screenshot: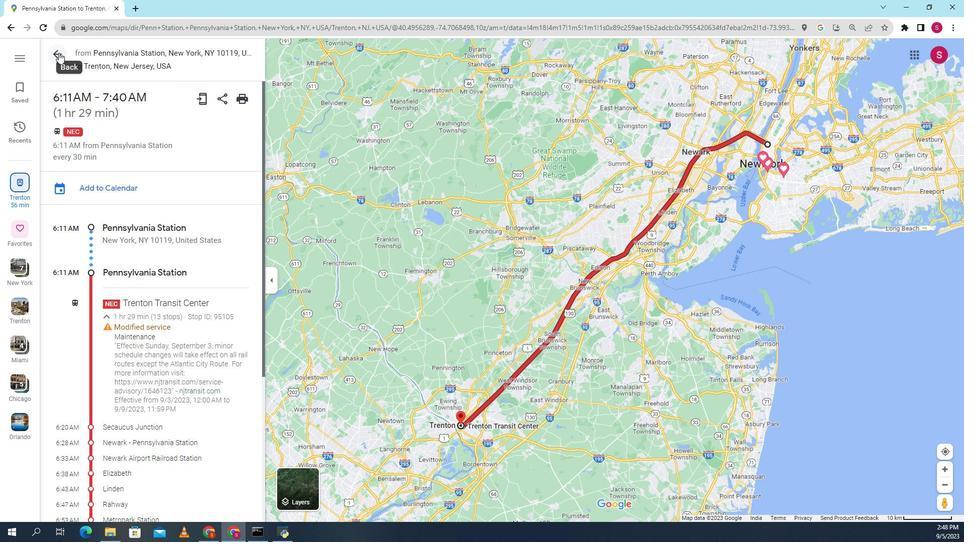 
Action: Mouse pressed left at (788, 52)
Screenshot: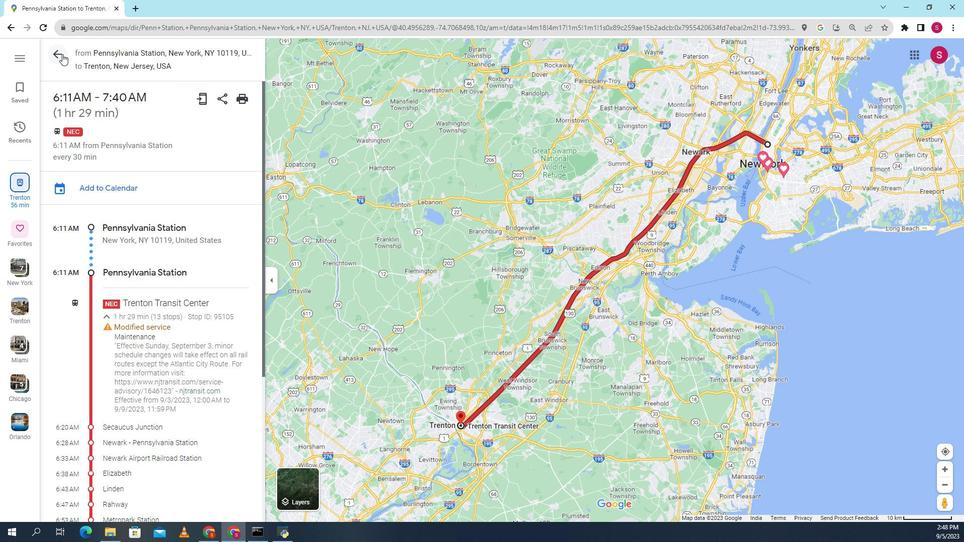 
Action: Mouse moved to (927, 255)
Screenshot: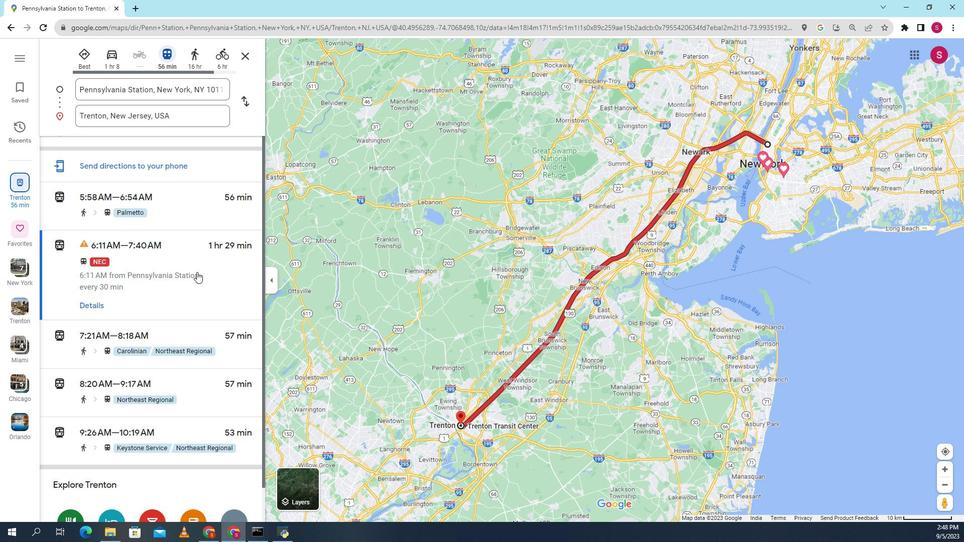 
Action: Mouse scrolled (927, 255) with delta (0, 0)
Screenshot: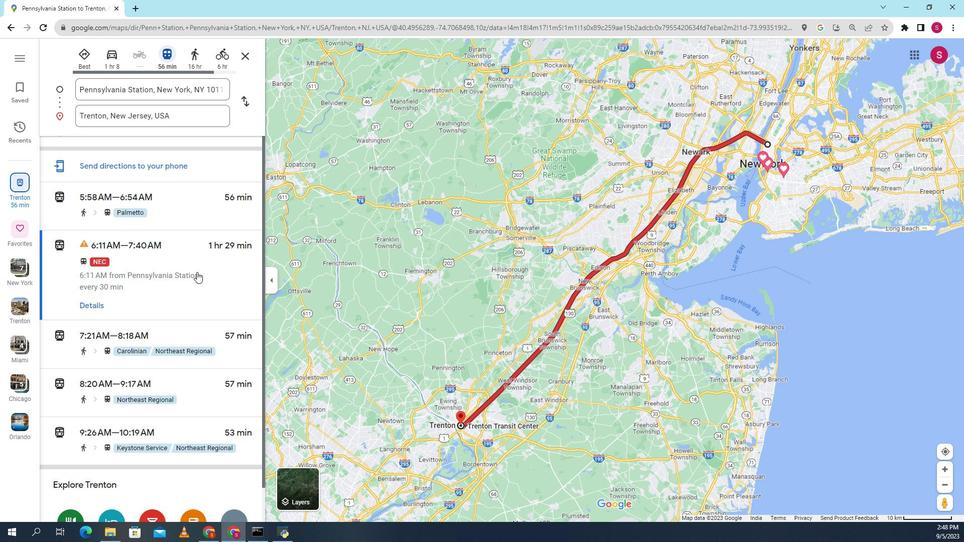 
Action: Mouse moved to (835, 323)
Screenshot: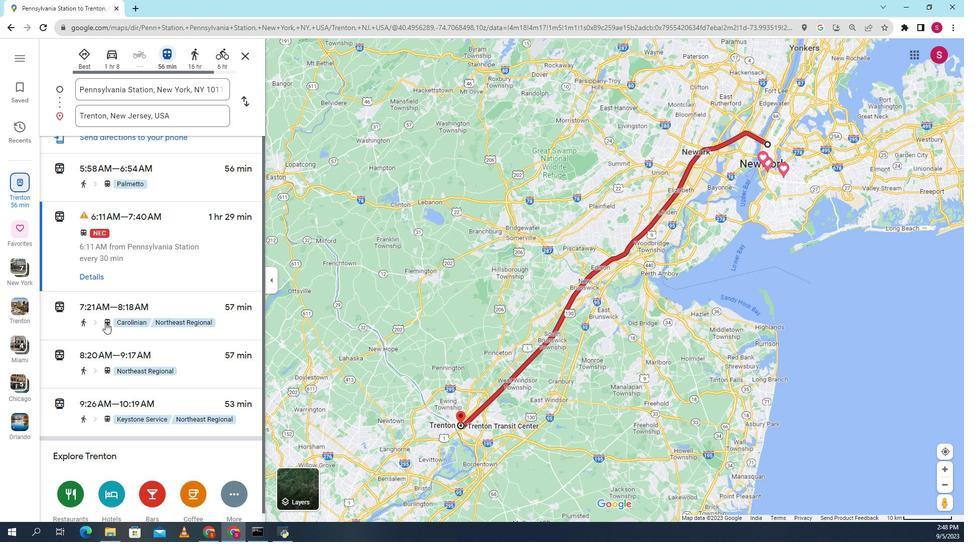 
Action: Mouse pressed left at (835, 323)
Screenshot: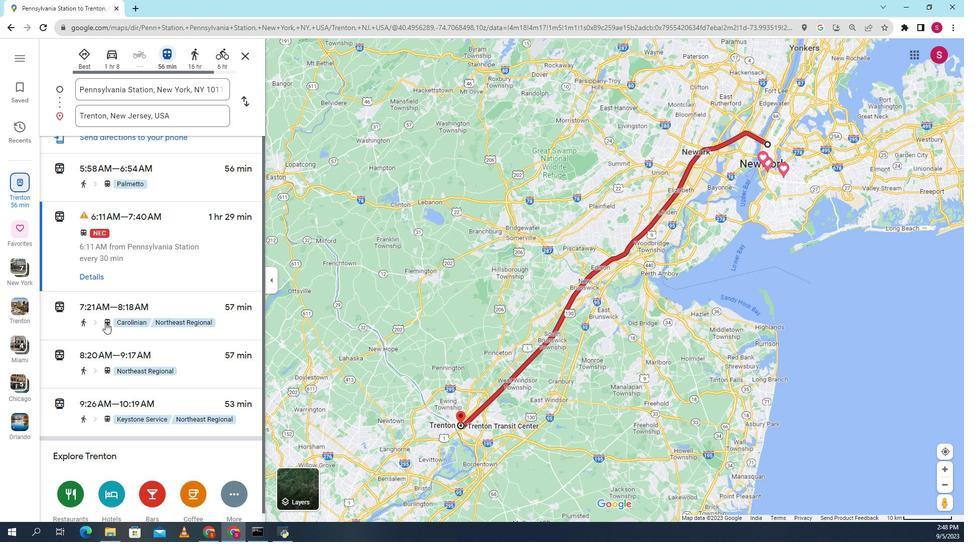 
Action: Mouse moved to (827, 321)
Screenshot: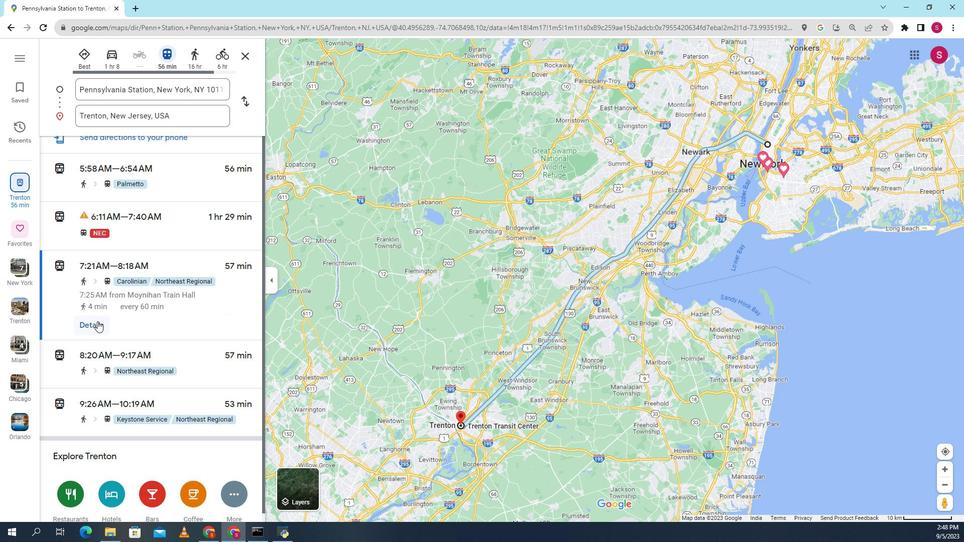 
Action: Mouse pressed left at (827, 321)
Screenshot: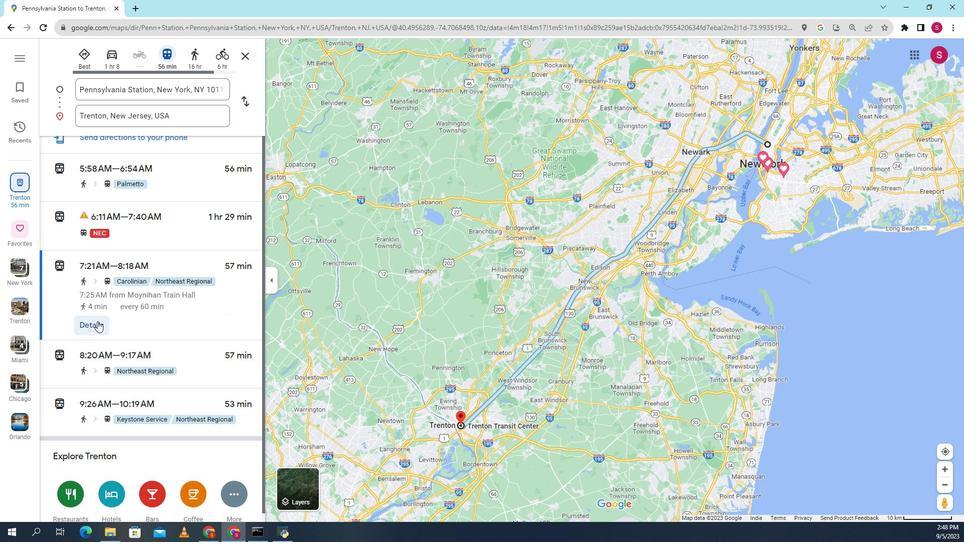 
Action: Mouse moved to (866, 311)
Screenshot: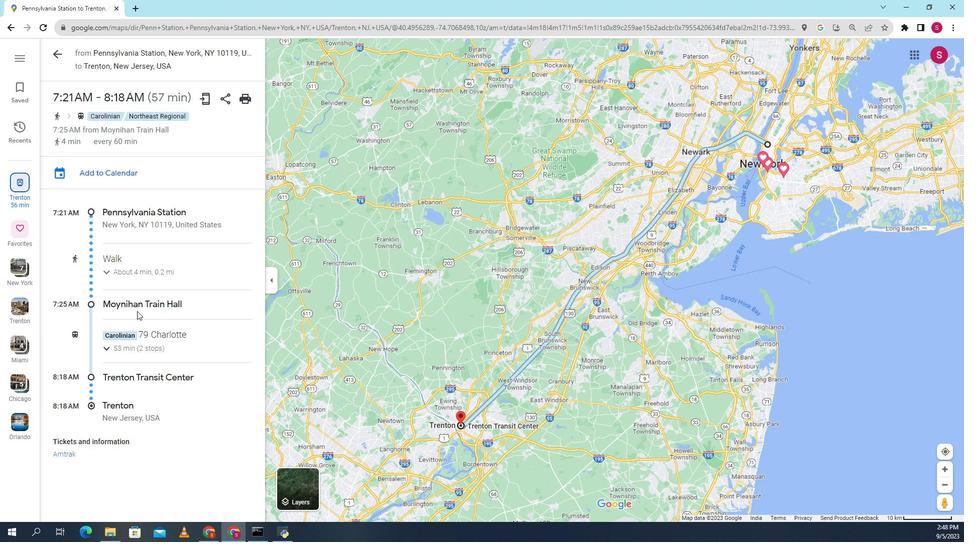
Action: Mouse scrolled (866, 311) with delta (0, 0)
Screenshot: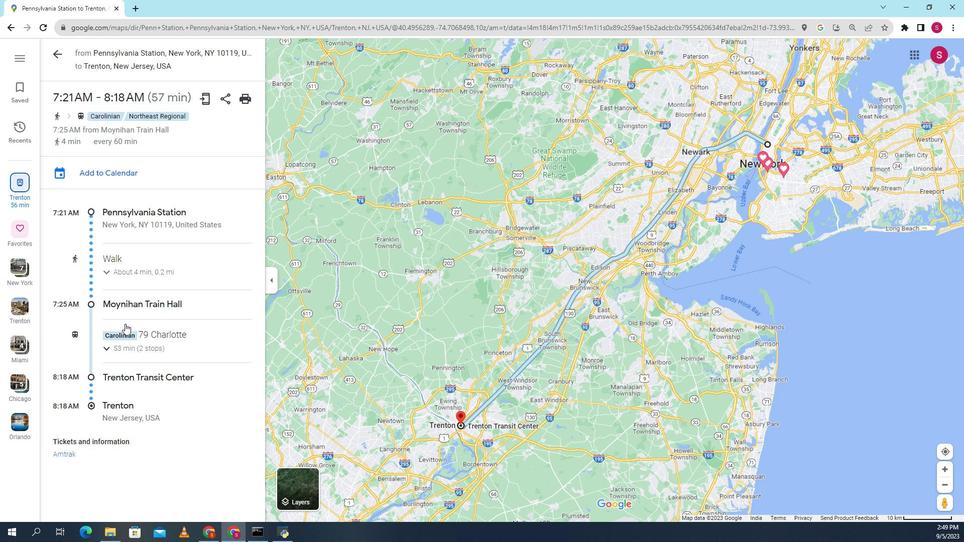 
Action: Mouse moved to (846, 330)
Screenshot: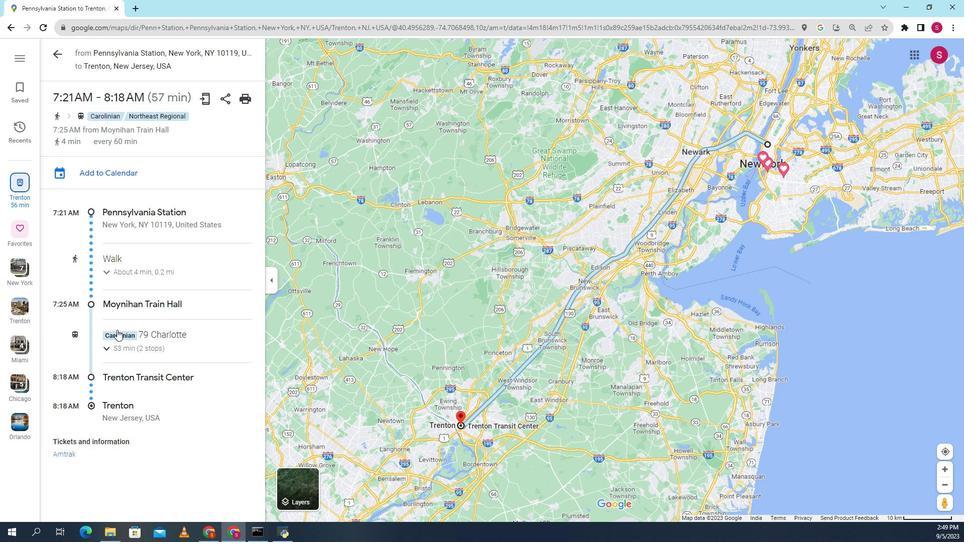 
Action: Mouse scrolled (846, 329) with delta (0, 0)
Screenshot: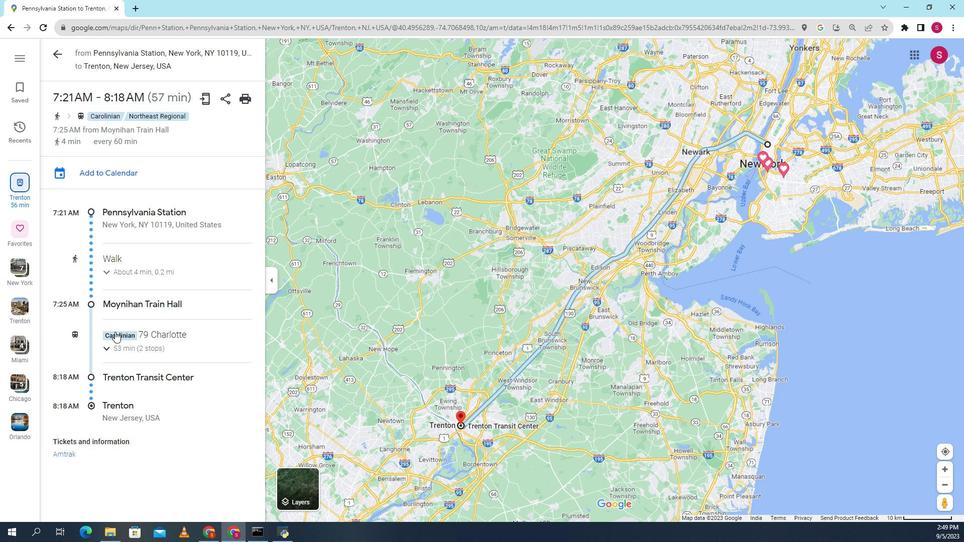 
Action: Mouse moved to (833, 349)
Screenshot: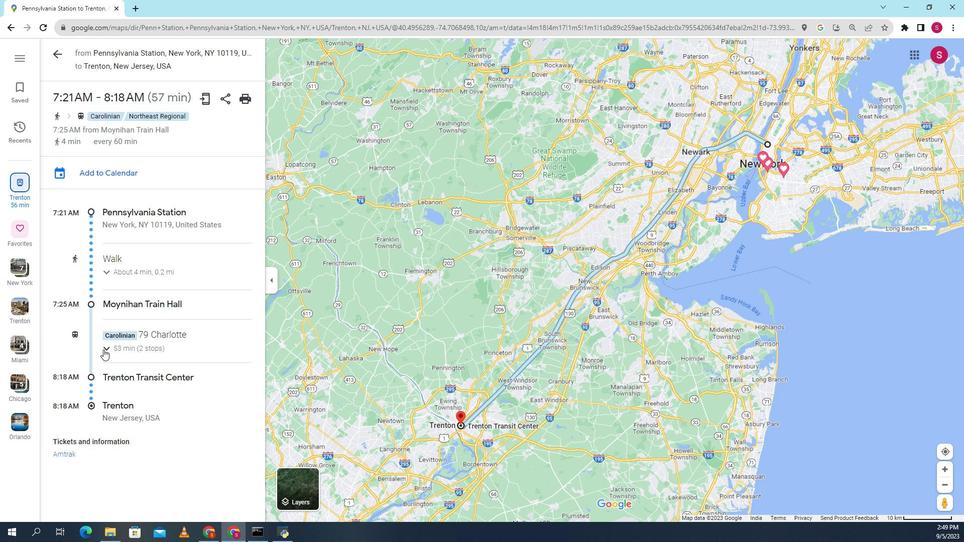 
Action: Mouse pressed left at (833, 349)
Screenshot: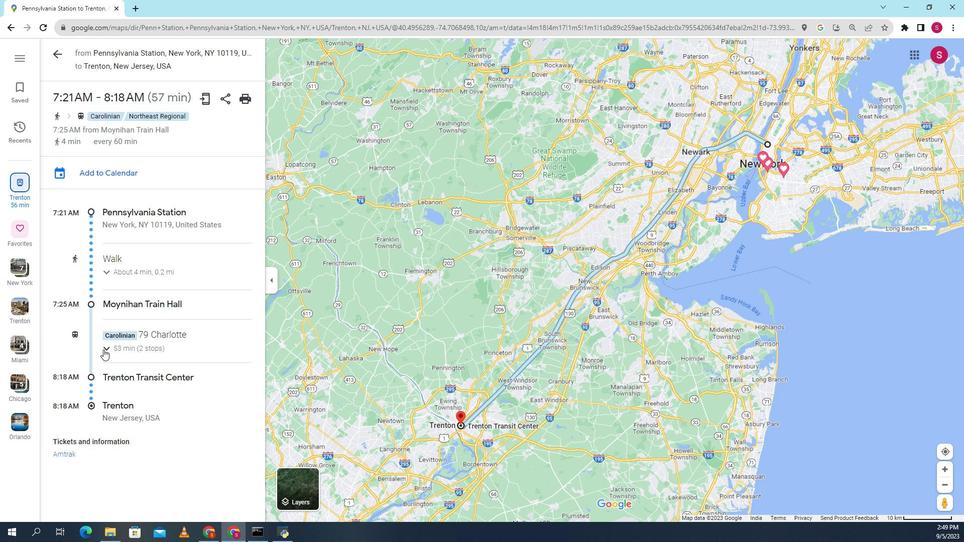 
Action: Mouse moved to (845, 231)
Screenshot: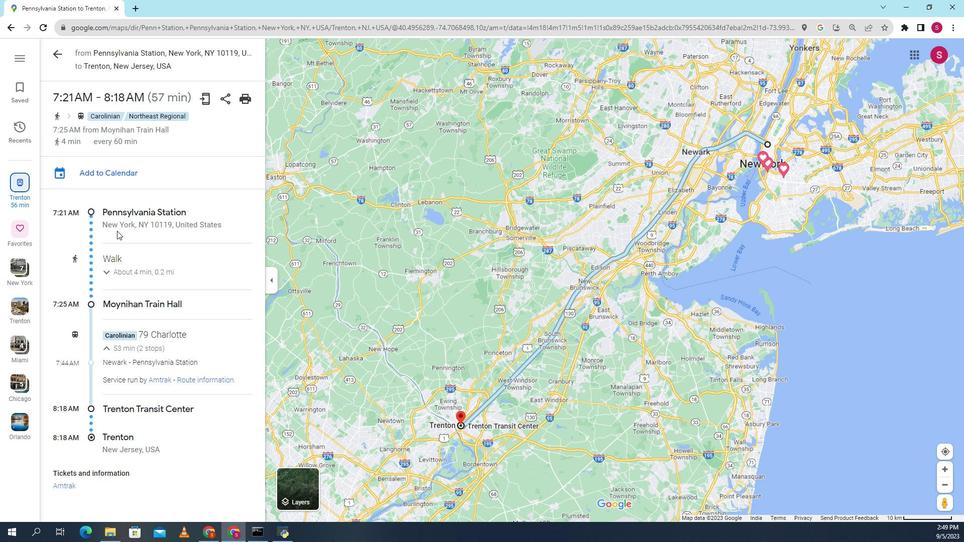 
Action: Mouse scrolled (845, 231) with delta (0, 0)
Screenshot: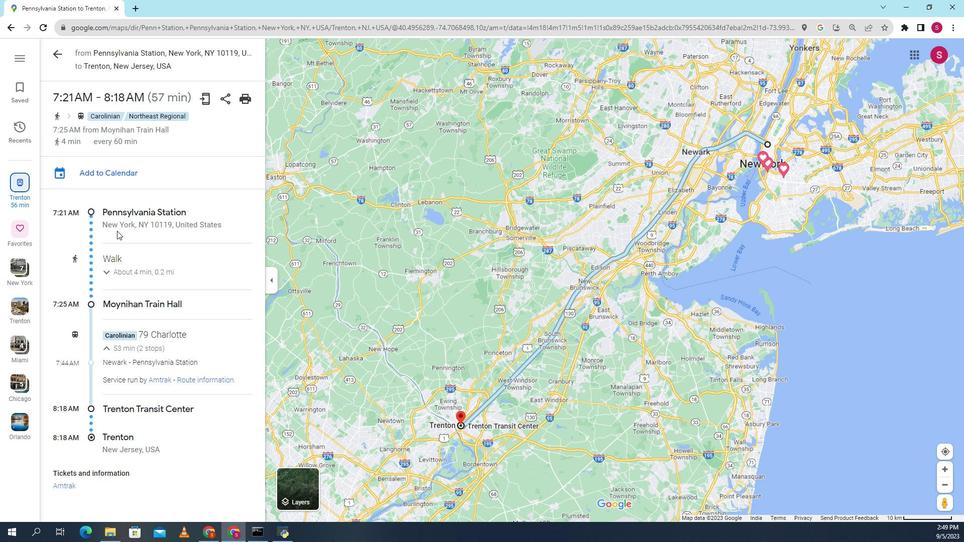 
Action: Mouse moved to (846, 231)
Screenshot: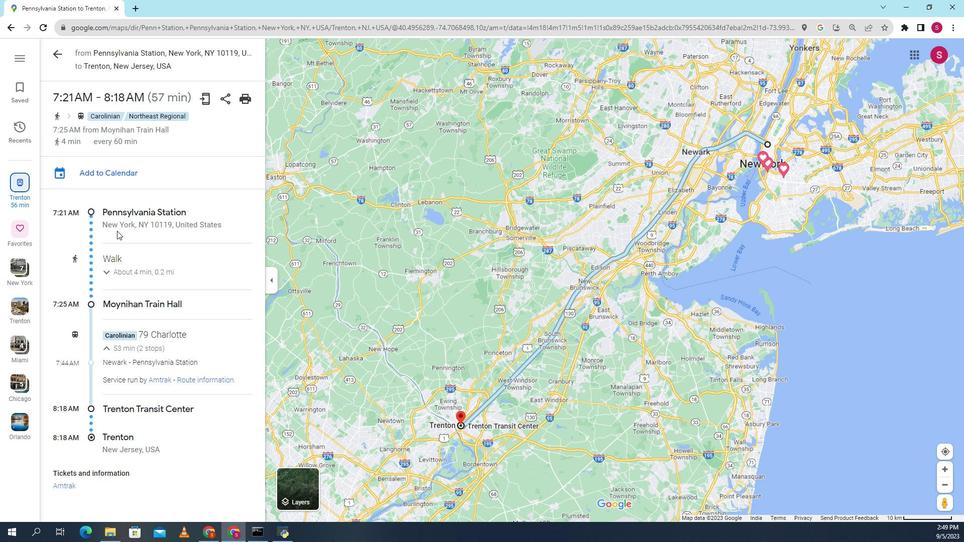 
Action: Mouse scrolled (846, 231) with delta (0, 0)
Screenshot: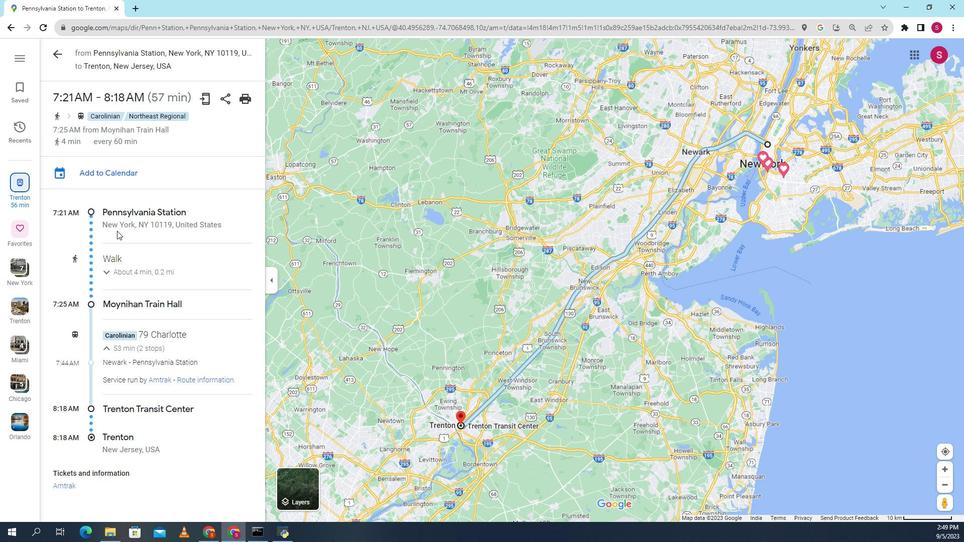 
Action: Mouse moved to (846, 231)
Screenshot: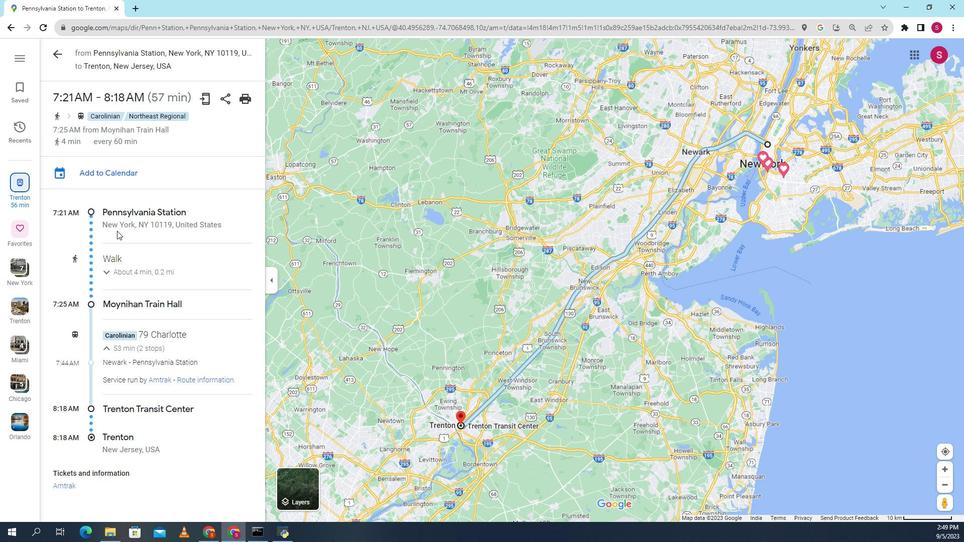 
Action: Mouse scrolled (846, 231) with delta (0, 0)
Screenshot: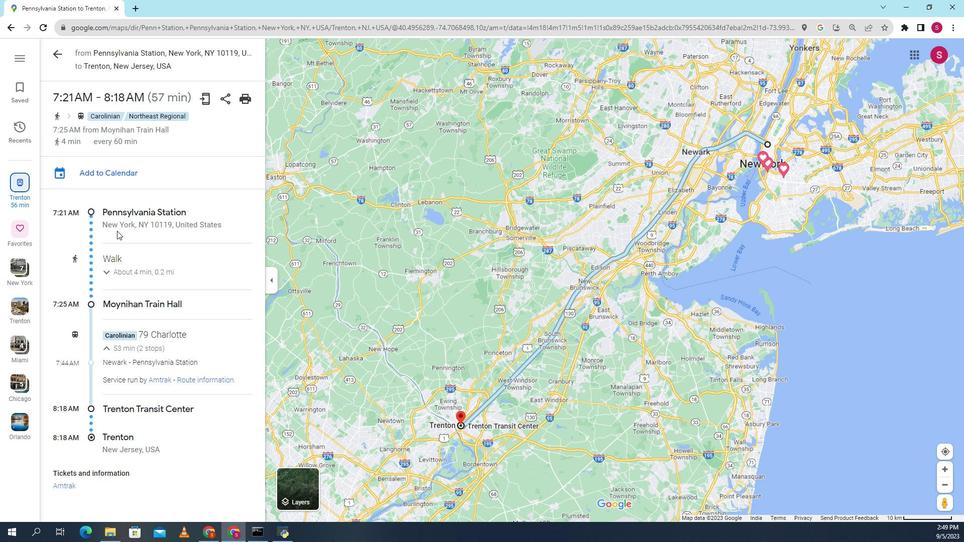 
Action: Mouse scrolled (846, 231) with delta (0, 0)
Screenshot: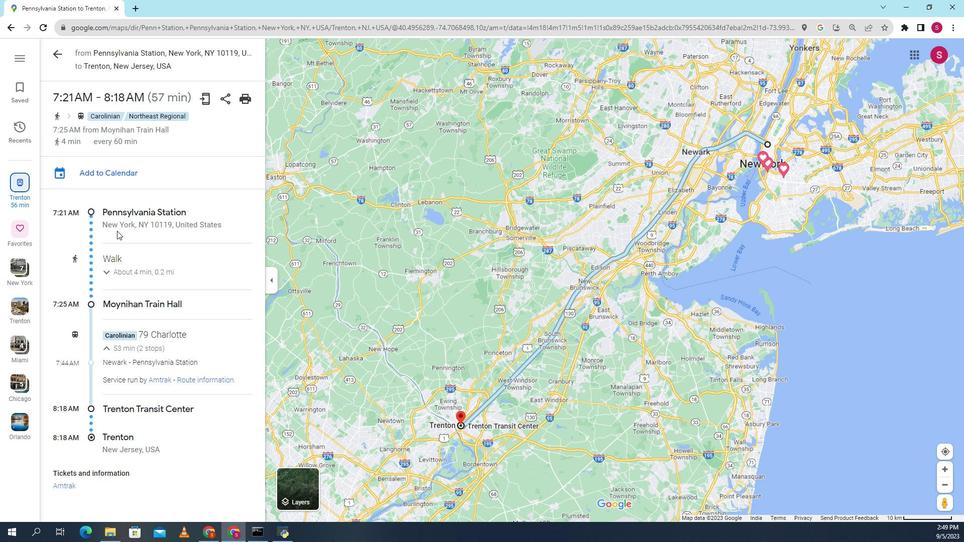 
Action: Mouse moved to (788, 53)
Screenshot: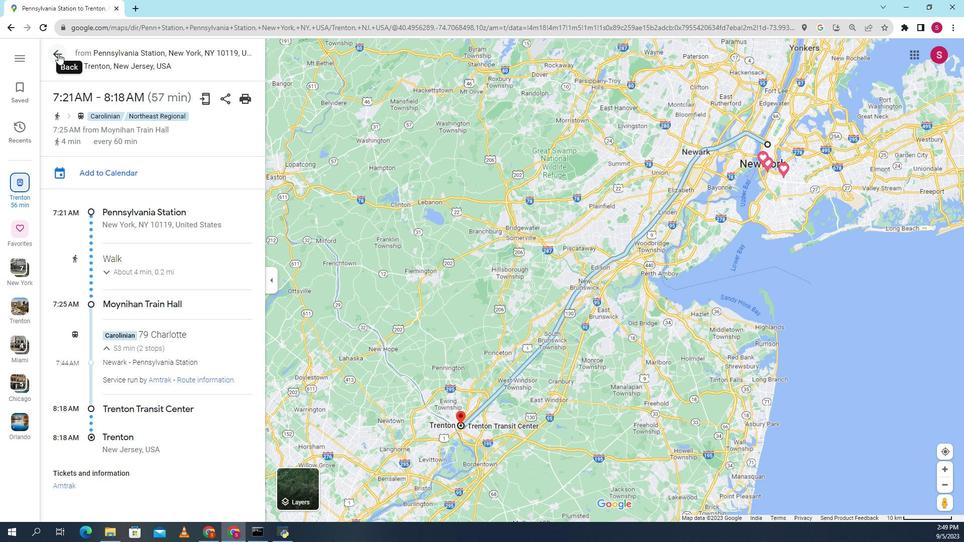 
Action: Mouse pressed left at (788, 53)
Screenshot: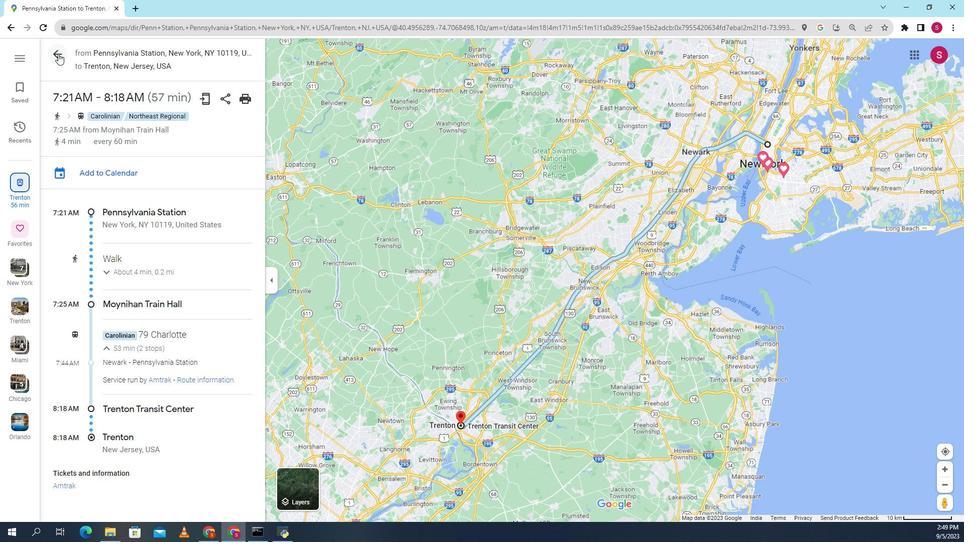 
Action: Mouse moved to (882, 293)
Screenshot: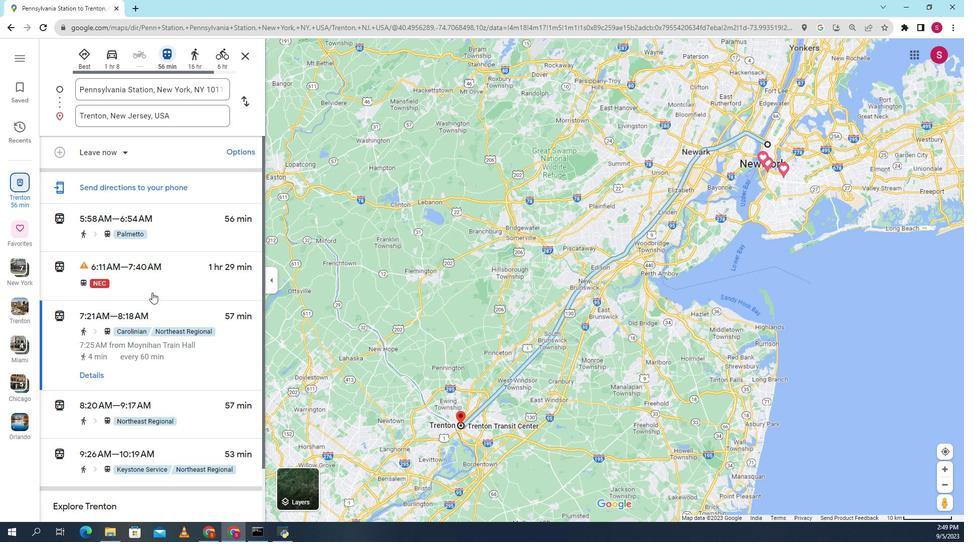 
Action: Mouse pressed left at (882, 293)
Screenshot: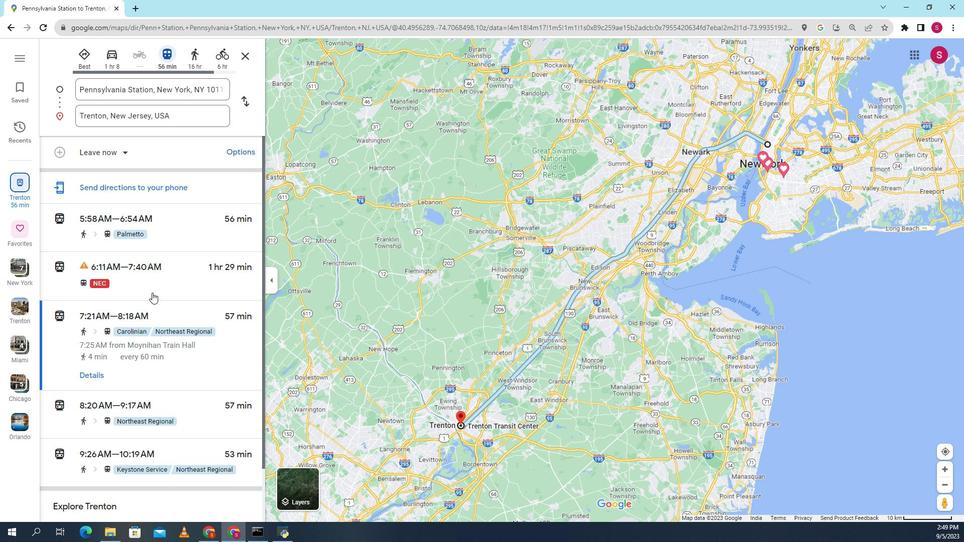 
Action: Mouse moved to (842, 146)
Screenshot: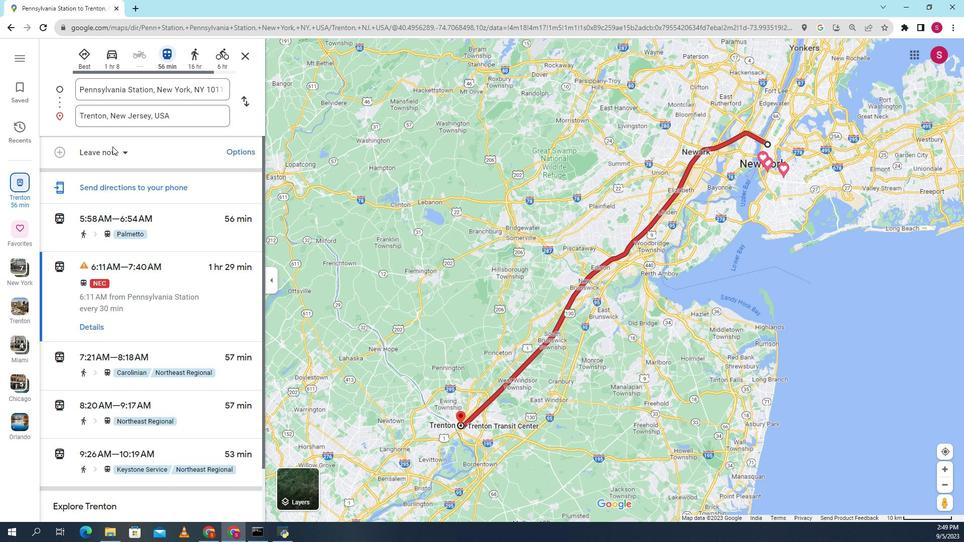 
Action: Mouse pressed left at (842, 146)
Screenshot: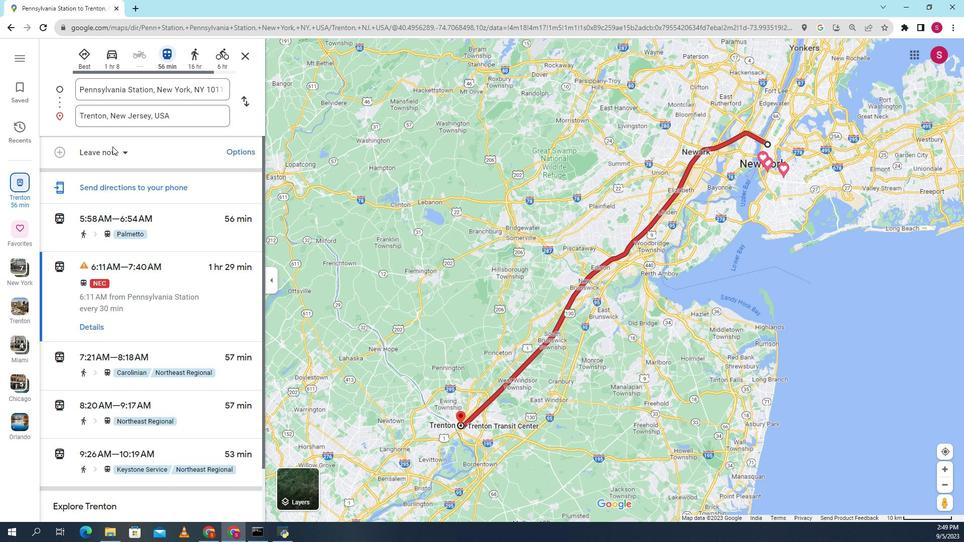 
Action: Mouse moved to (842, 152)
Screenshot: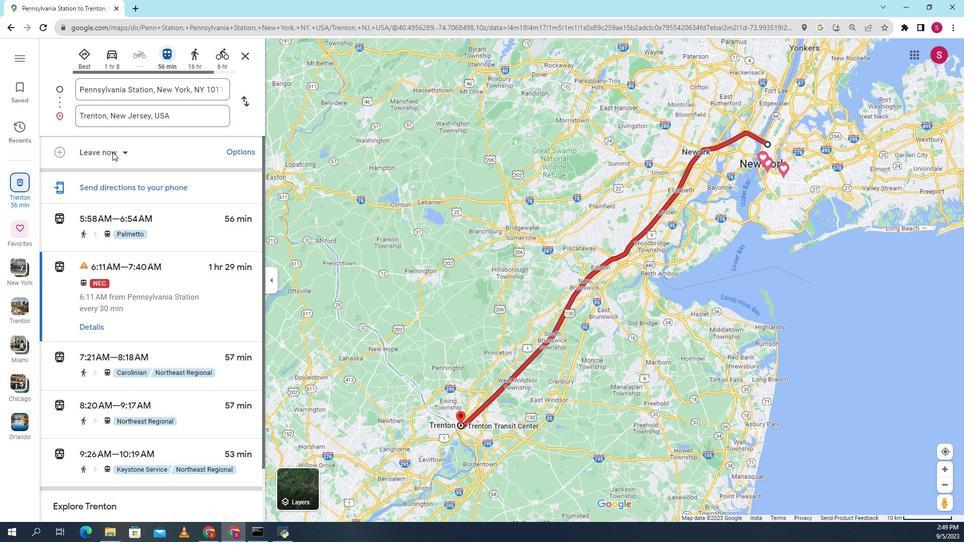 
Action: Mouse pressed left at (842, 152)
Screenshot: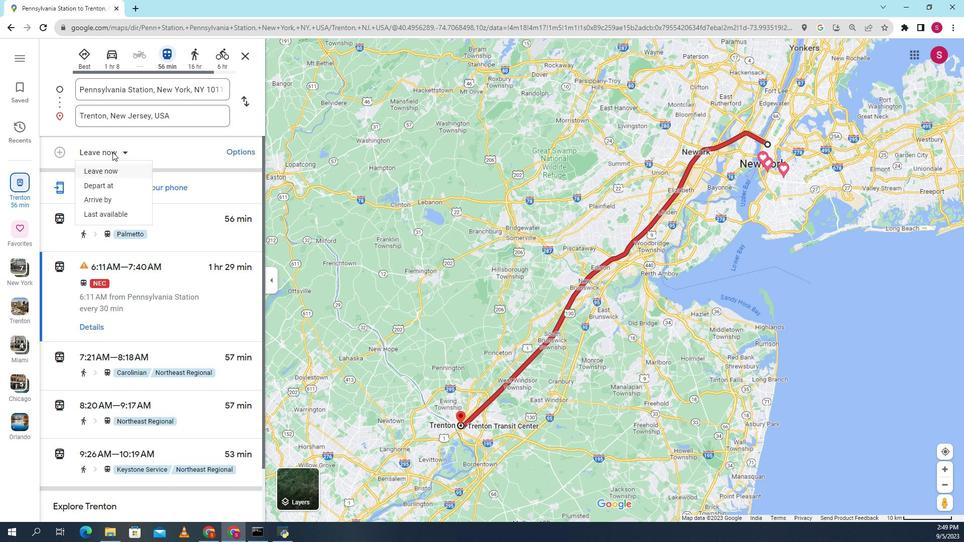 
Action: Mouse moved to (846, 213)
Screenshot: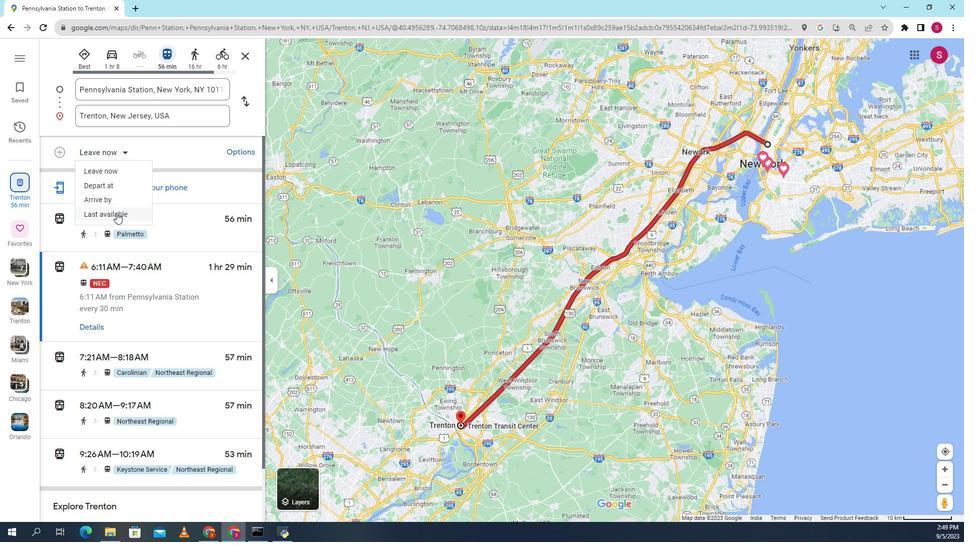 
Action: Mouse pressed left at (846, 213)
Screenshot: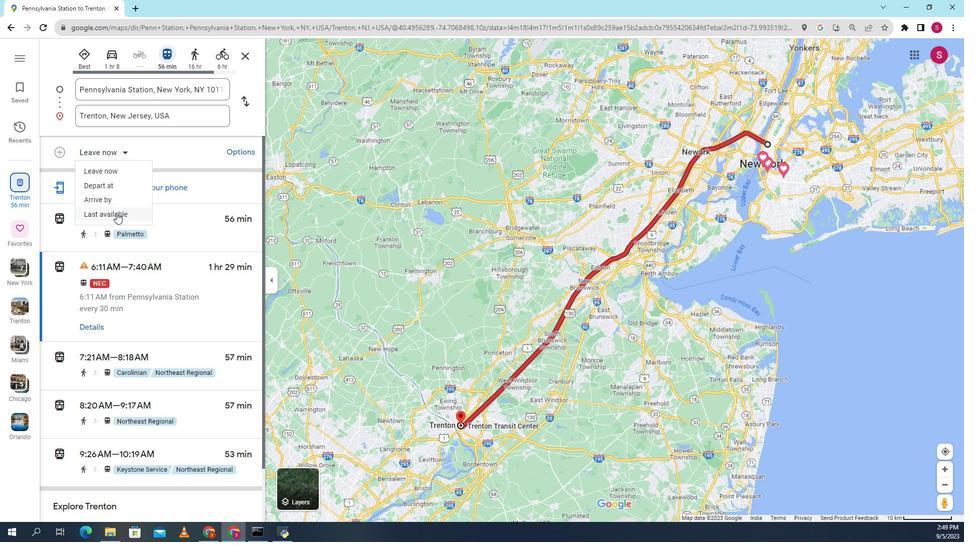 
Action: Mouse moved to (905, 225)
Screenshot: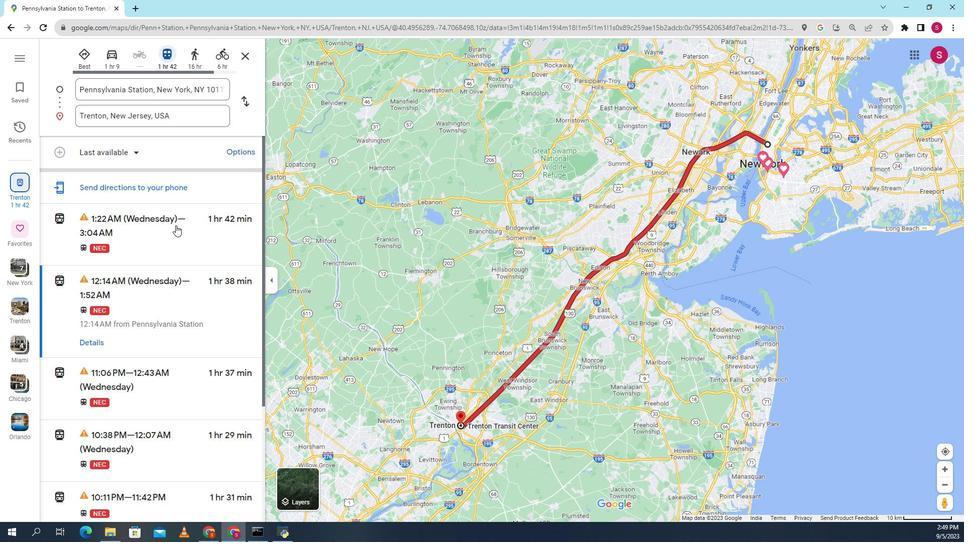 
Action: Mouse pressed left at (905, 225)
Screenshot: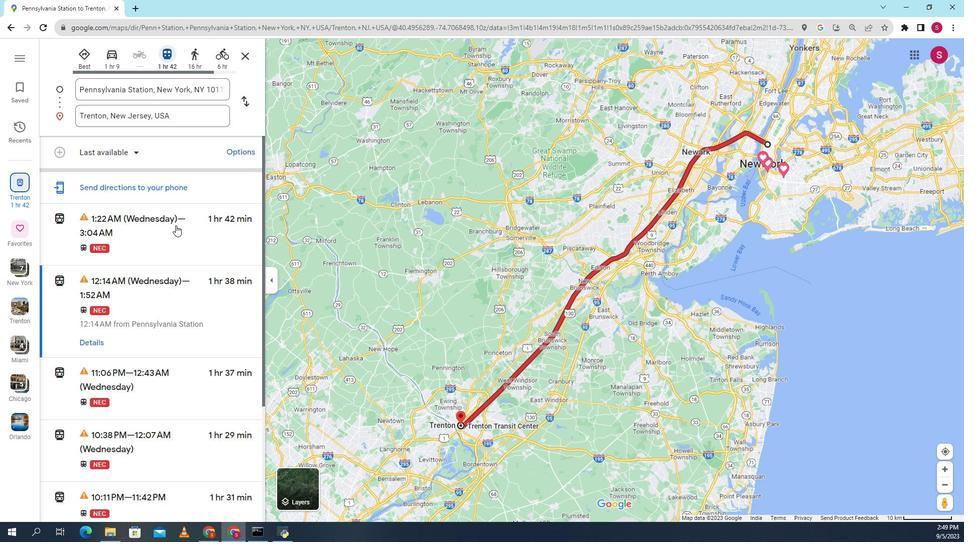 
Action: Mouse moved to (828, 284)
Screenshot: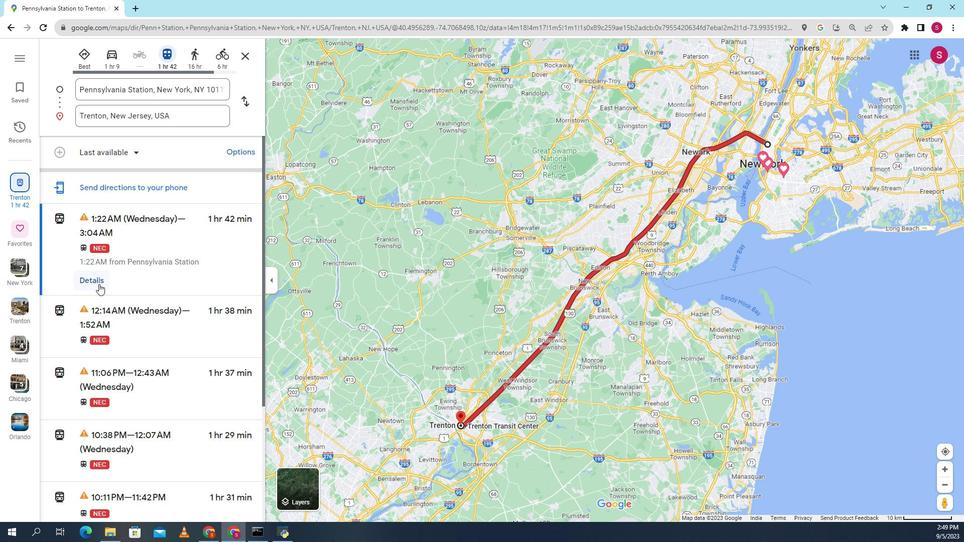 
Action: Mouse pressed left at (828, 284)
Screenshot: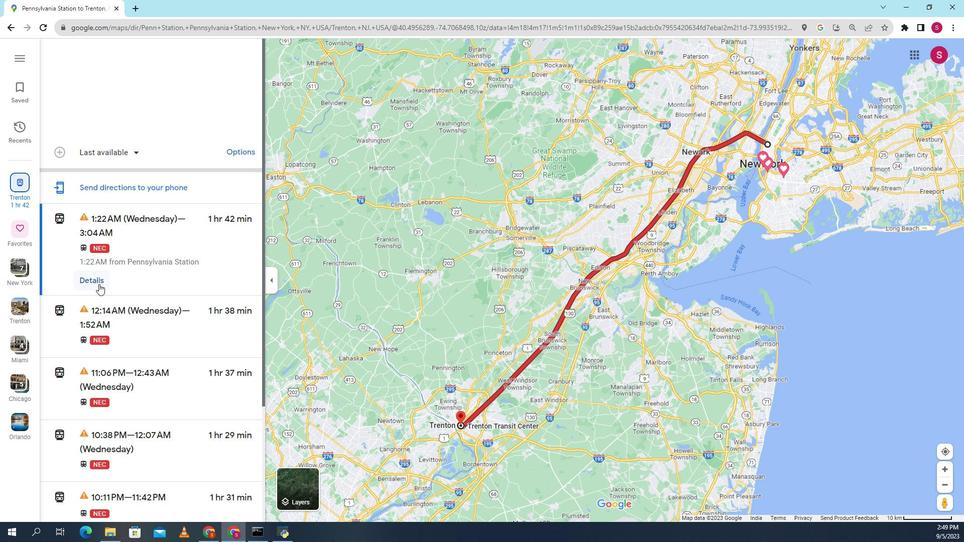 
Action: Mouse moved to (843, 378)
Screenshot: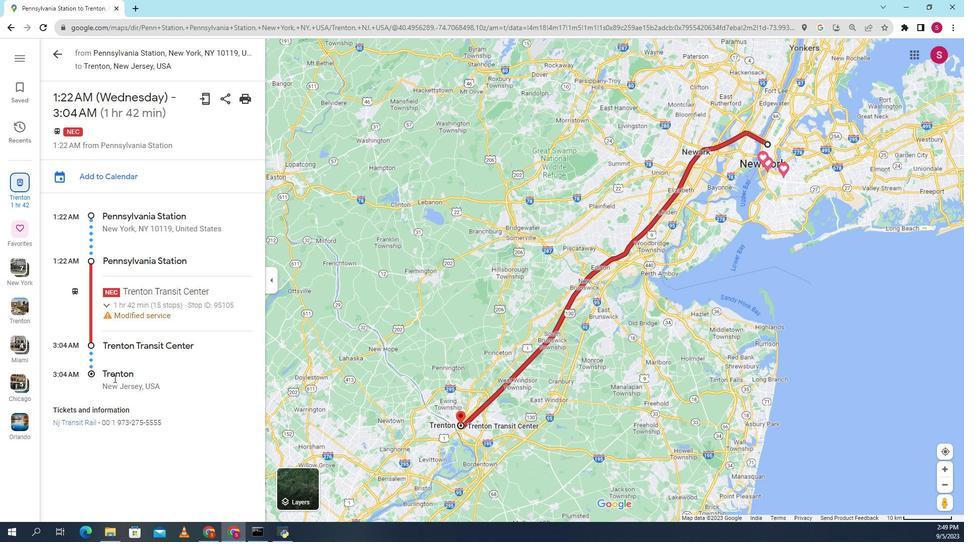
Action: Mouse pressed left at (843, 378)
Screenshot: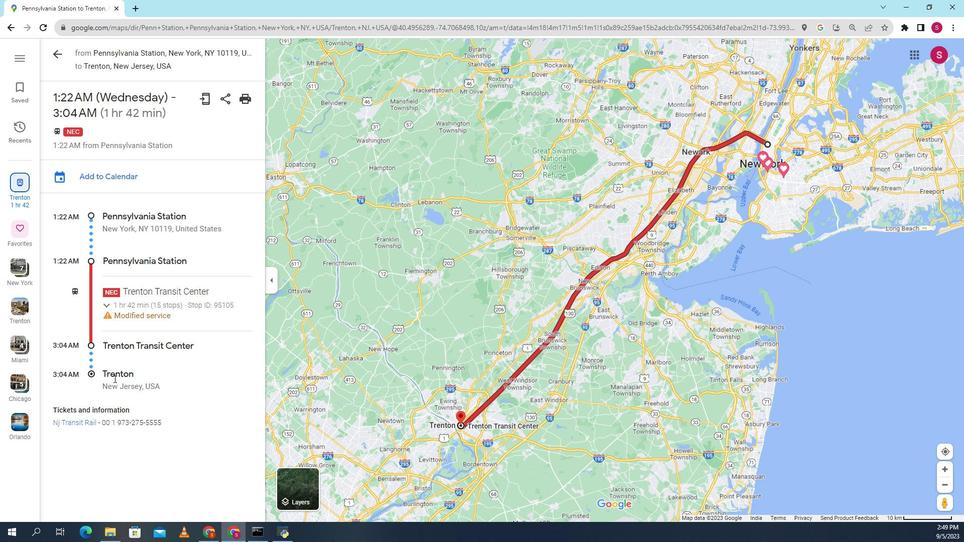 
Action: Mouse moved to (834, 306)
Screenshot: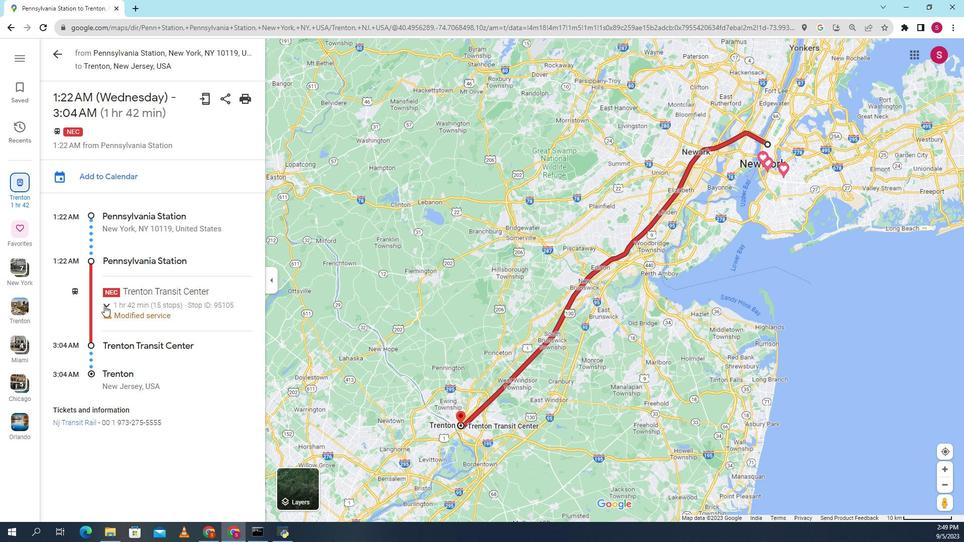 
Action: Mouse pressed left at (834, 306)
Screenshot: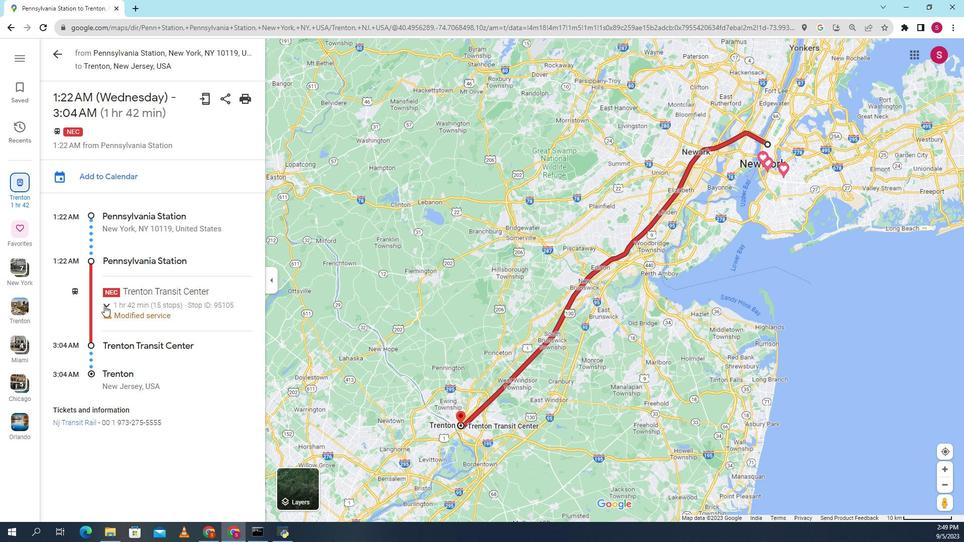 
Action: Mouse moved to (846, 346)
Screenshot: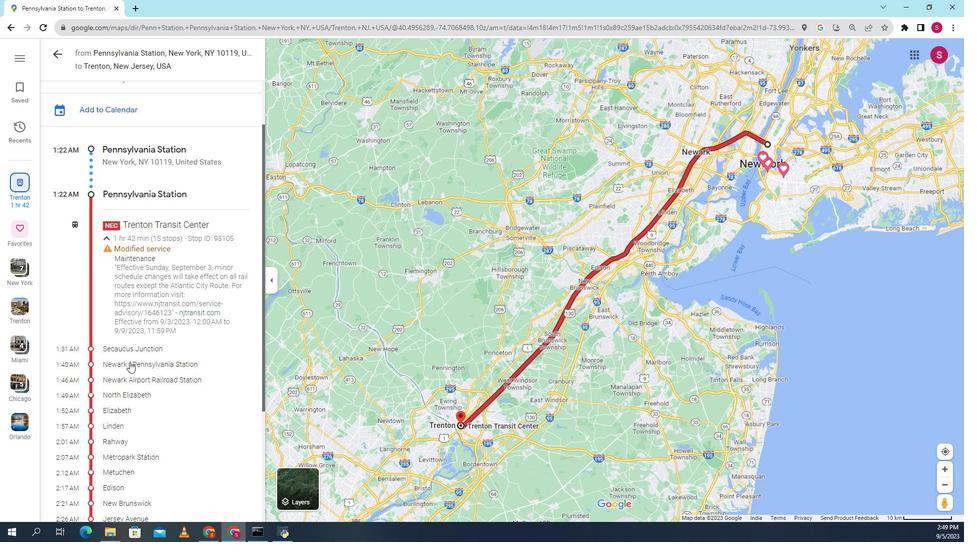 
Action: Mouse scrolled (846, 345) with delta (0, 0)
Screenshot: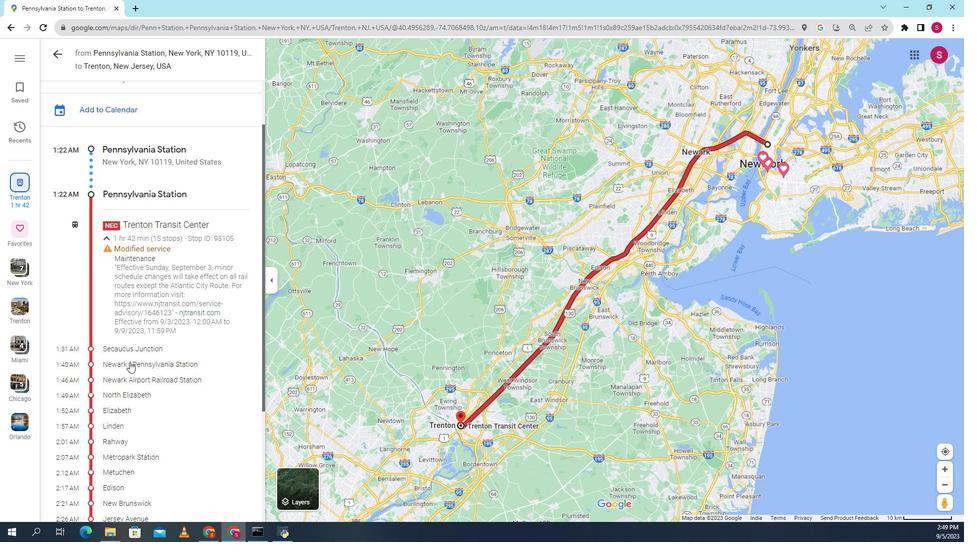 
Action: Mouse moved to (848, 353)
Screenshot: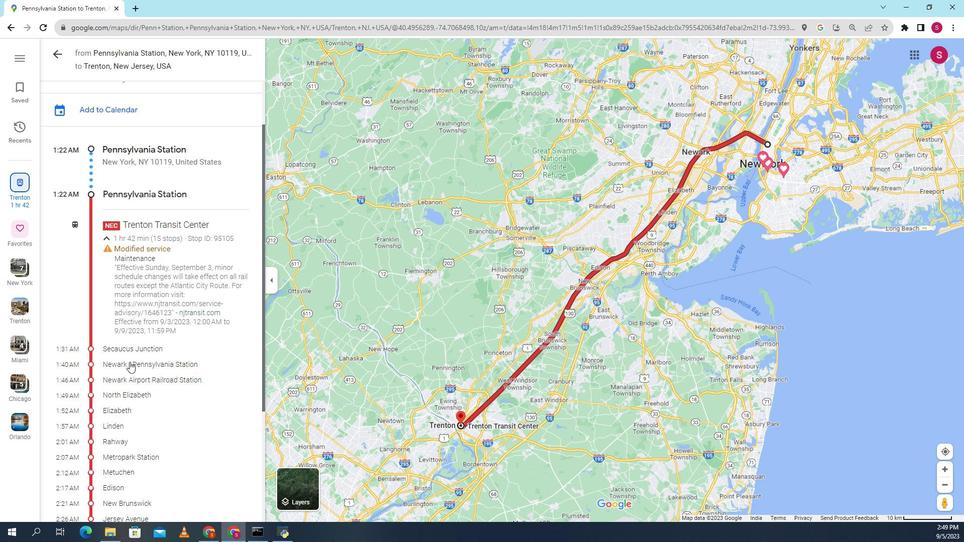 
Action: Mouse scrolled (848, 353) with delta (0, 0)
Screenshot: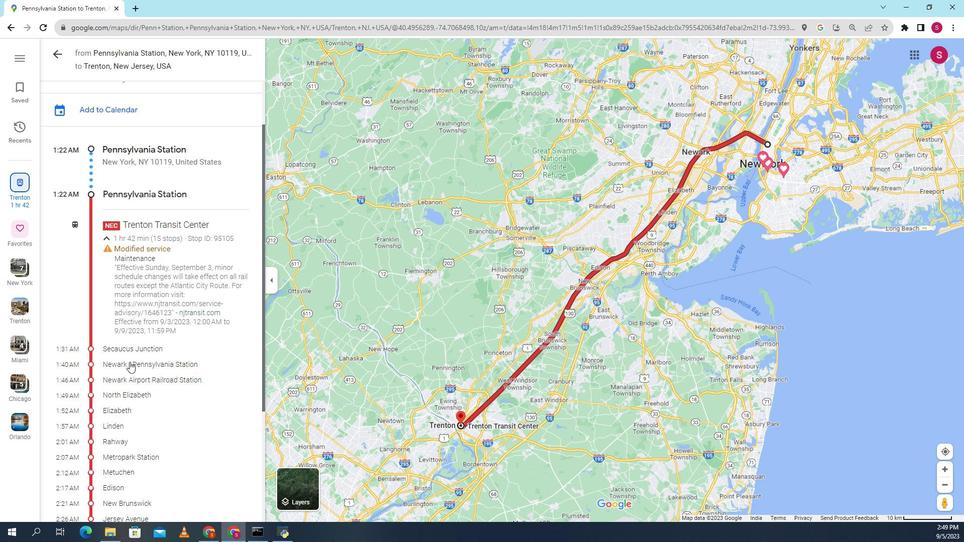 
Action: Mouse moved to (850, 356)
Screenshot: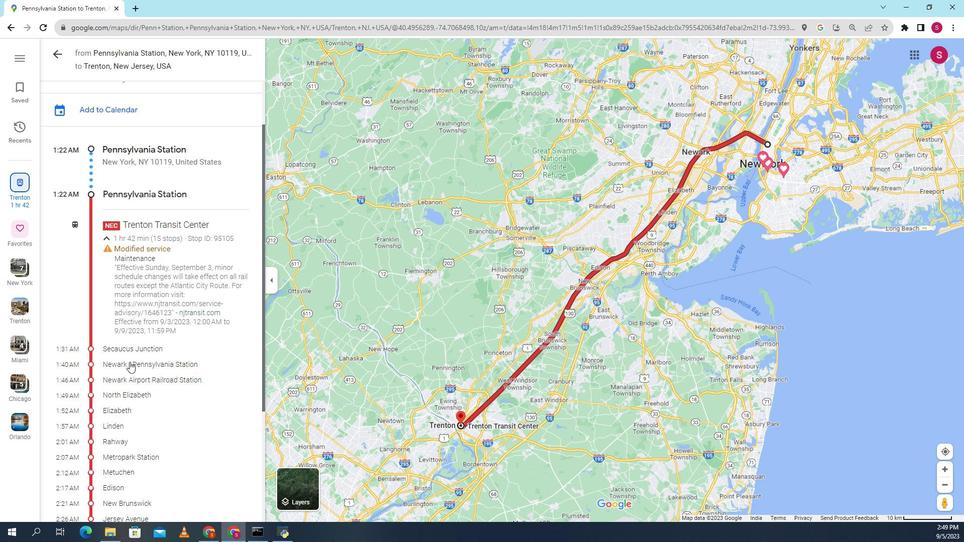 
Action: Mouse scrolled (850, 356) with delta (0, 0)
Screenshot: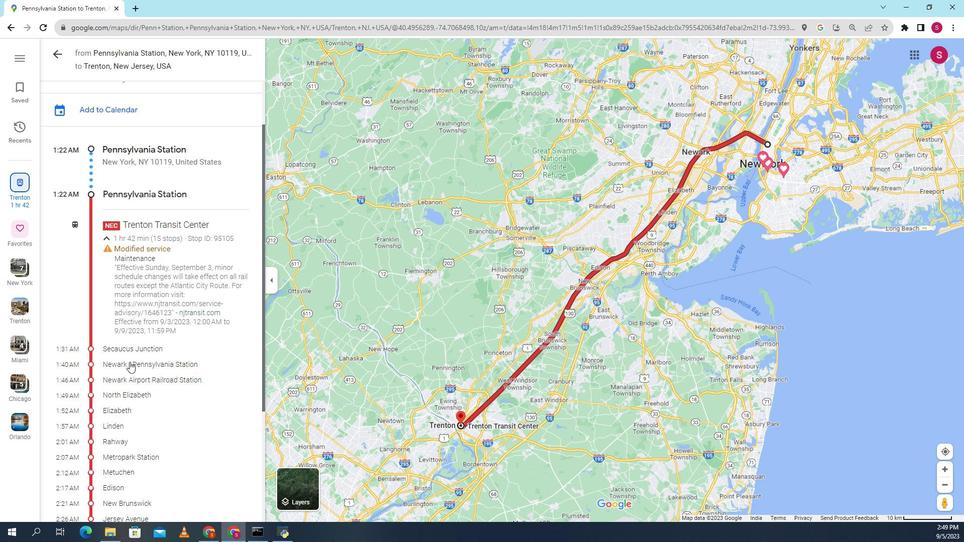 
Action: Mouse moved to (855, 363)
Screenshot: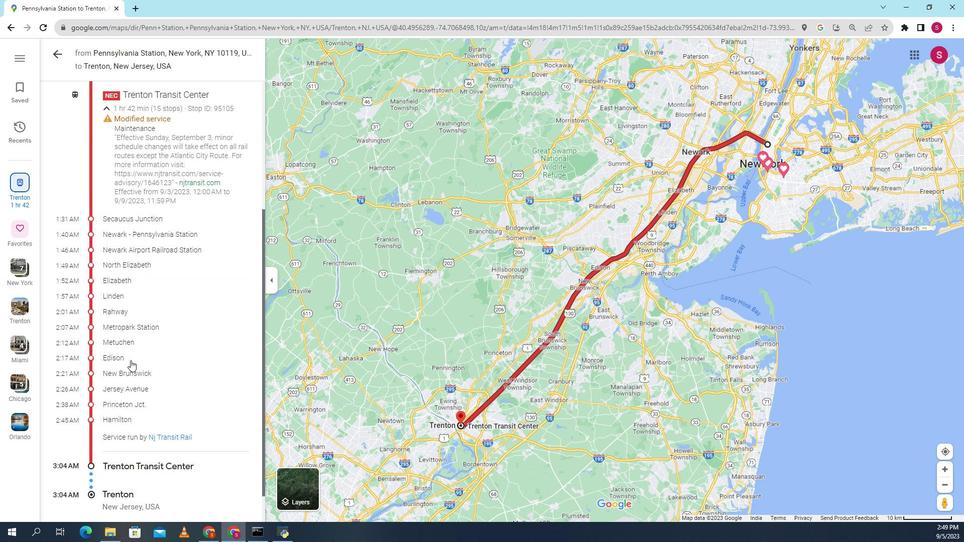 
Action: Mouse scrolled (855, 363) with delta (0, 0)
Screenshot: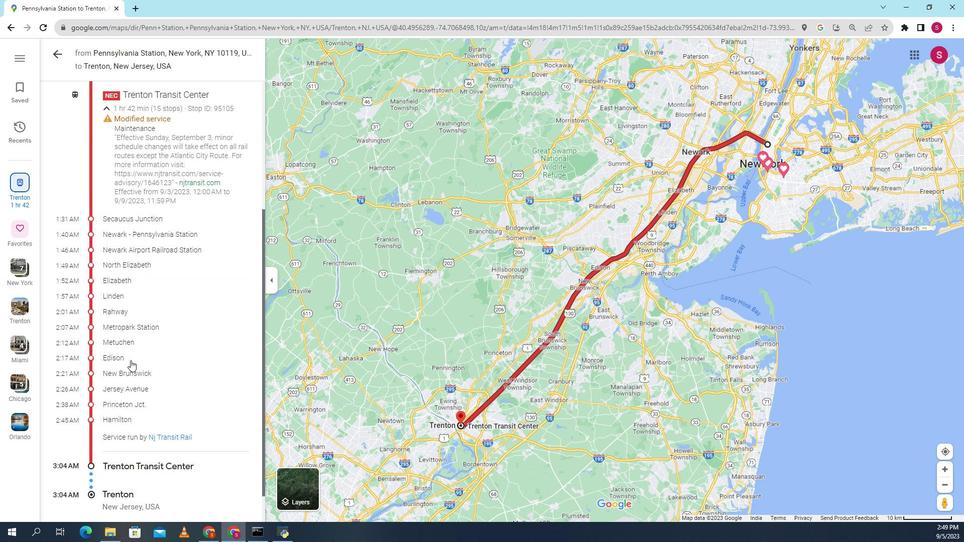 
Action: Mouse moved to (860, 360)
Screenshot: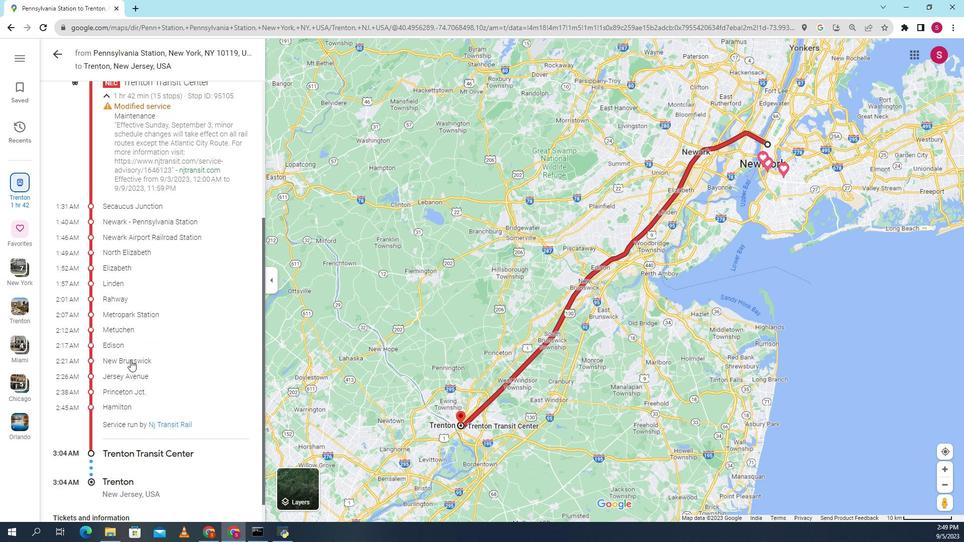 
Action: Mouse scrolled (860, 360) with delta (0, 0)
Screenshot: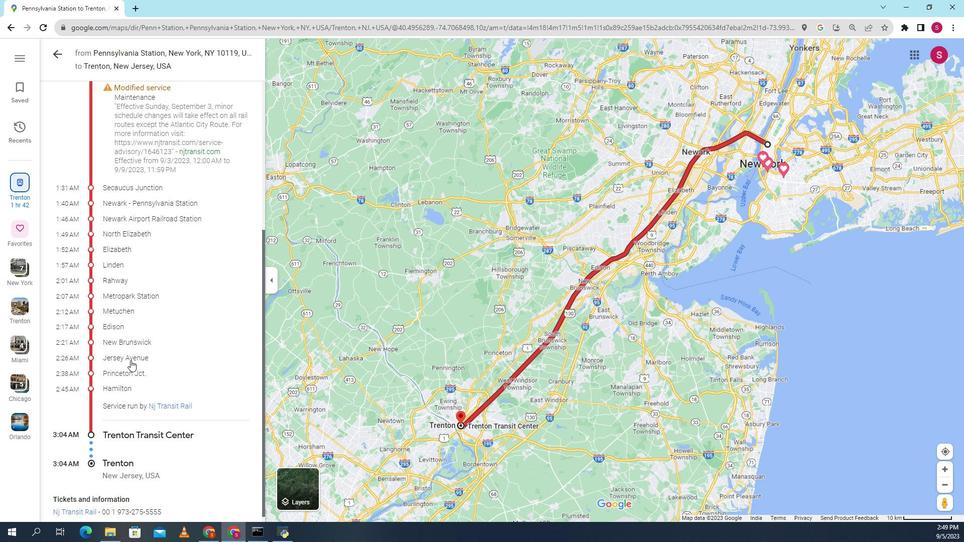 
Action: Mouse scrolled (860, 360) with delta (0, 0)
Screenshot: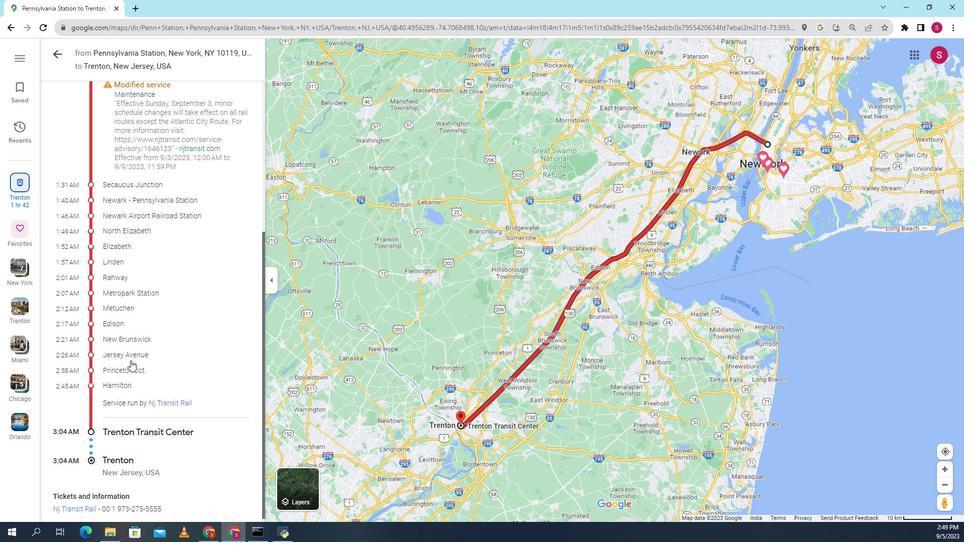 
Action: Mouse scrolled (860, 360) with delta (0, 0)
Screenshot: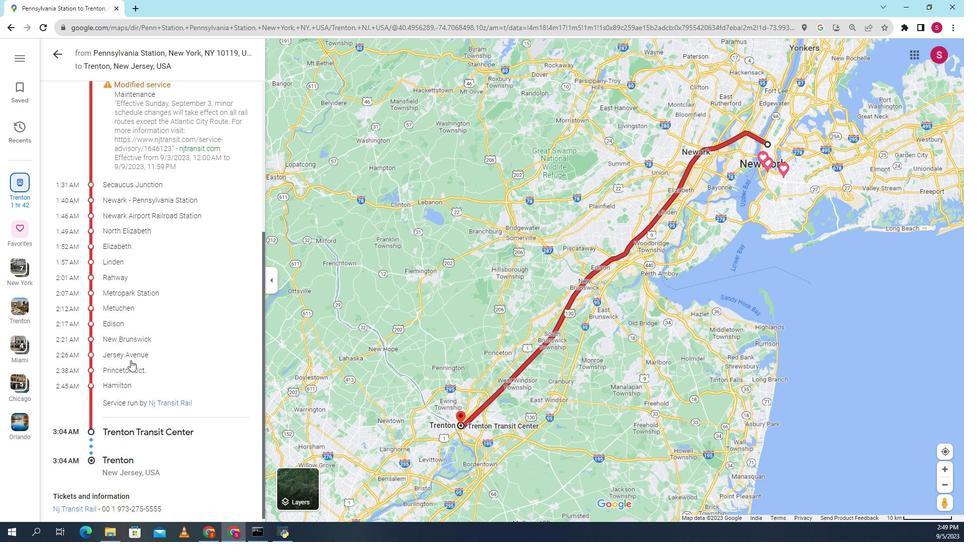 
Action: Mouse scrolled (860, 361) with delta (0, 0)
Screenshot: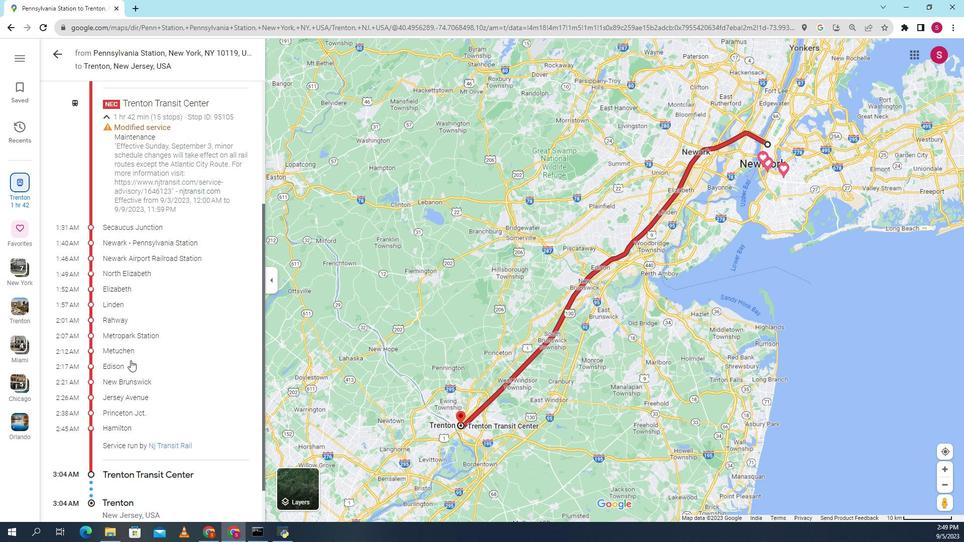 
Action: Mouse scrolled (860, 360) with delta (0, 0)
Screenshot: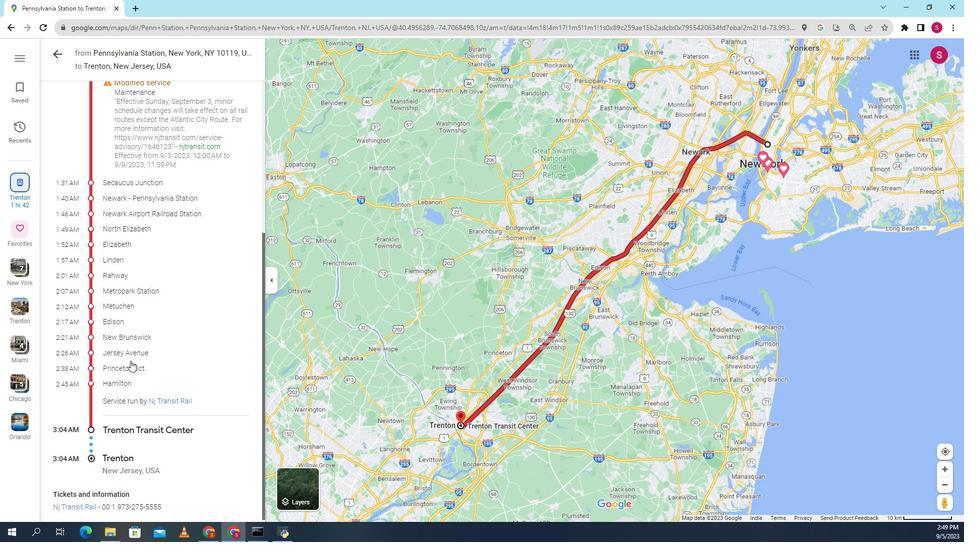 
Action: Mouse scrolled (860, 360) with delta (0, 0)
Screenshot: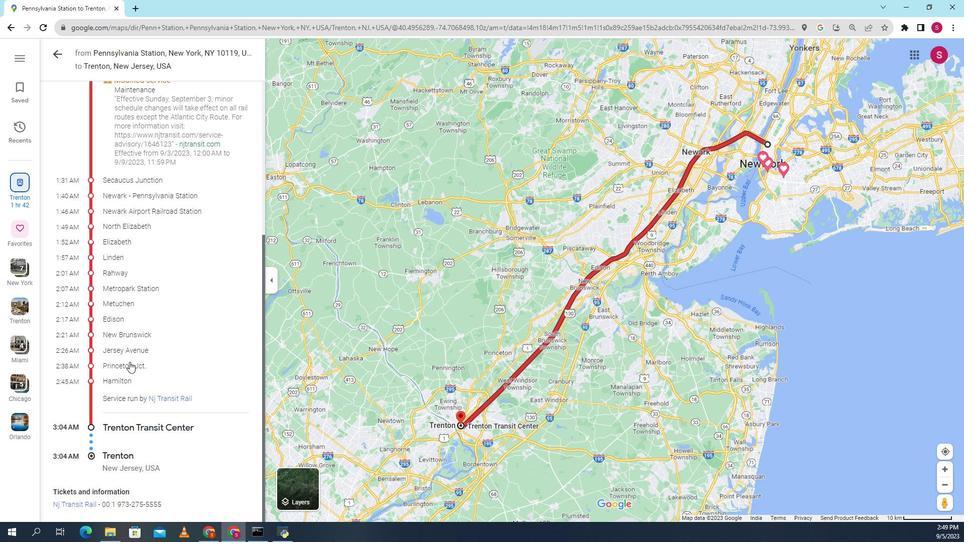
Action: Mouse moved to (784, 425)
Screenshot: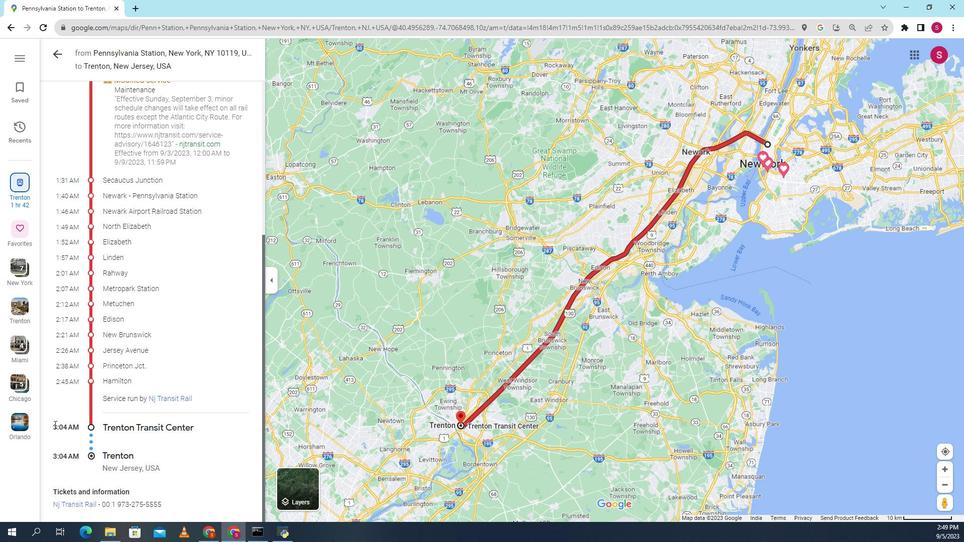 
Action: Mouse pressed left at (784, 425)
Screenshot: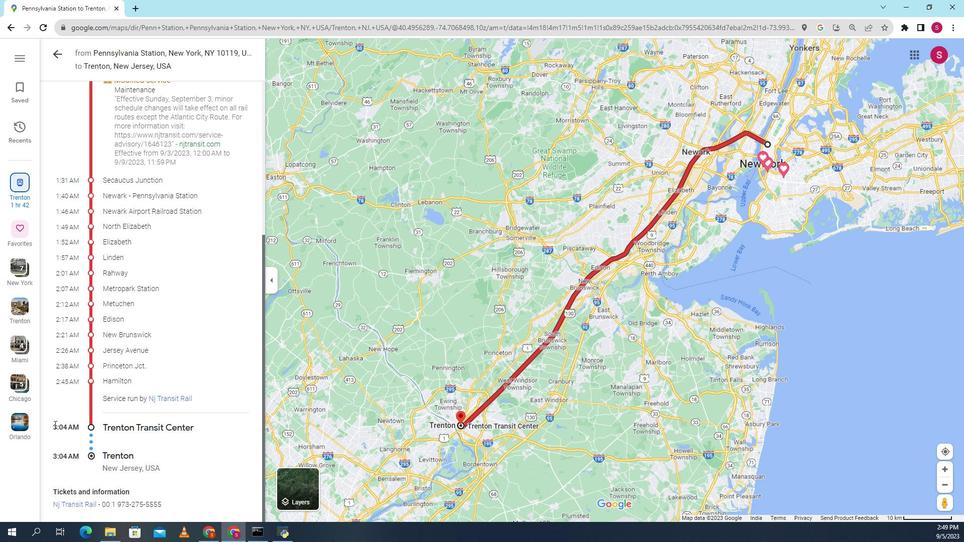 
Action: Mouse moved to (901, 317)
Screenshot: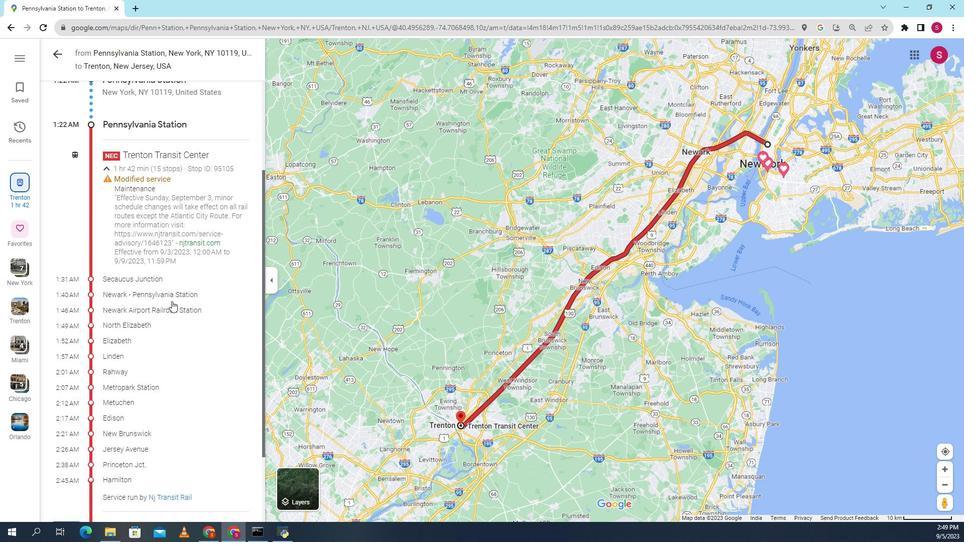 
Action: Mouse scrolled (901, 317) with delta (0, 0)
Screenshot: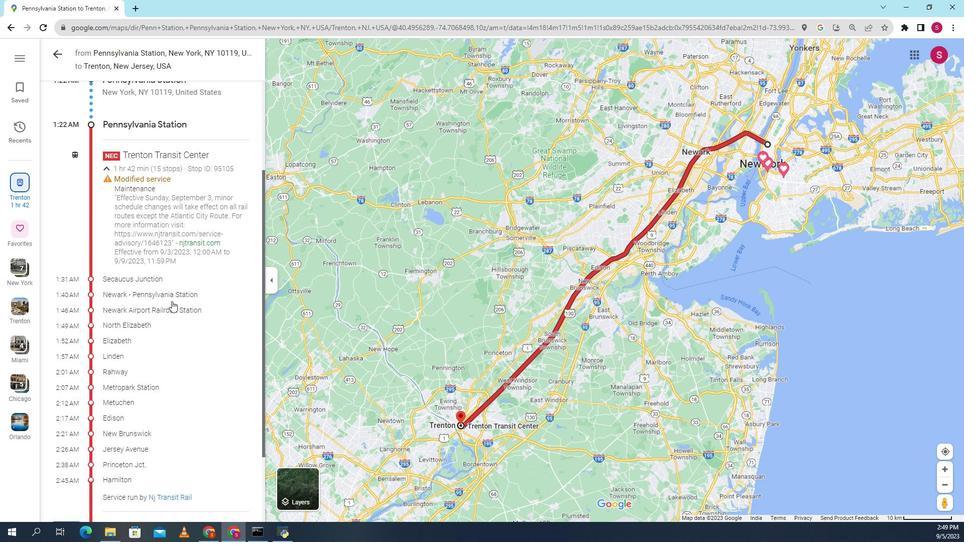 
Action: Mouse moved to (901, 316)
Screenshot: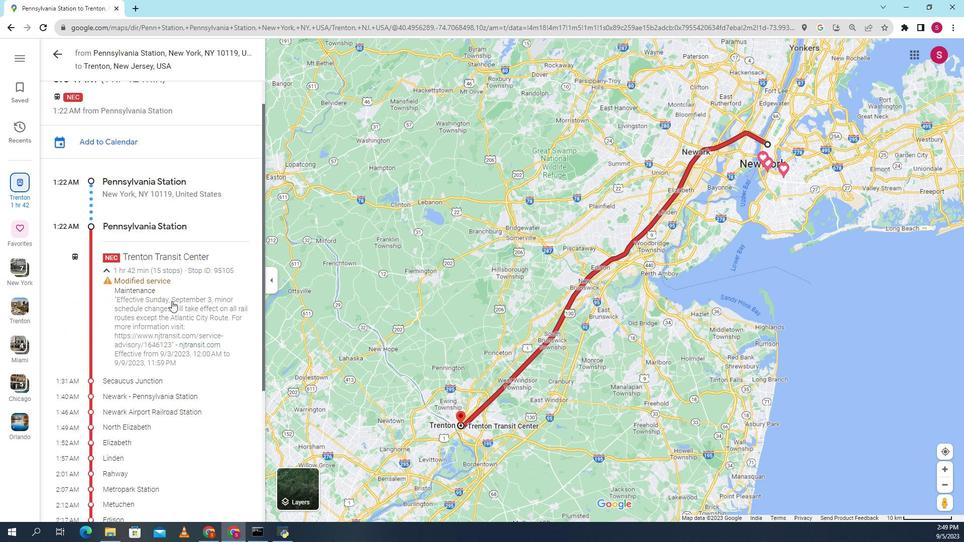 
Action: Mouse scrolled (901, 316) with delta (0, 0)
Screenshot: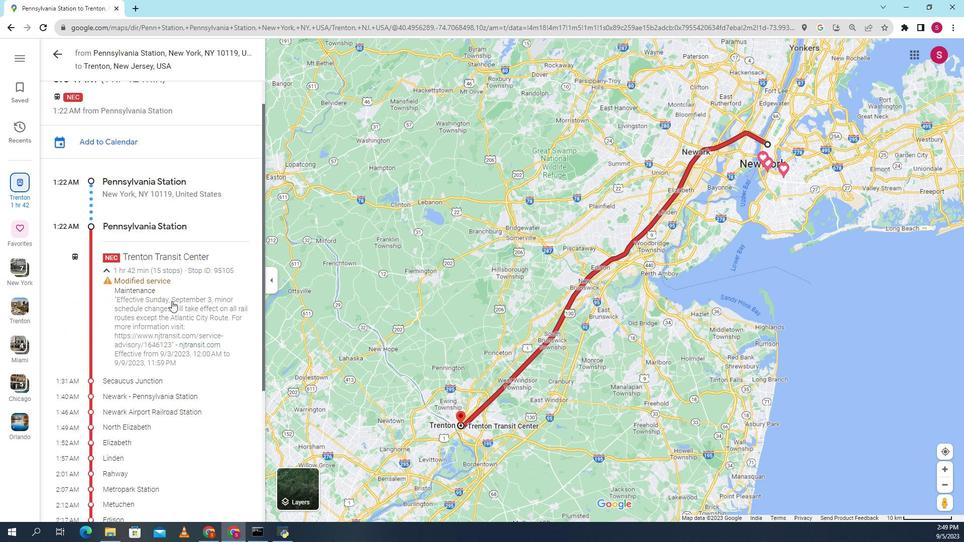 
Action: Mouse moved to (901, 313)
Screenshot: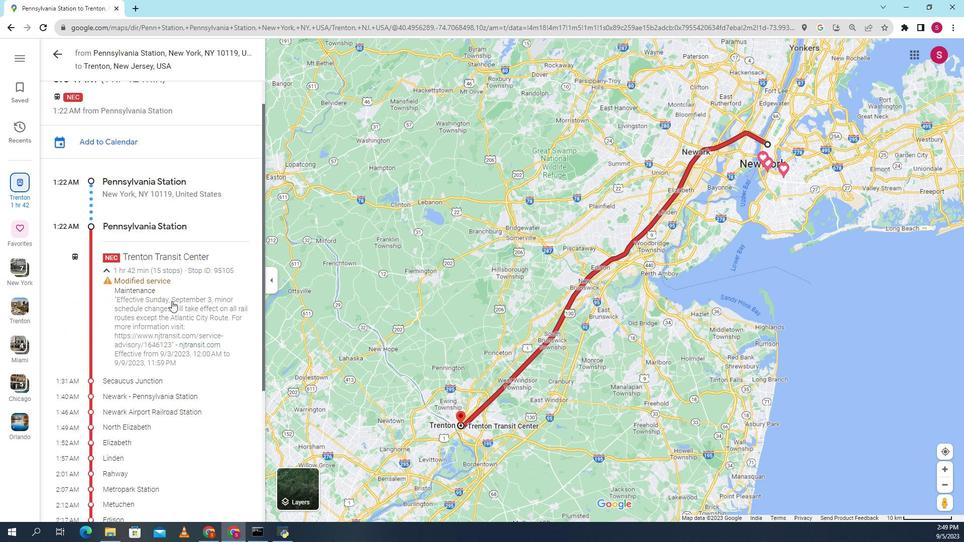 
Action: Mouse scrolled (901, 314) with delta (0, 0)
Screenshot: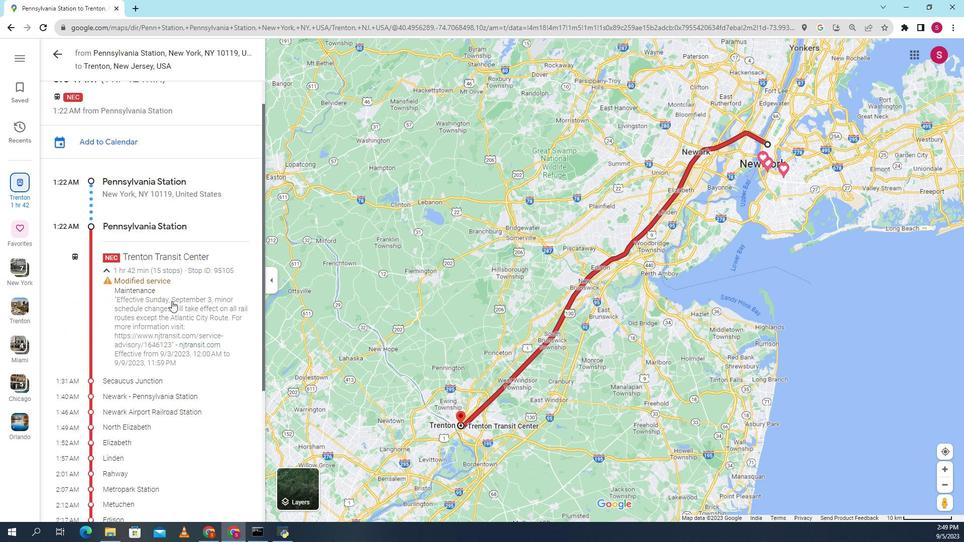 
Action: Mouse moved to (901, 310)
Screenshot: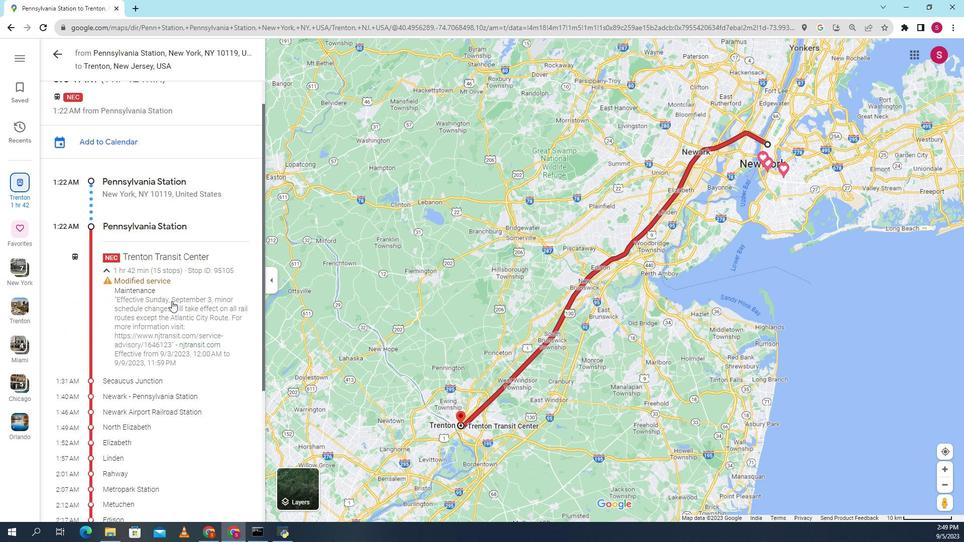 
Action: Mouse scrolled (901, 310) with delta (0, 0)
Screenshot: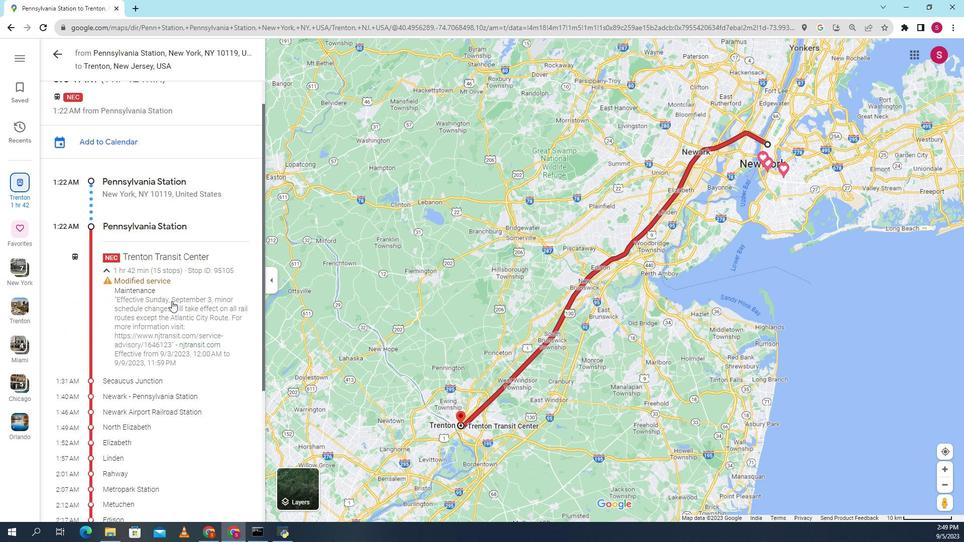 
Action: Mouse moved to (901, 301)
Screenshot: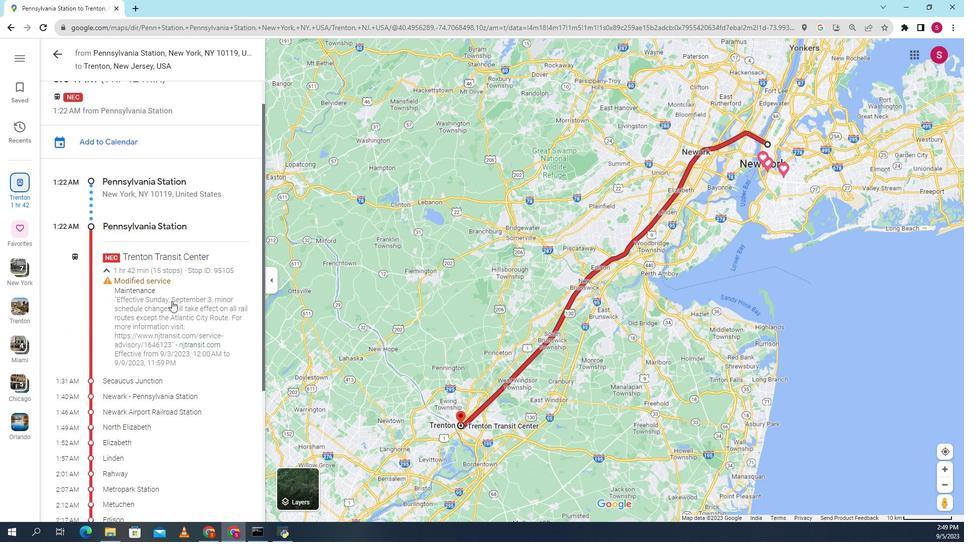 
Action: Mouse scrolled (901, 302) with delta (0, 0)
Screenshot: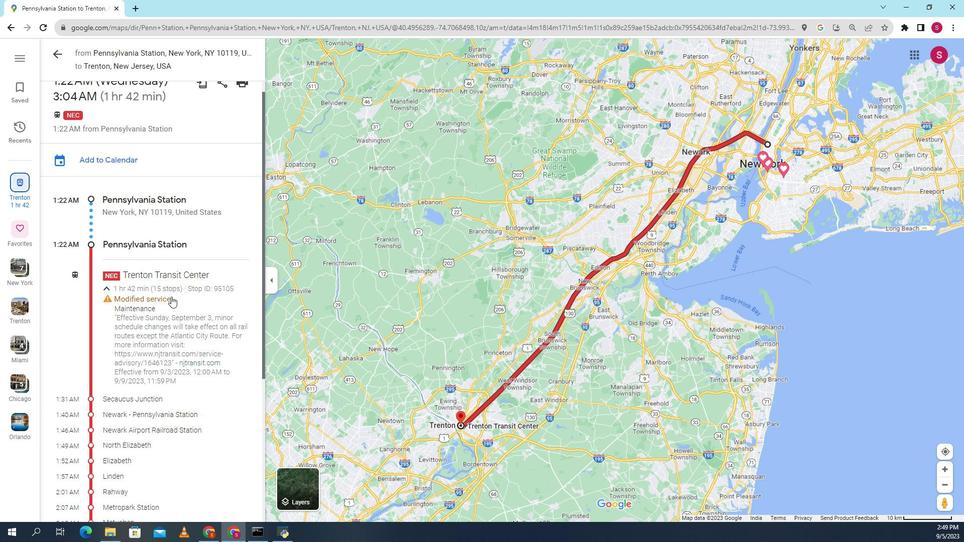 
Action: Mouse scrolled (901, 302) with delta (0, 0)
Screenshot: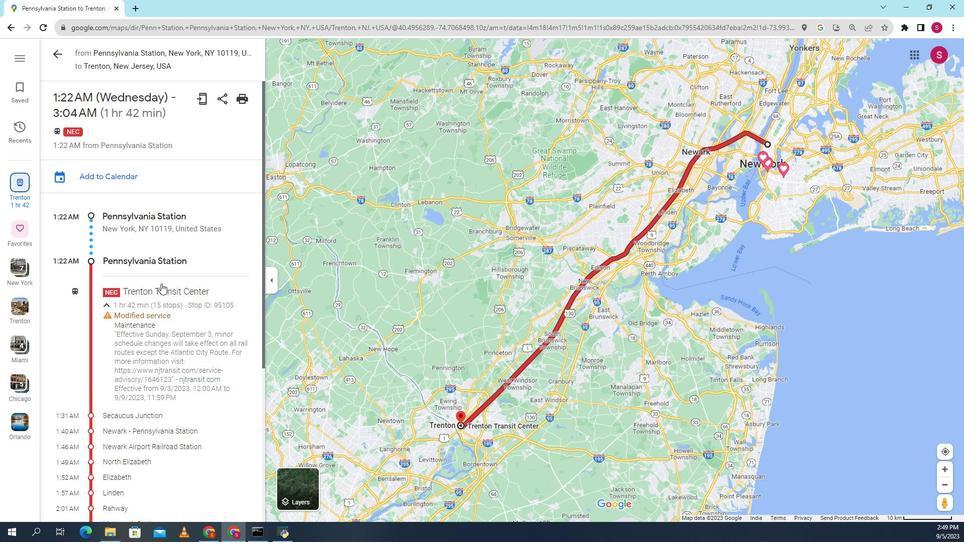 
Action: Mouse scrolled (901, 302) with delta (0, 0)
Screenshot: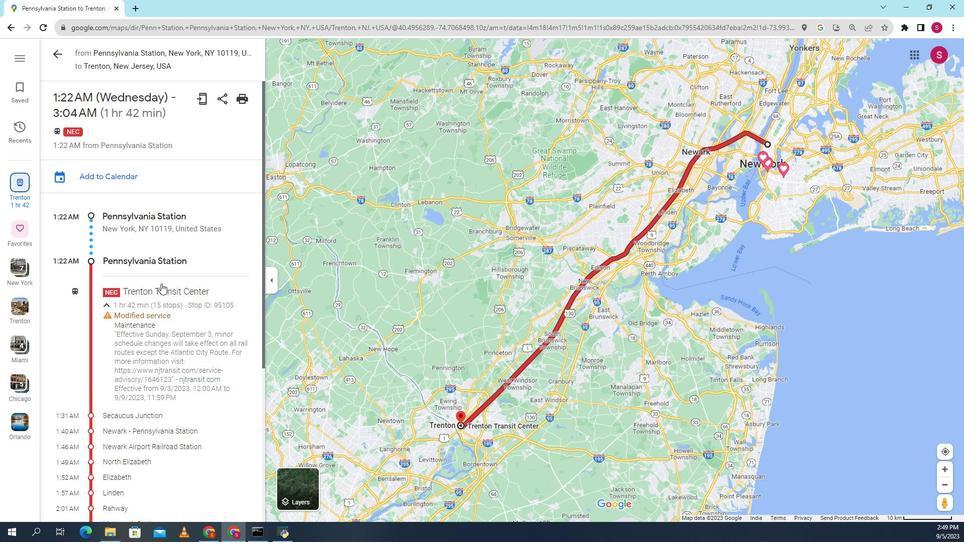 
Action: Mouse scrolled (901, 302) with delta (0, 0)
Screenshot: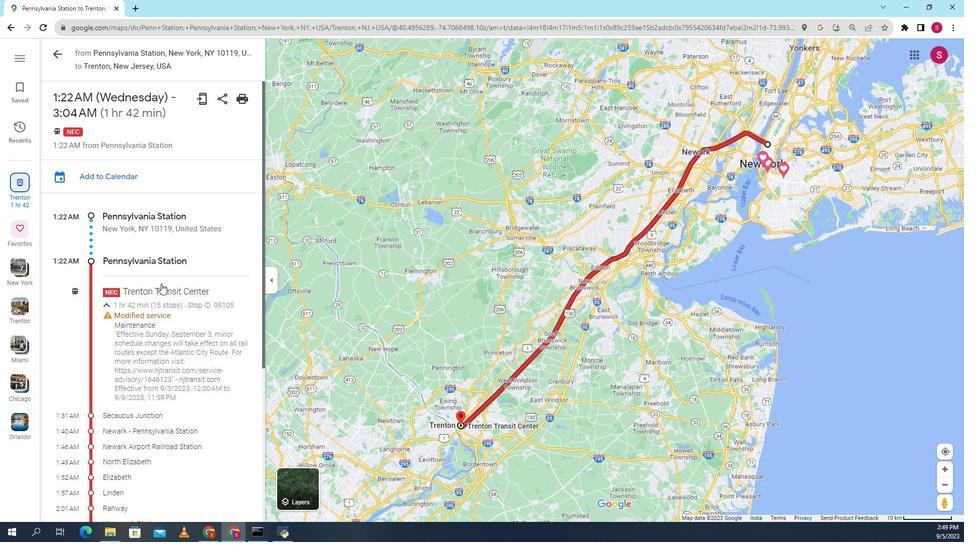 
Action: Mouse moved to (866, 255)
Screenshot: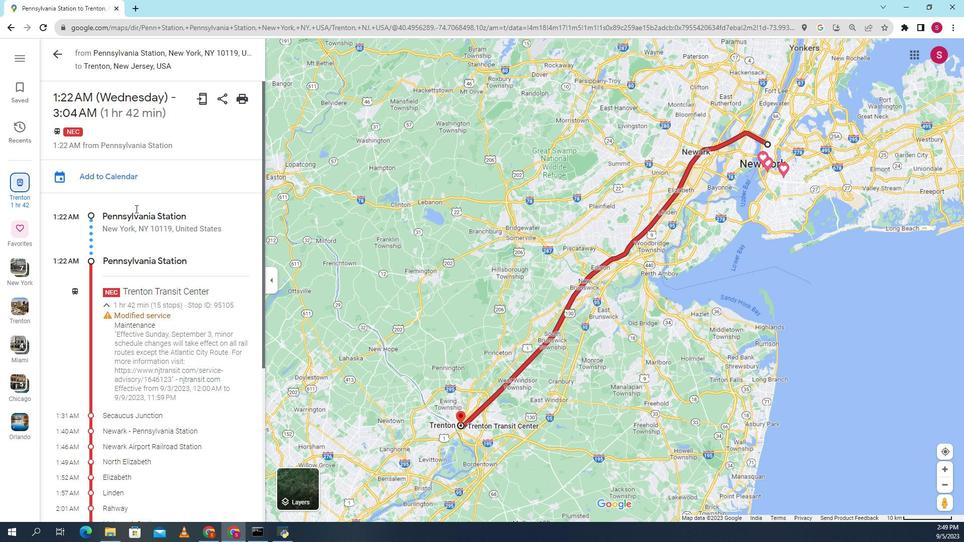 
Action: Mouse scrolled (866, 255) with delta (0, 0)
Screenshot: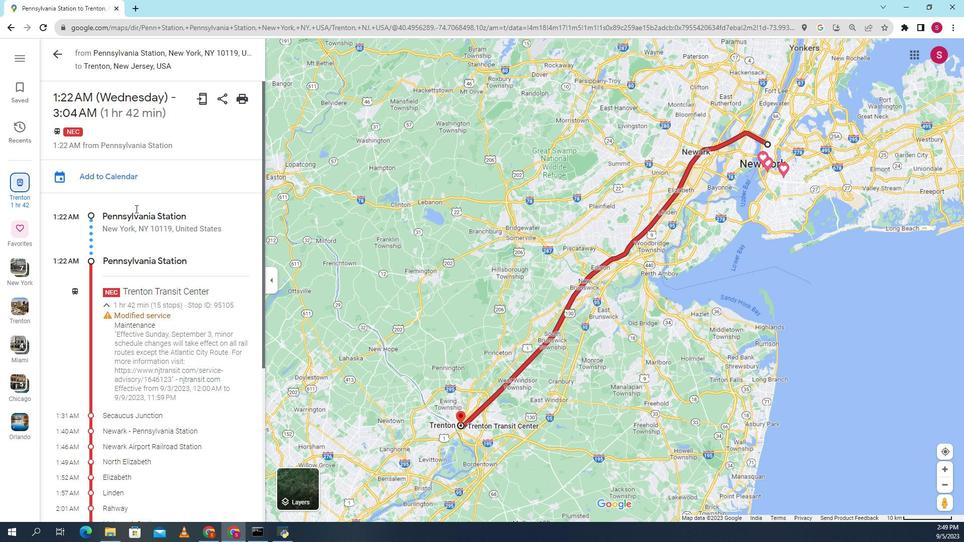 
Action: Mouse moved to (866, 254)
Screenshot: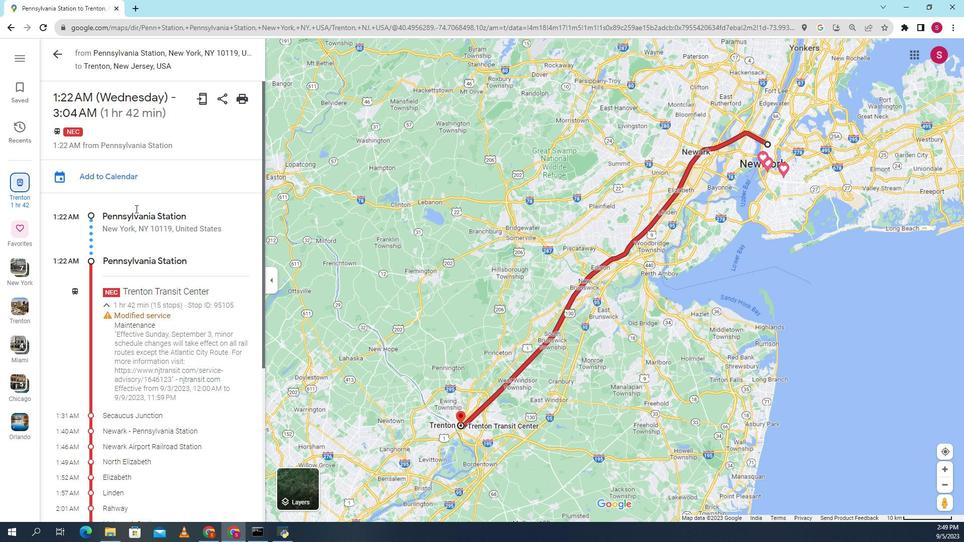 
Action: Mouse scrolled (866, 255) with delta (0, 0)
Screenshot: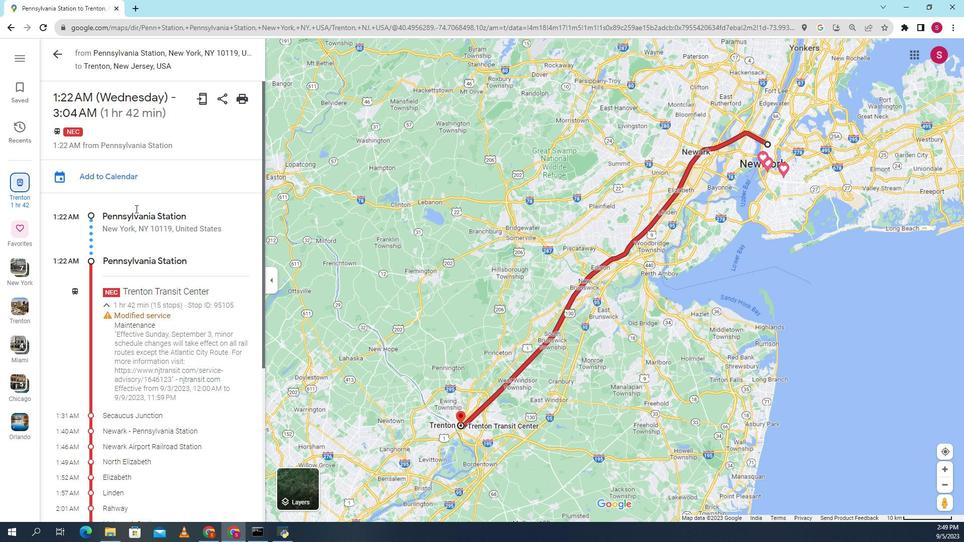 
Action: Mouse scrolled (866, 255) with delta (0, 0)
Screenshot: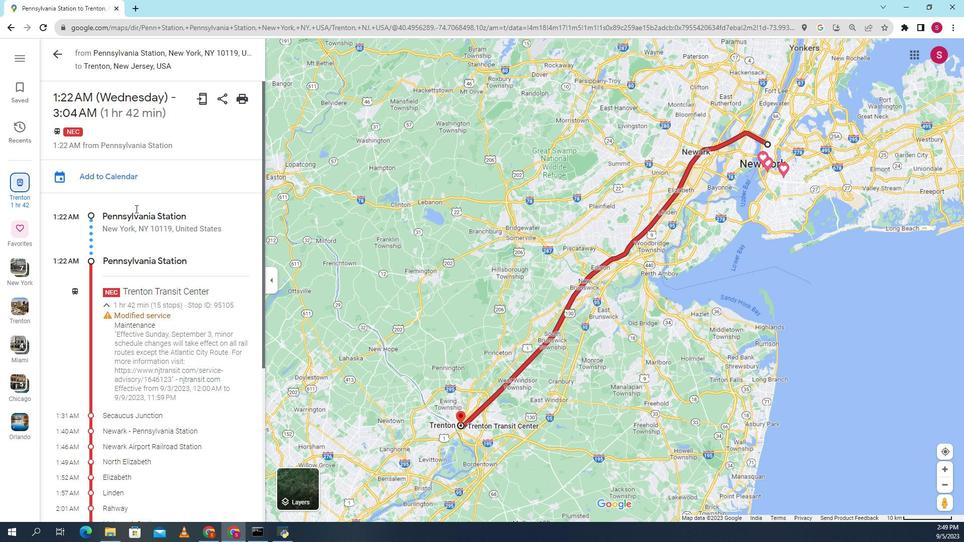 
Action: Mouse moved to (786, 109)
Screenshot: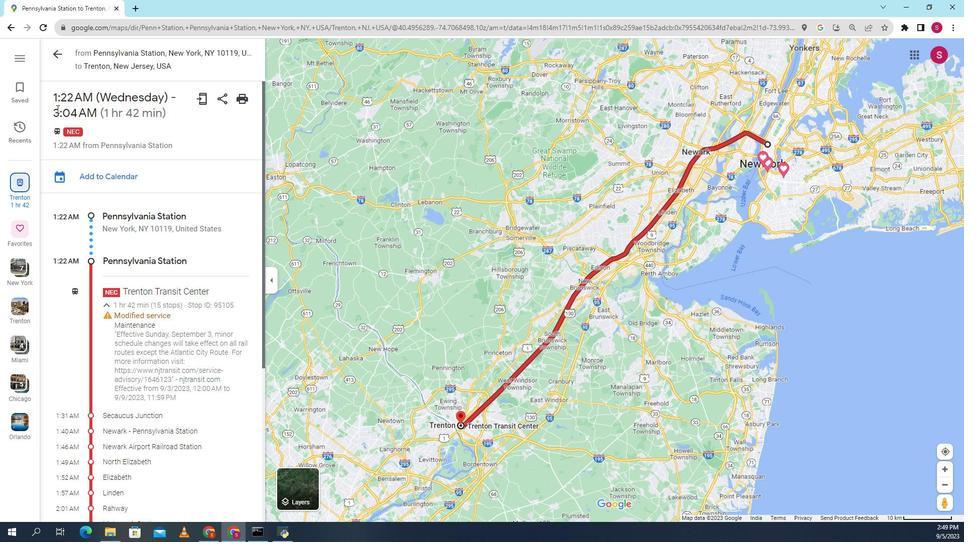 
Action: Mouse pressed left at (786, 109)
Screenshot: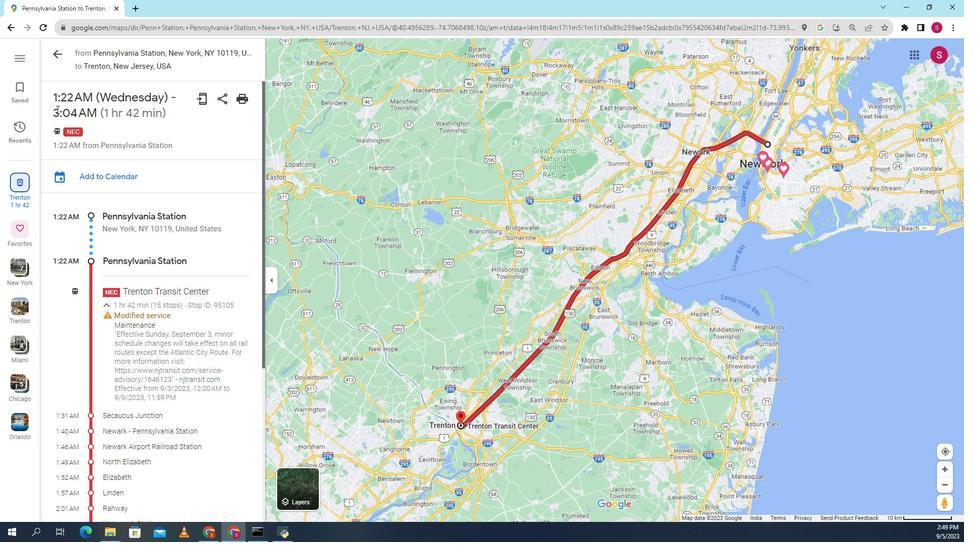 
Action: Mouse moved to (775, 117)
Screenshot: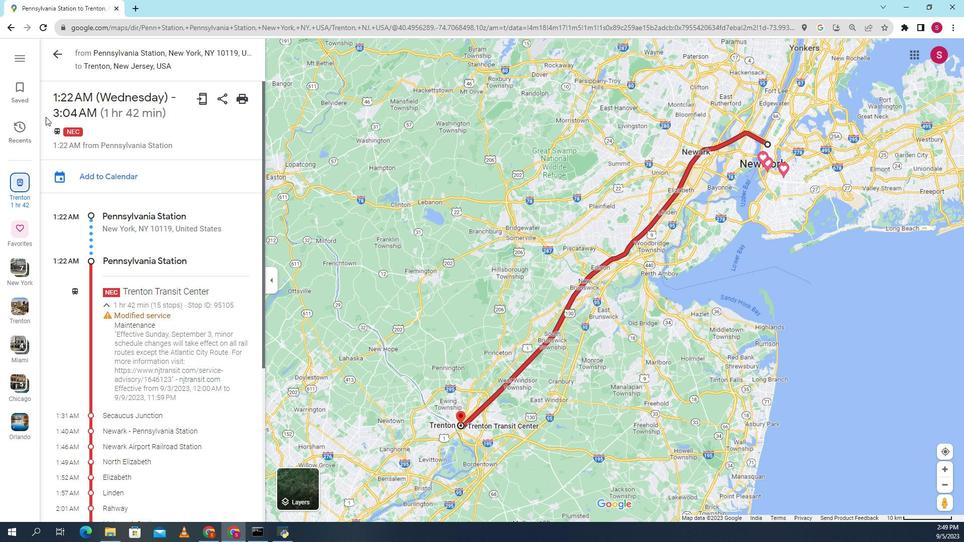 
Action: Mouse pressed left at (775, 117)
Screenshot: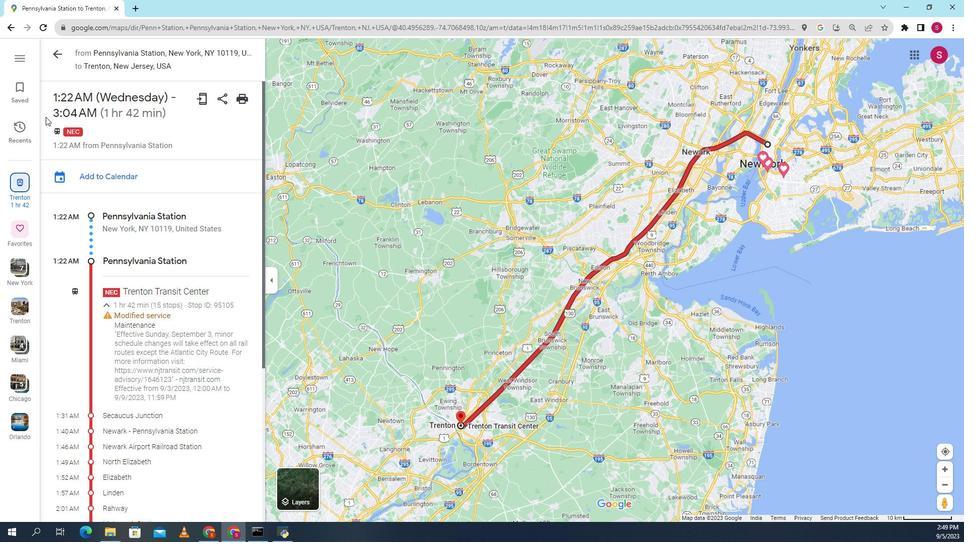 
Action: Mouse moved to (781, 109)
Screenshot: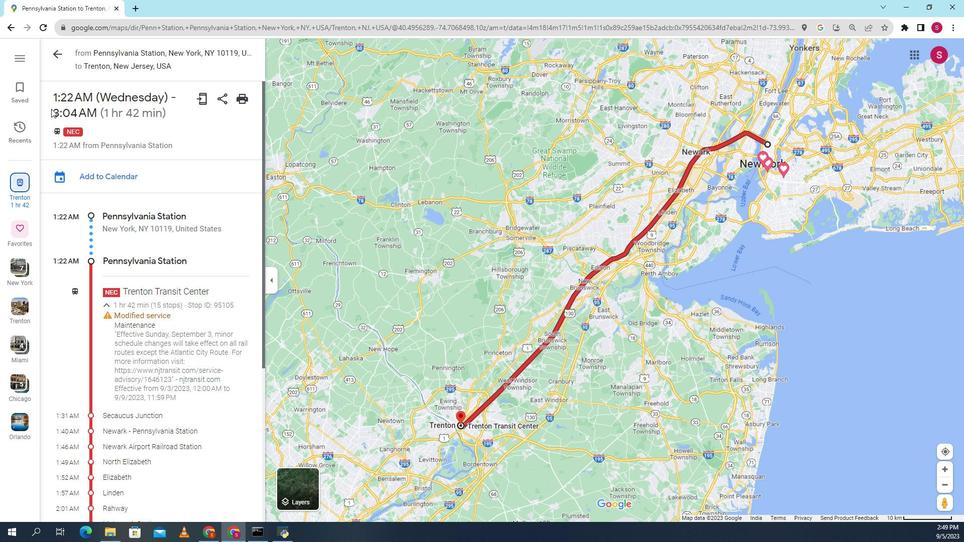 
Action: Mouse pressed left at (781, 109)
Screenshot: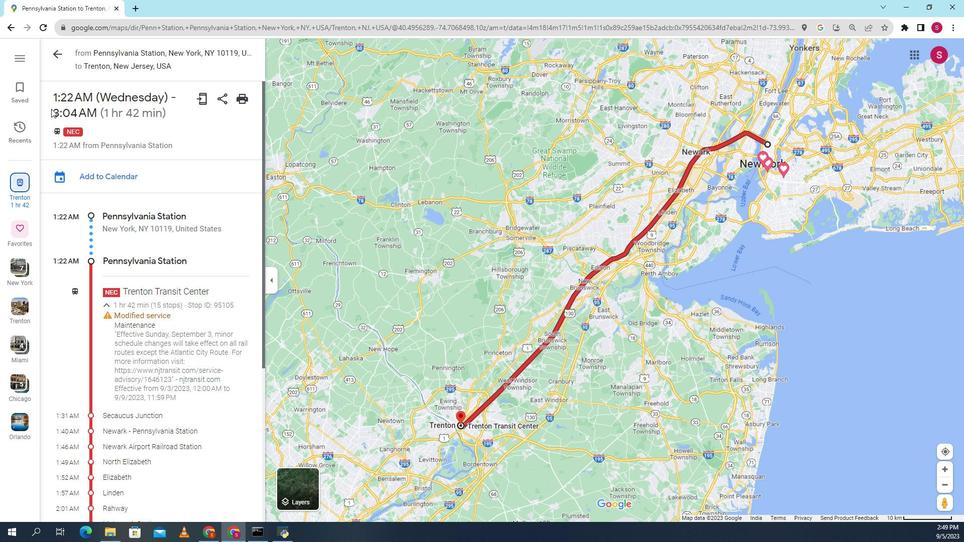 
Action: Mouse moved to (860, 195)
Screenshot: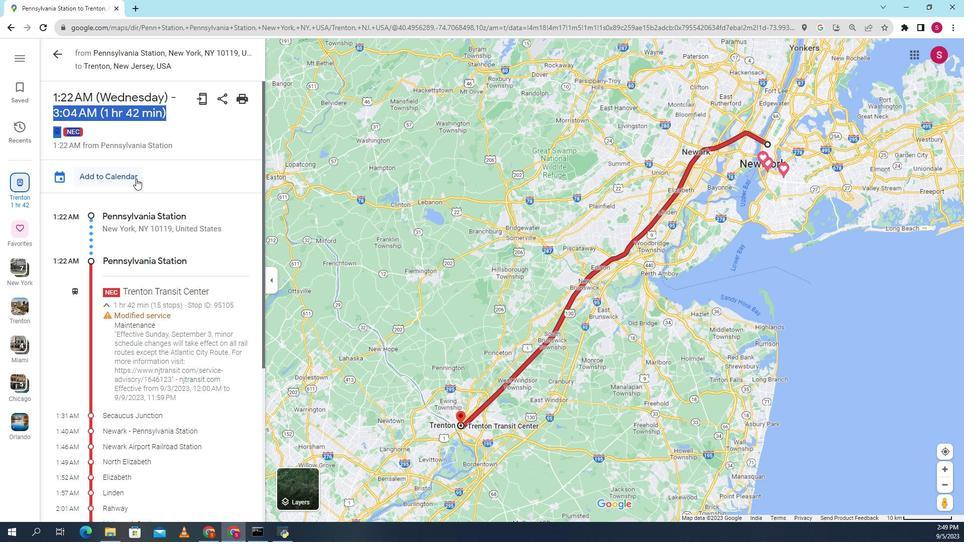 
Action: Mouse scrolled (860, 195) with delta (0, 0)
Screenshot: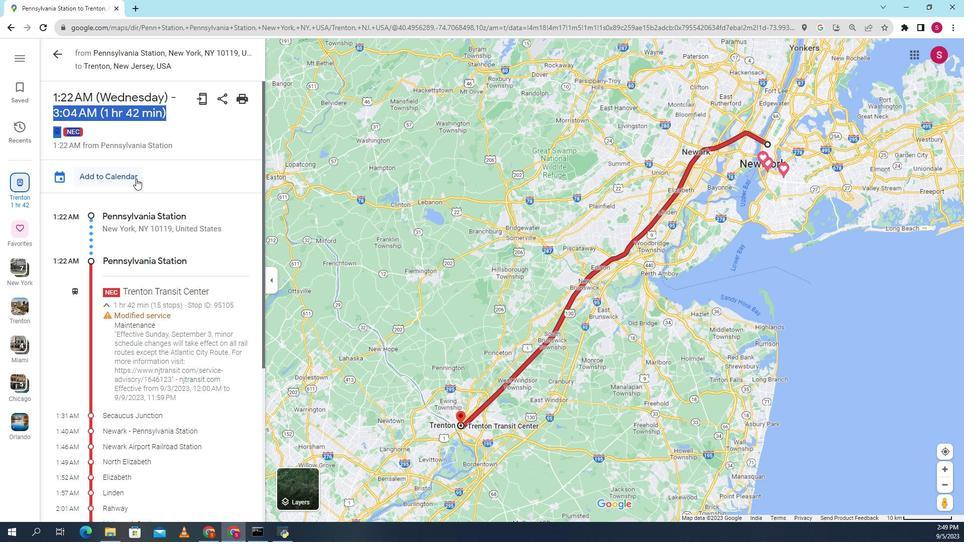 
Action: Mouse moved to (862, 188)
Screenshot: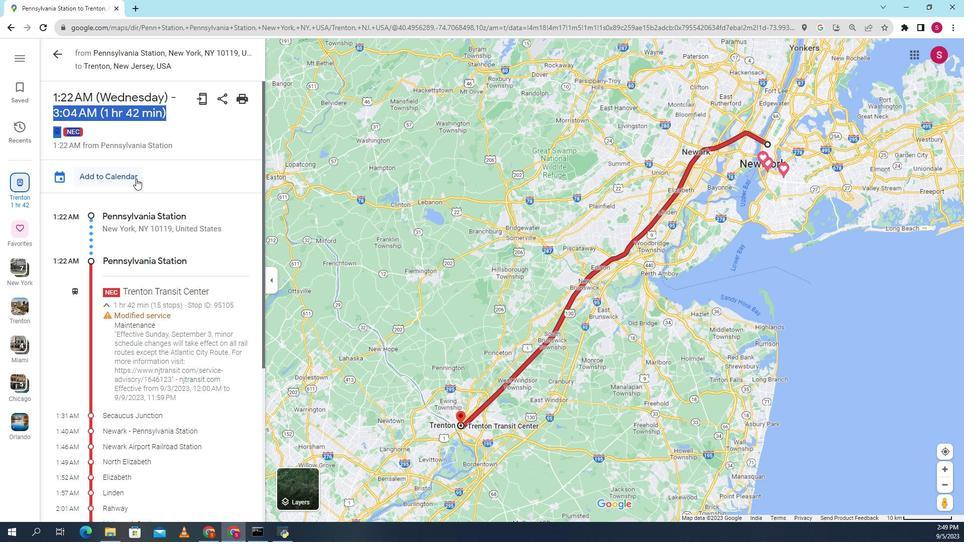 
Action: Mouse scrolled (862, 189) with delta (0, 0)
Screenshot: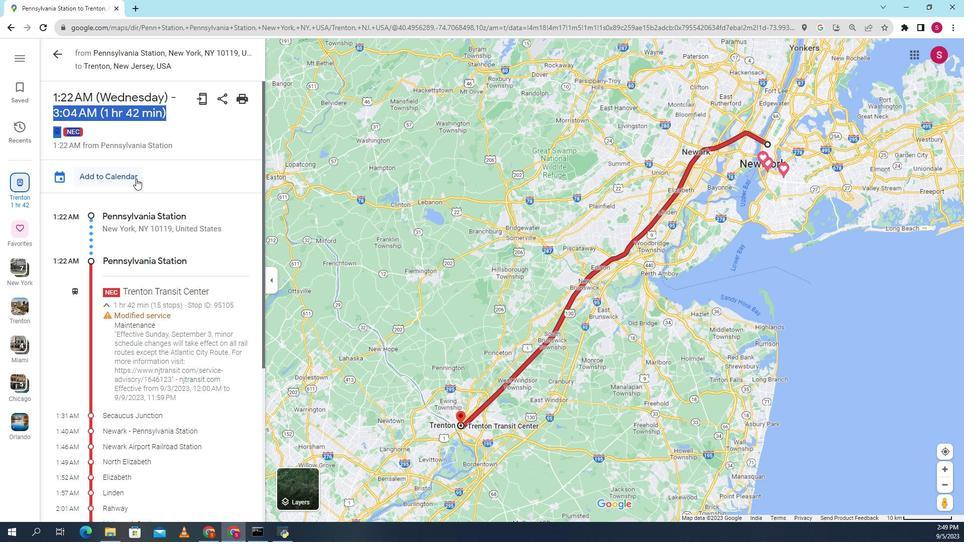 
Action: Mouse moved to (863, 184)
Screenshot: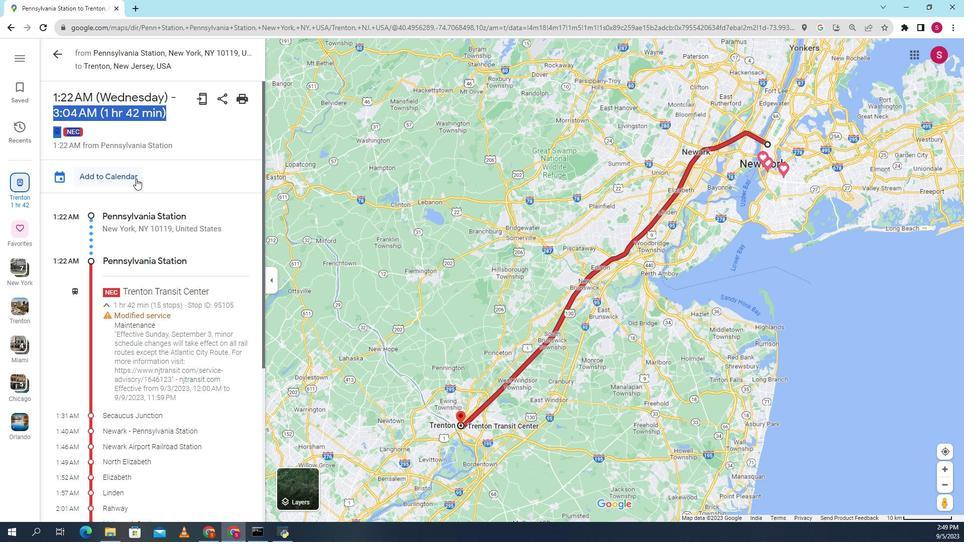 
Action: Mouse scrolled (863, 184) with delta (0, 0)
Screenshot: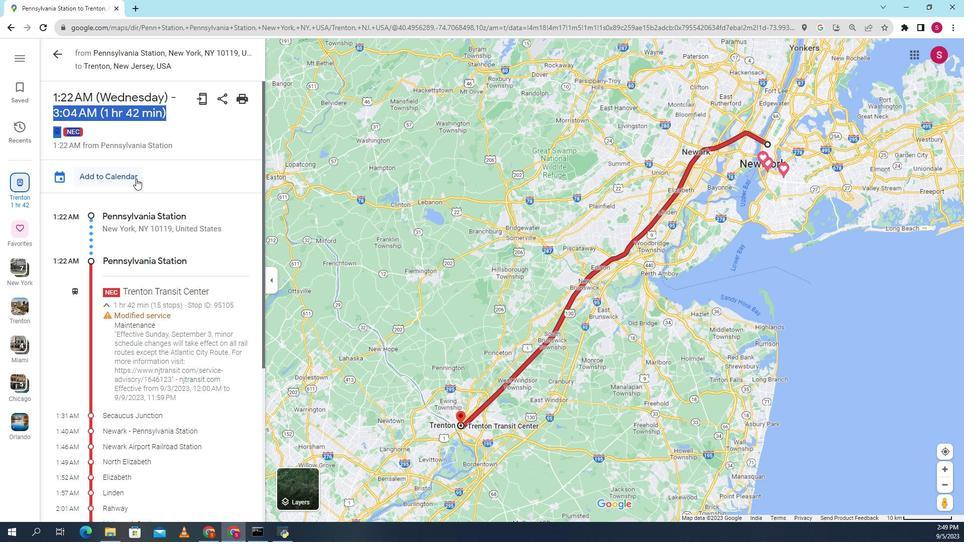 
Action: Mouse moved to (790, 55)
Screenshot: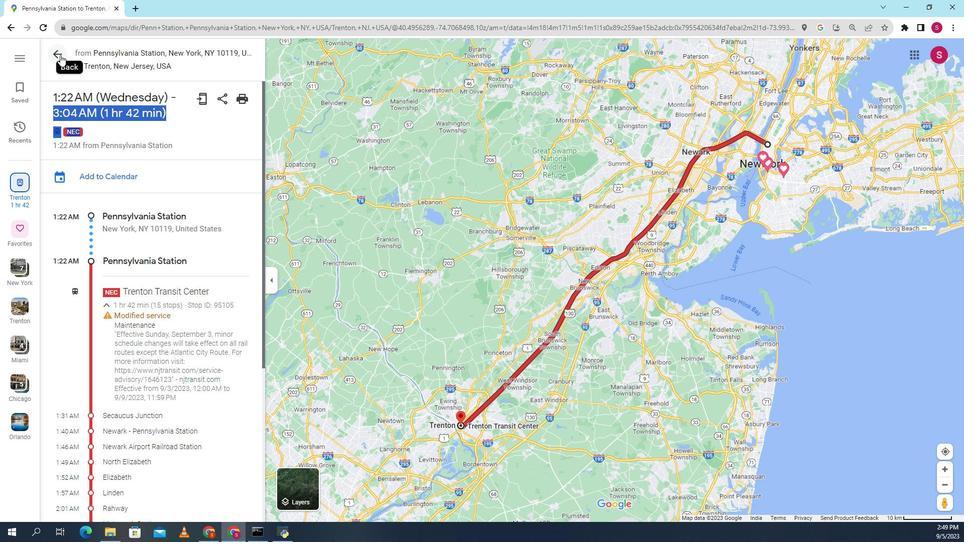 
Action: Mouse pressed left at (790, 55)
Screenshot: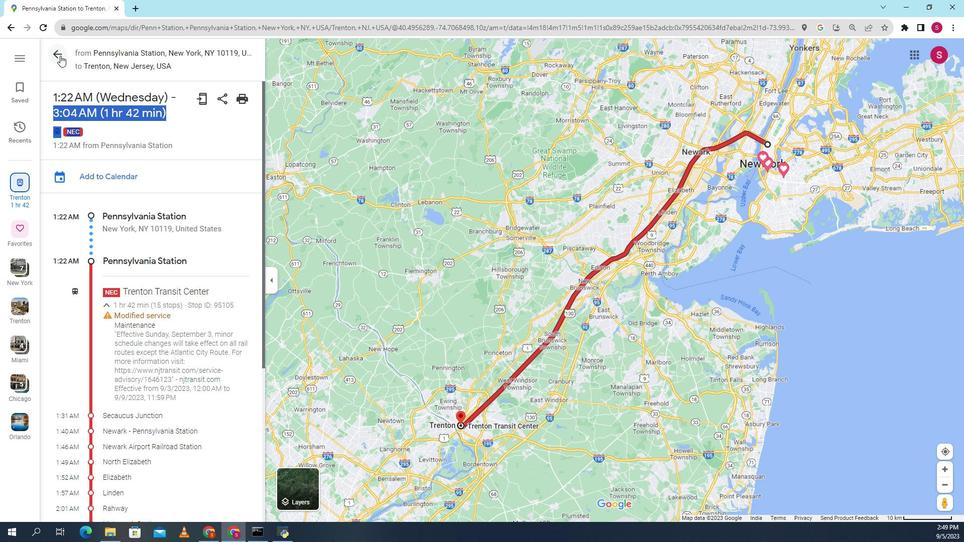
Action: Mouse moved to (873, 234)
Screenshot: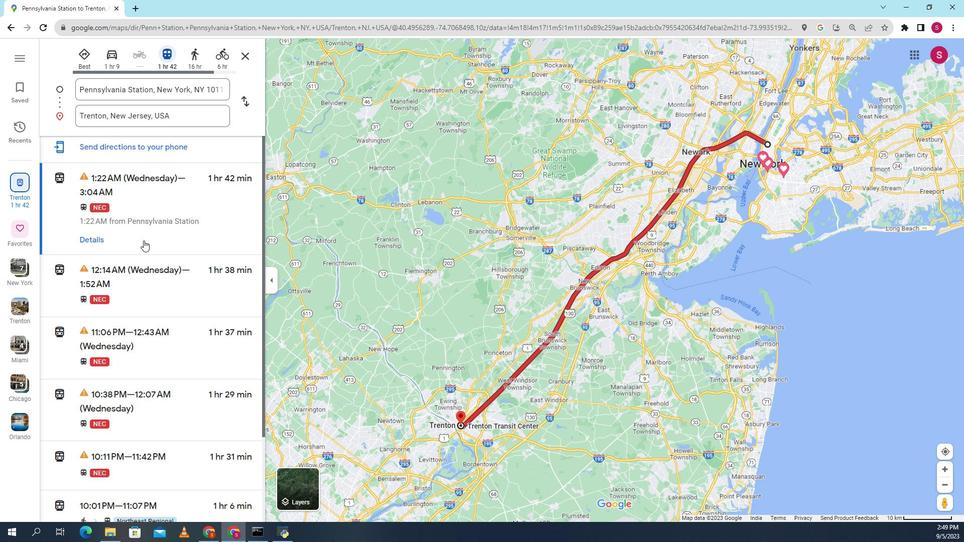 
Action: Mouse scrolled (873, 234) with delta (0, 0)
Screenshot: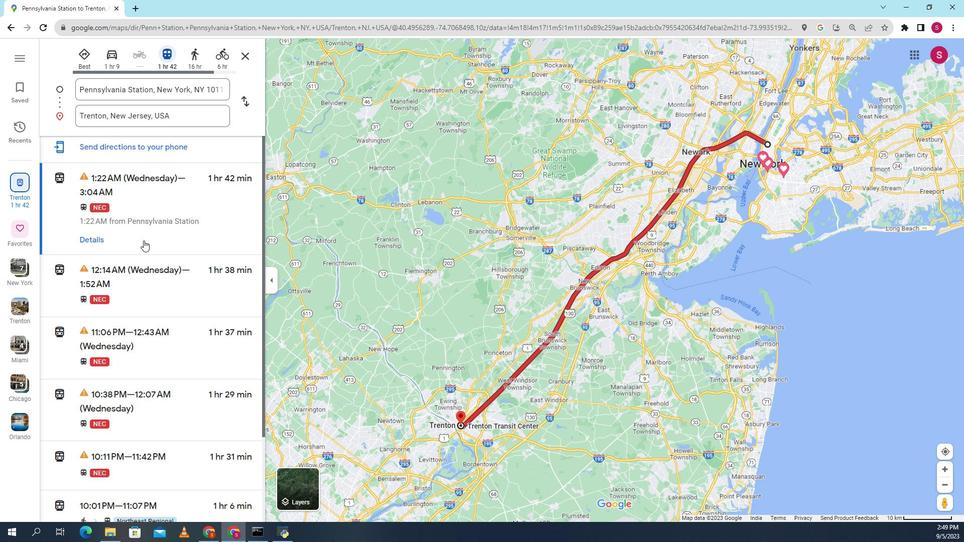 
Action: Mouse moved to (873, 237)
Screenshot: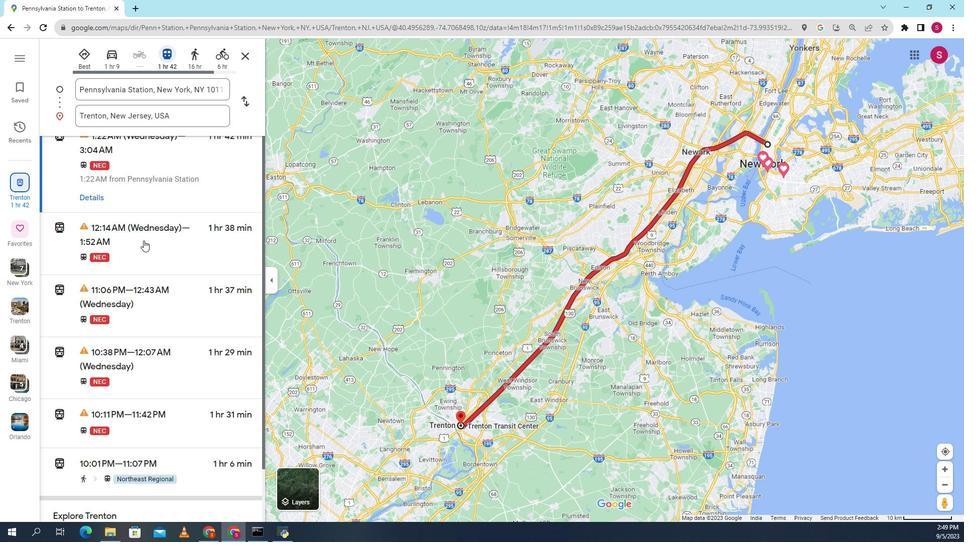 
Action: Mouse scrolled (873, 237) with delta (0, 0)
Screenshot: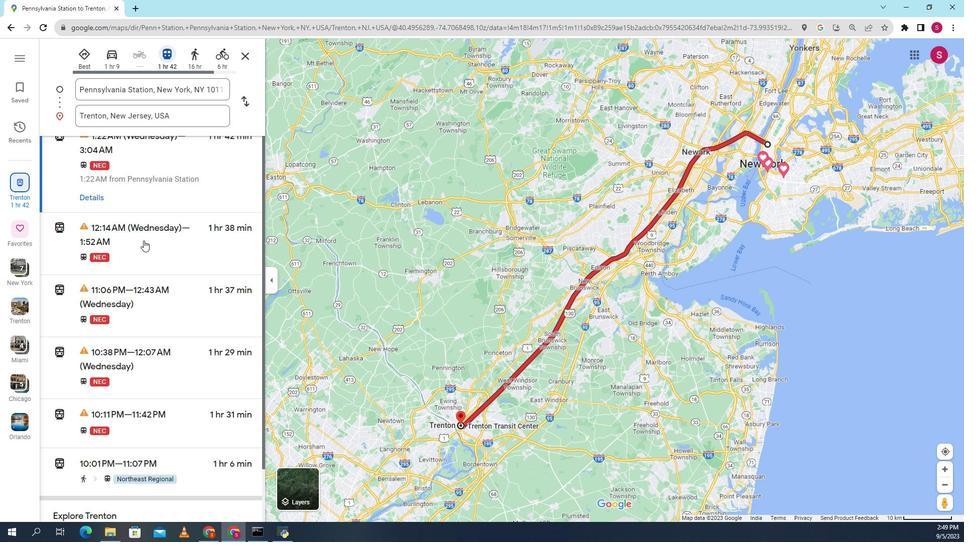 
Action: Mouse moved to (874, 241)
Screenshot: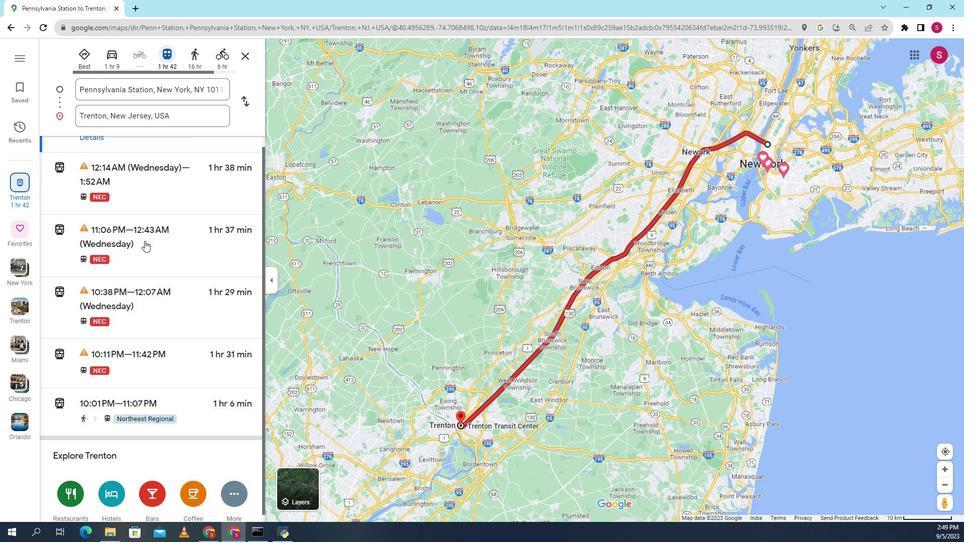 
Action: Mouse scrolled (874, 240) with delta (0, 0)
Screenshot: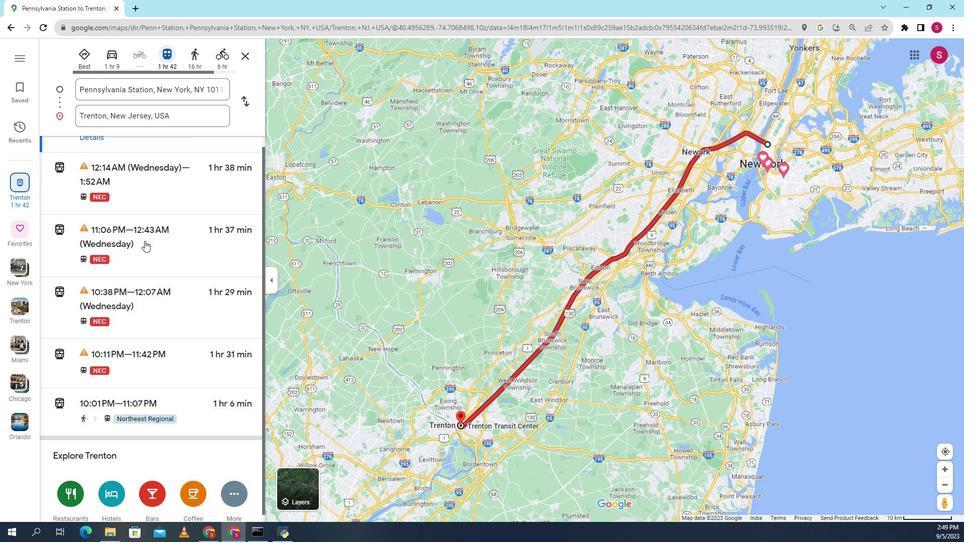 
Action: Mouse scrolled (874, 240) with delta (0, 0)
Screenshot: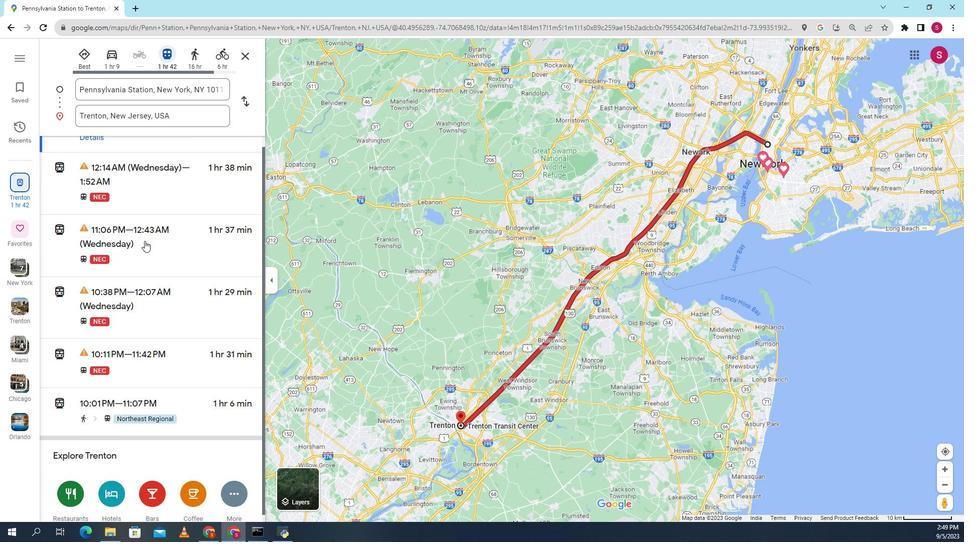 
Action: Mouse scrolled (874, 240) with delta (0, 0)
Screenshot: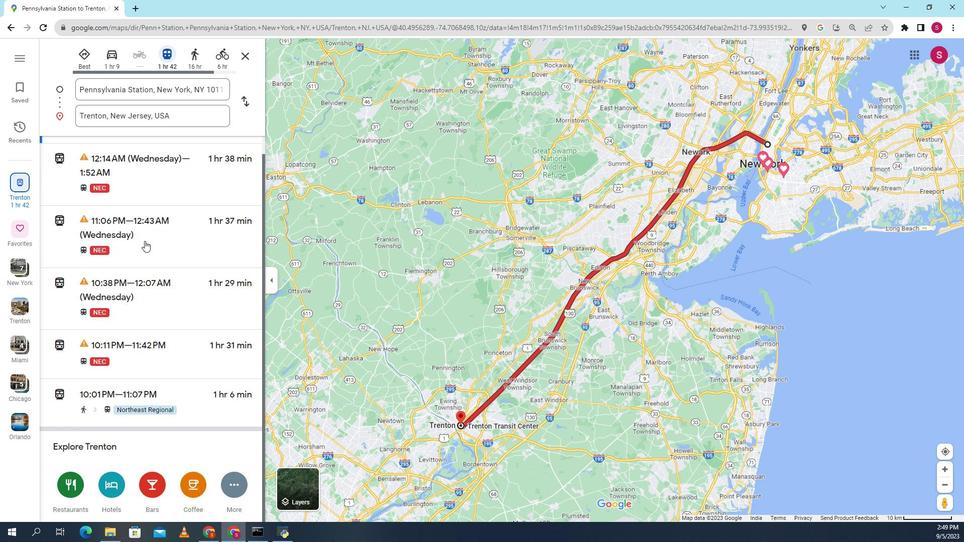 
Action: Mouse scrolled (874, 241) with delta (0, 0)
Screenshot: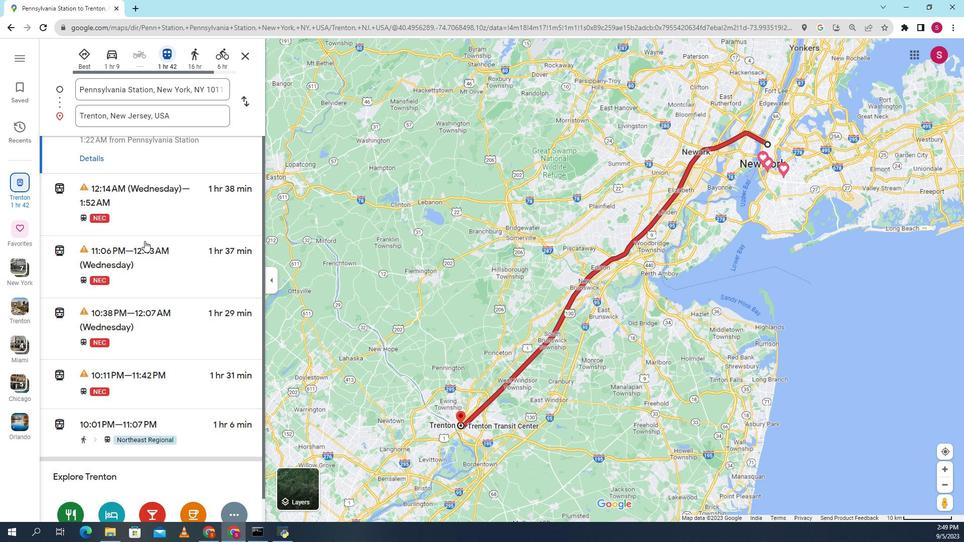 
Action: Mouse scrolled (874, 241) with delta (0, 0)
Screenshot: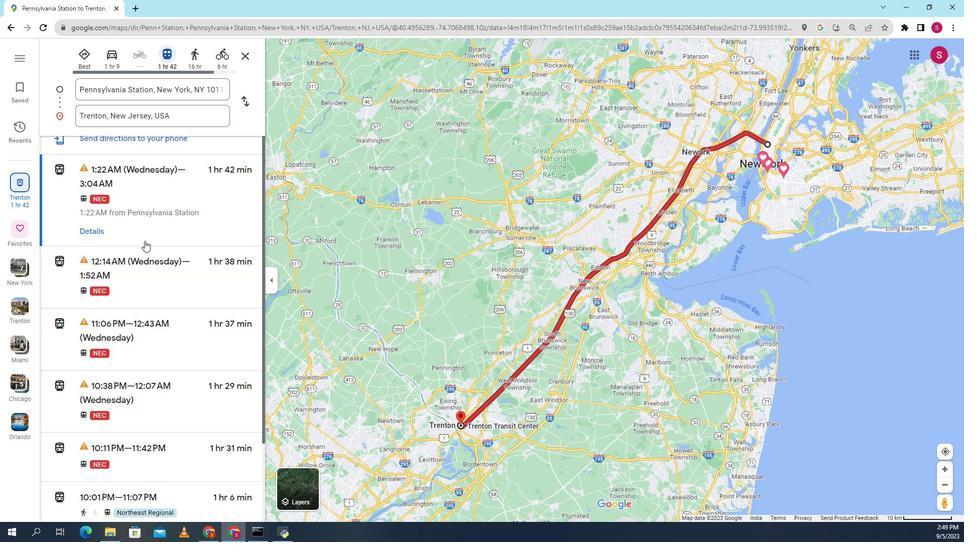 
Action: Mouse scrolled (874, 241) with delta (0, 0)
Screenshot: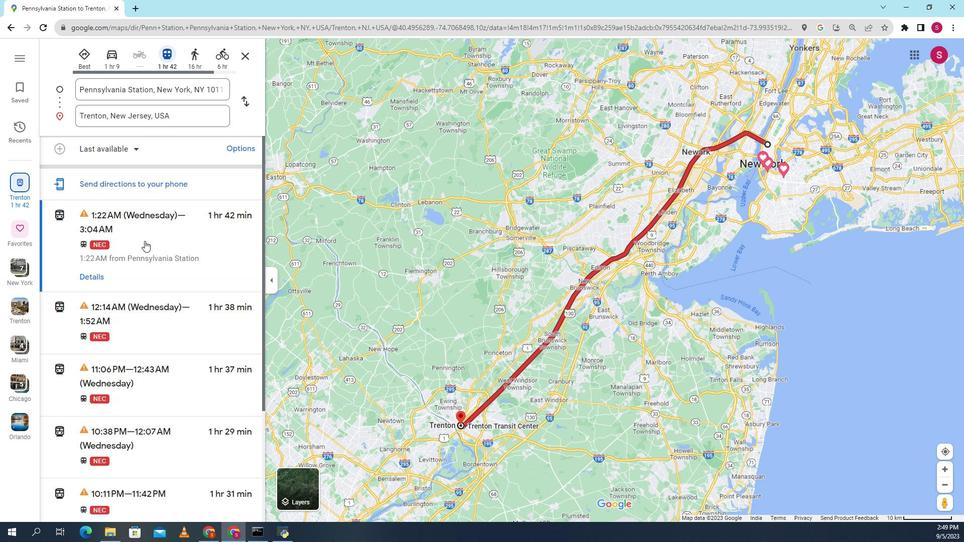 
Action: Mouse scrolled (874, 240) with delta (0, 0)
Screenshot: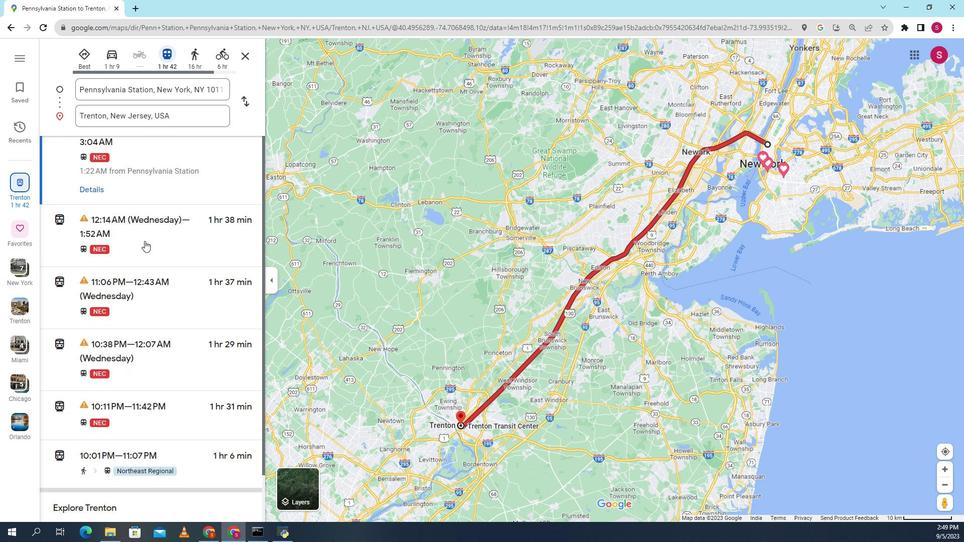 
Action: Mouse scrolled (874, 240) with delta (0, 0)
Screenshot: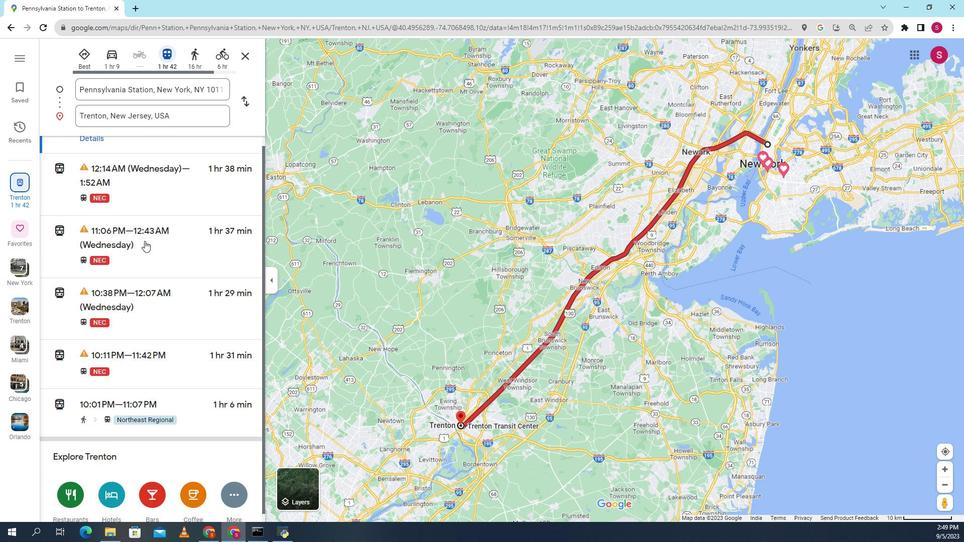 
Action: Mouse scrolled (874, 240) with delta (0, 0)
Screenshot: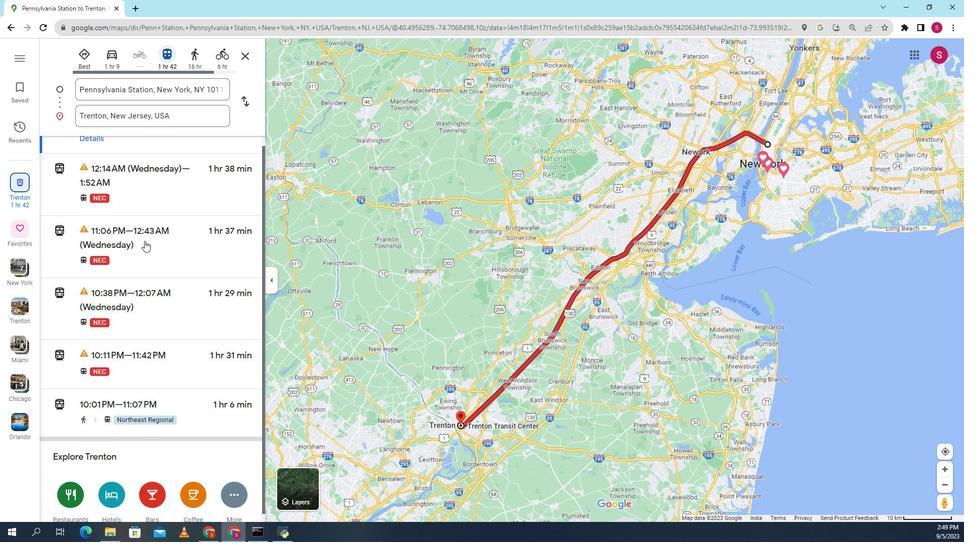 
Action: Mouse scrolled (874, 240) with delta (0, 0)
Screenshot: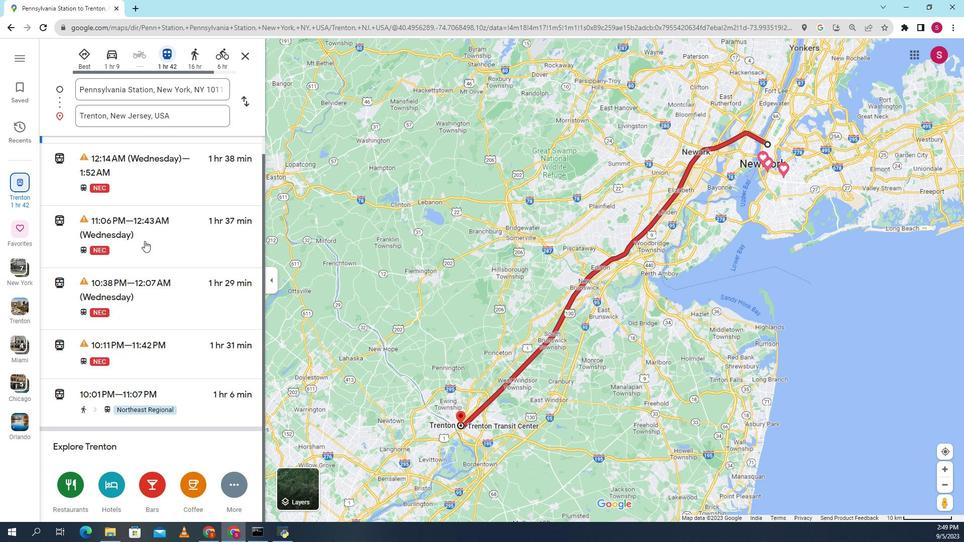 
Action: Mouse scrolled (874, 241) with delta (0, 0)
Screenshot: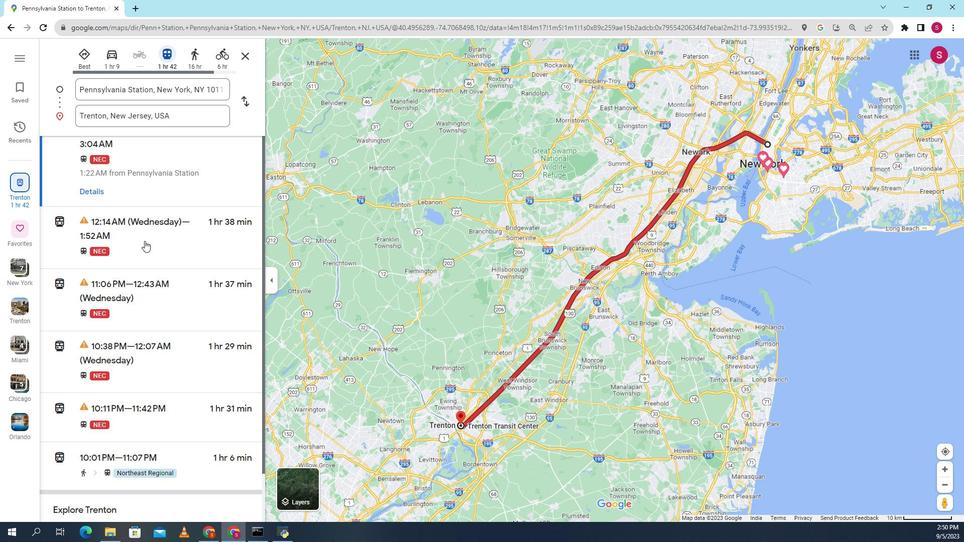 
Action: Mouse scrolled (874, 241) with delta (0, 0)
Screenshot: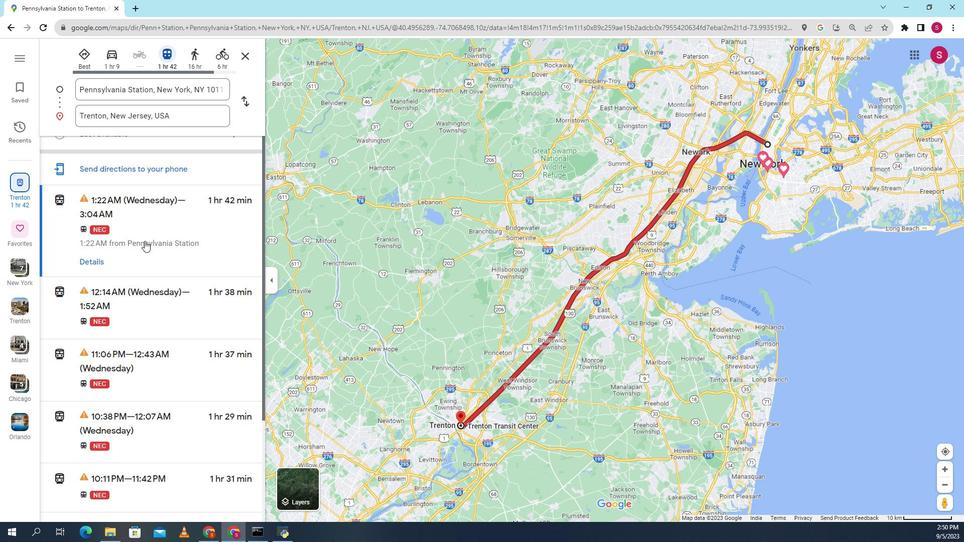 
Action: Mouse scrolled (874, 241) with delta (0, 0)
Screenshot: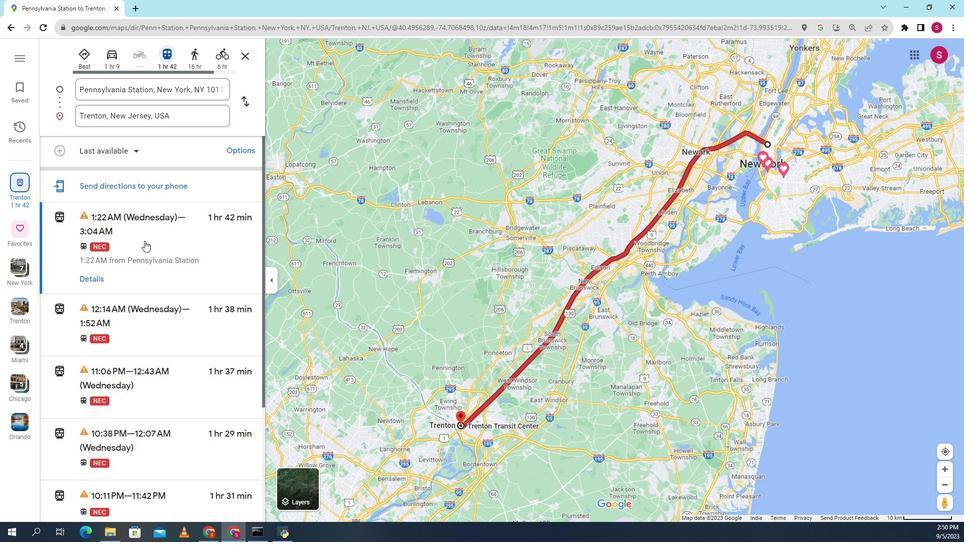 
Action: Mouse moved to (932, 237)
Screenshot: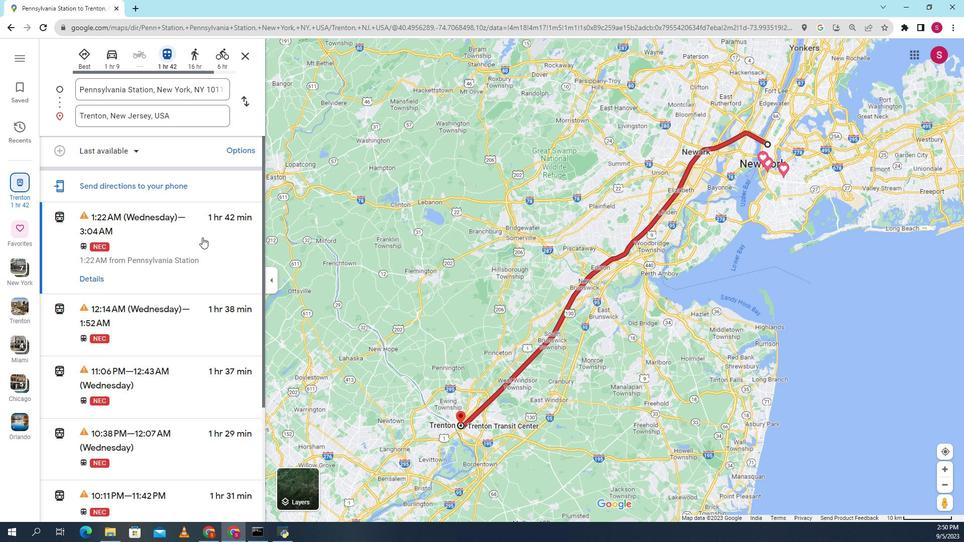 
Action: Mouse pressed left at (932, 237)
Screenshot: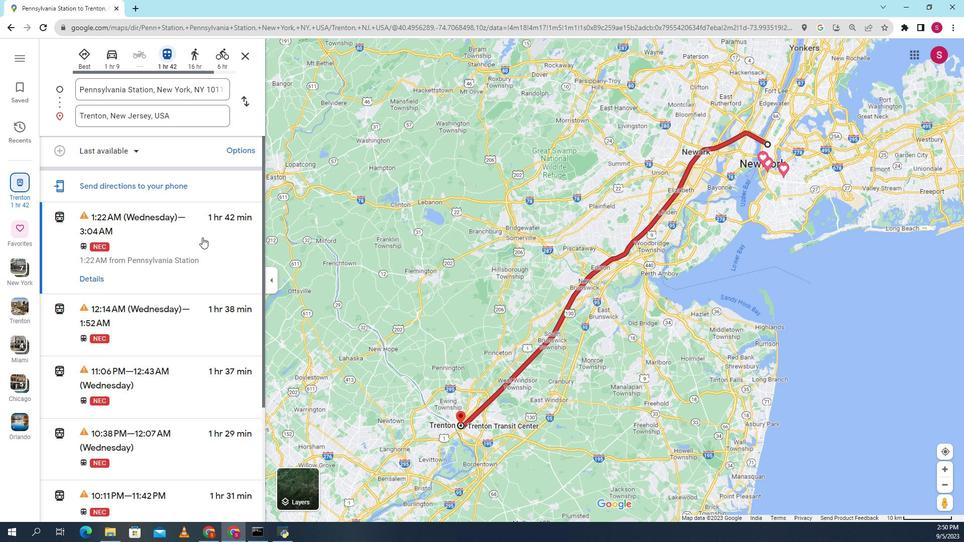 
Action: Mouse moved to (939, 192)
Screenshot: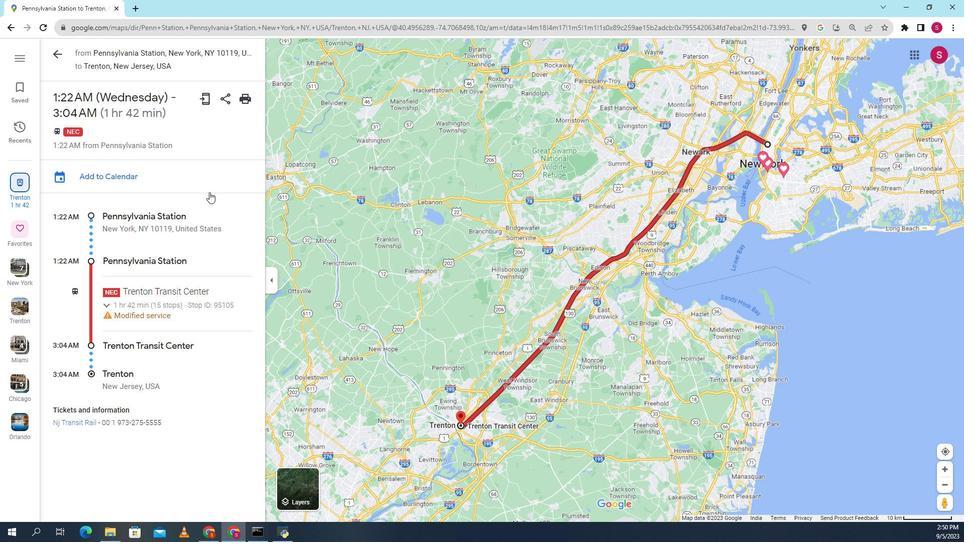 
